 Task: Search one way flight ticket for 4 adults, 1 infant in seat and 1 infant on lap in premium economy from Gainesville: Gainesville Regional Airport to Jacksonville: Albert J. Ellis Airport on 5-3-2023. Choice of flights is Frontier. Number of bags: 2 carry on bags and 1 checked bag. Price is upto 78000. Outbound departure time preference is 14:00.
Action: Mouse moved to (405, 165)
Screenshot: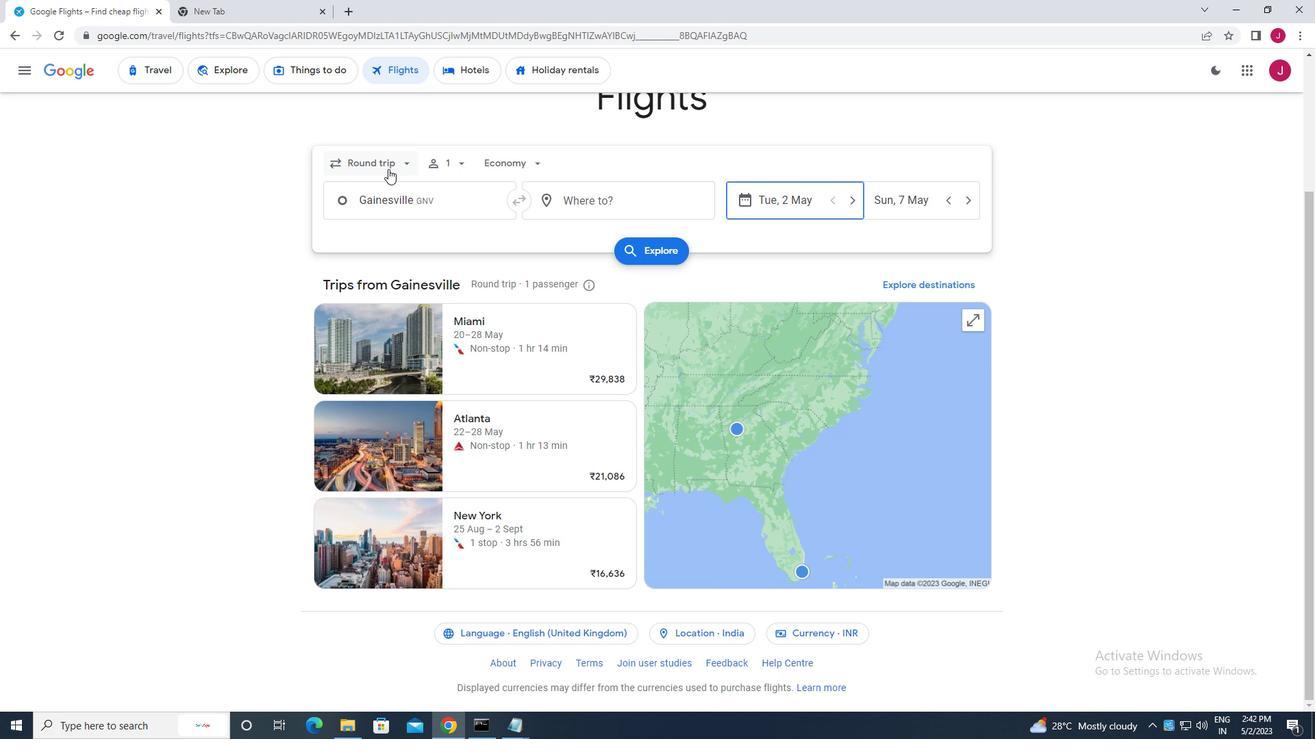 
Action: Mouse pressed left at (405, 165)
Screenshot: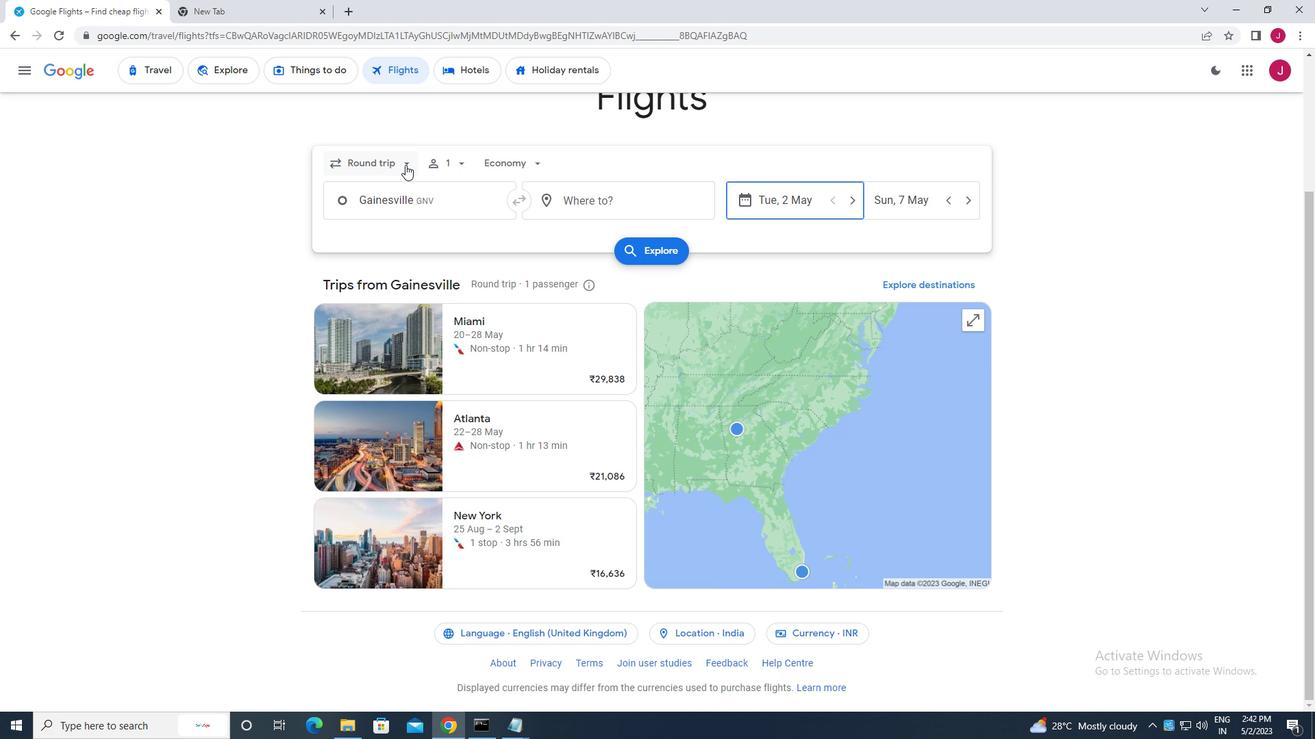 
Action: Mouse moved to (387, 226)
Screenshot: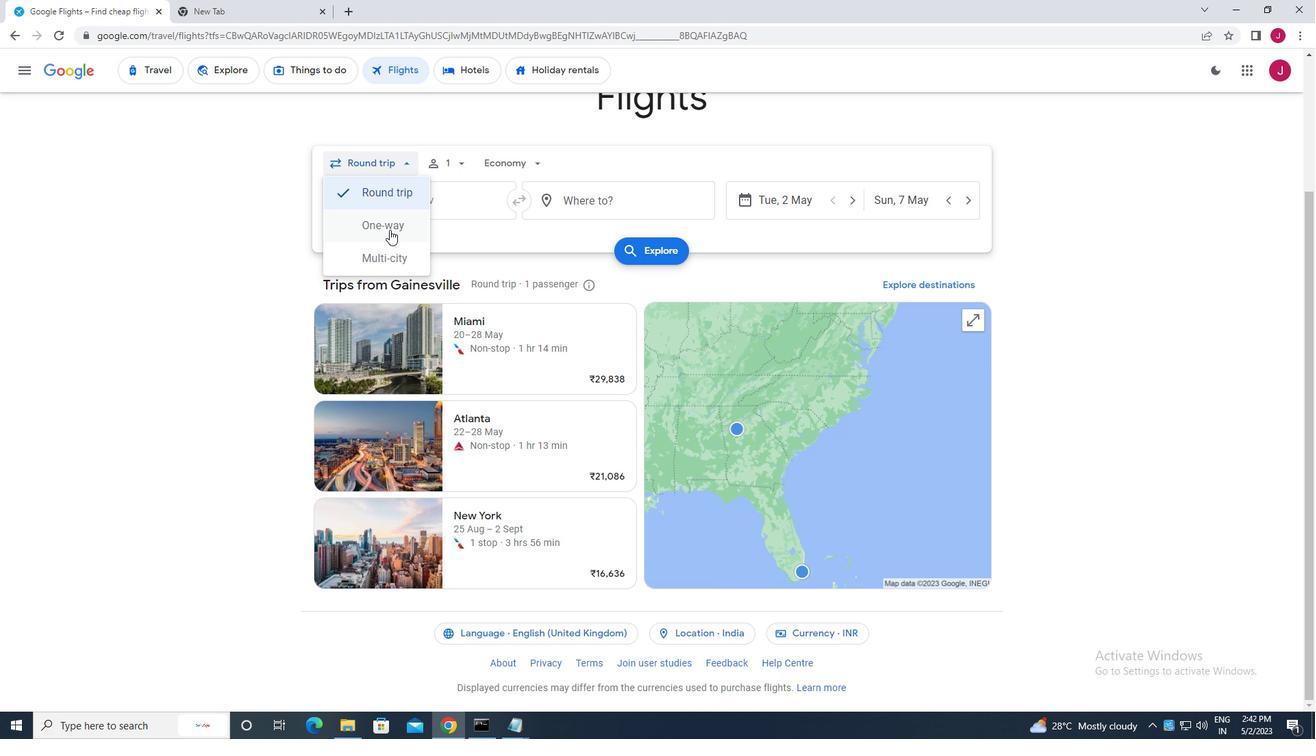
Action: Mouse pressed left at (387, 226)
Screenshot: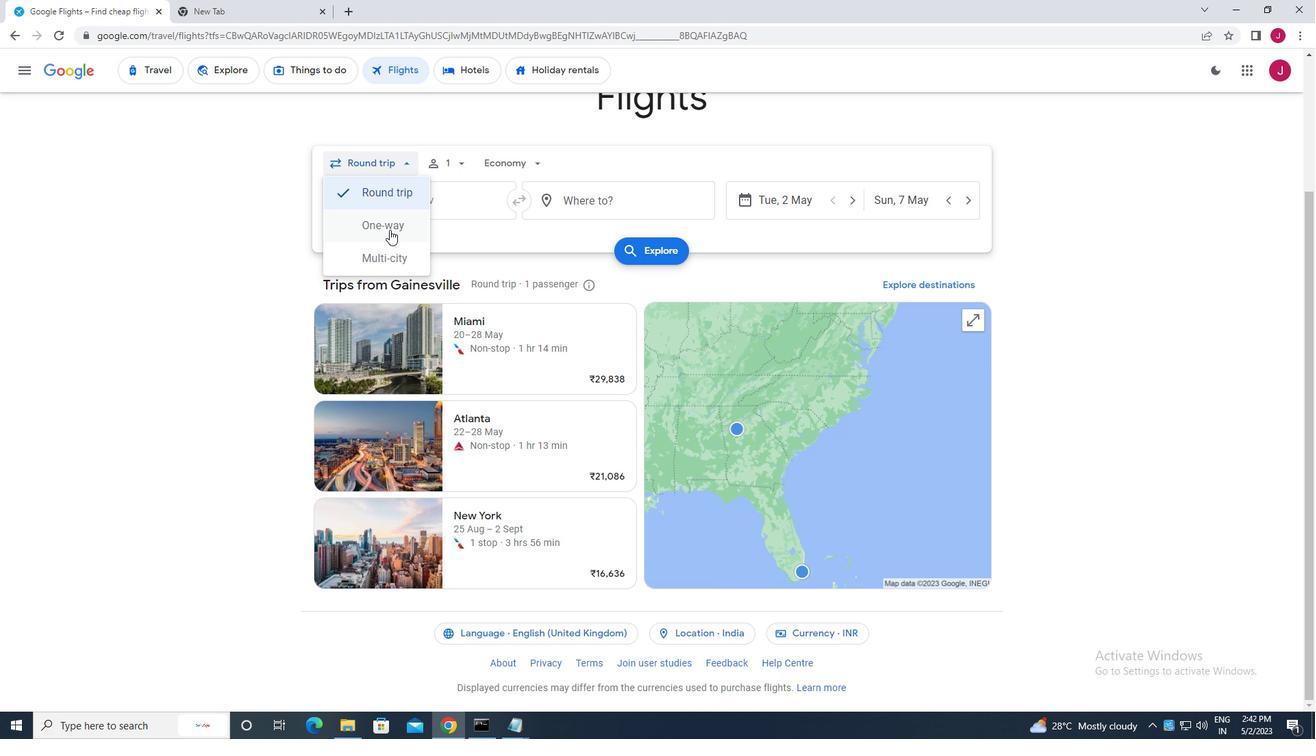 
Action: Mouse moved to (447, 162)
Screenshot: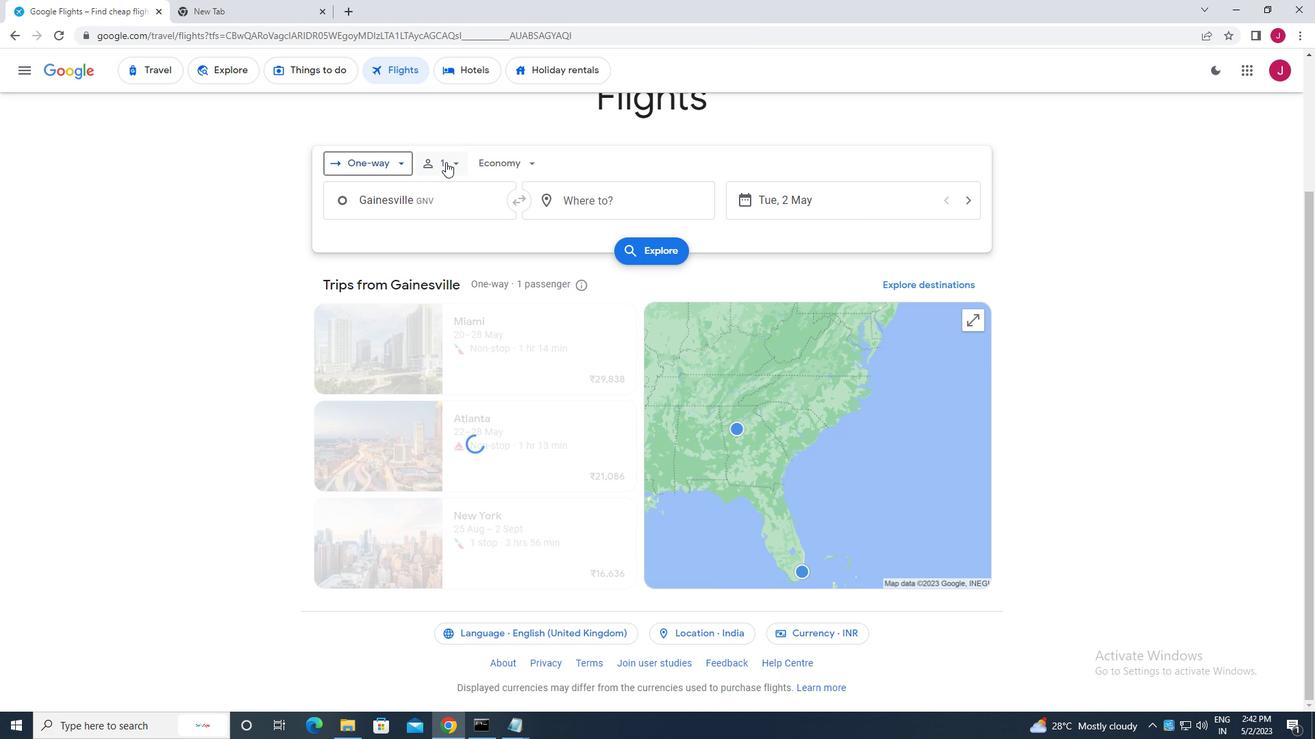 
Action: Mouse pressed left at (447, 162)
Screenshot: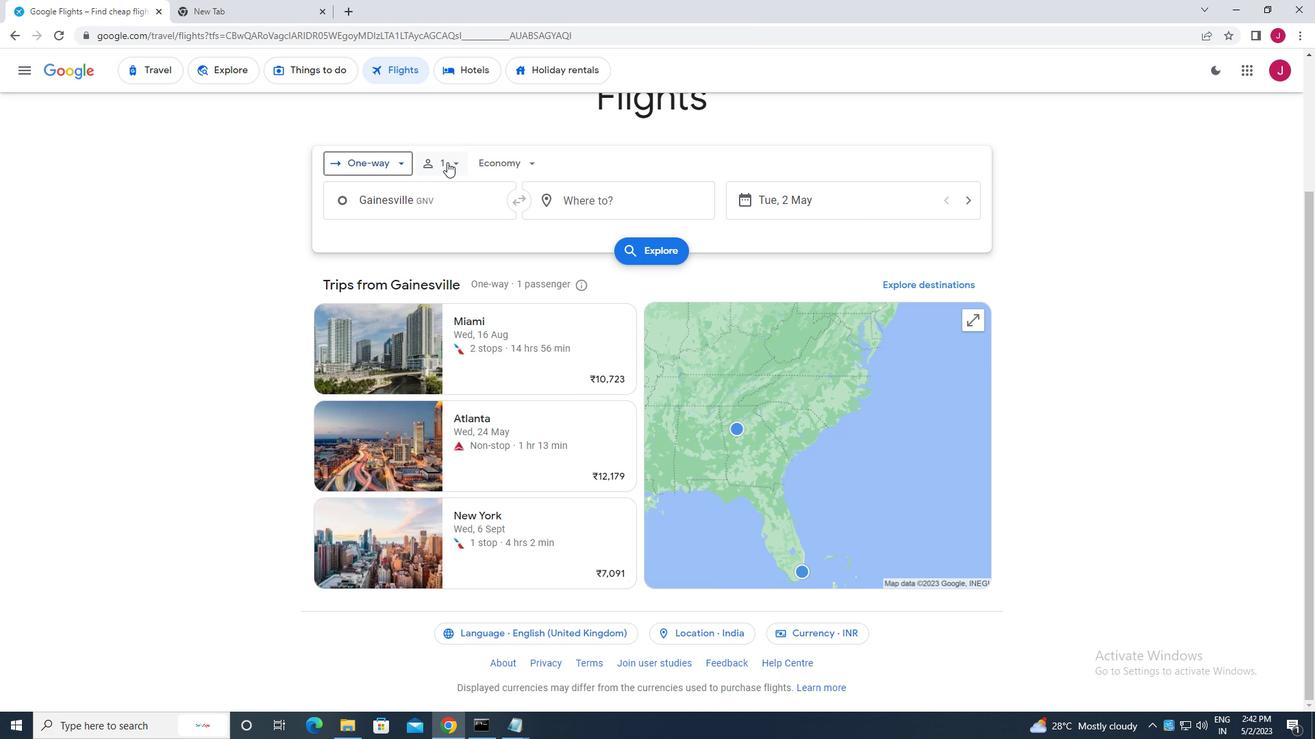 
Action: Mouse moved to (565, 196)
Screenshot: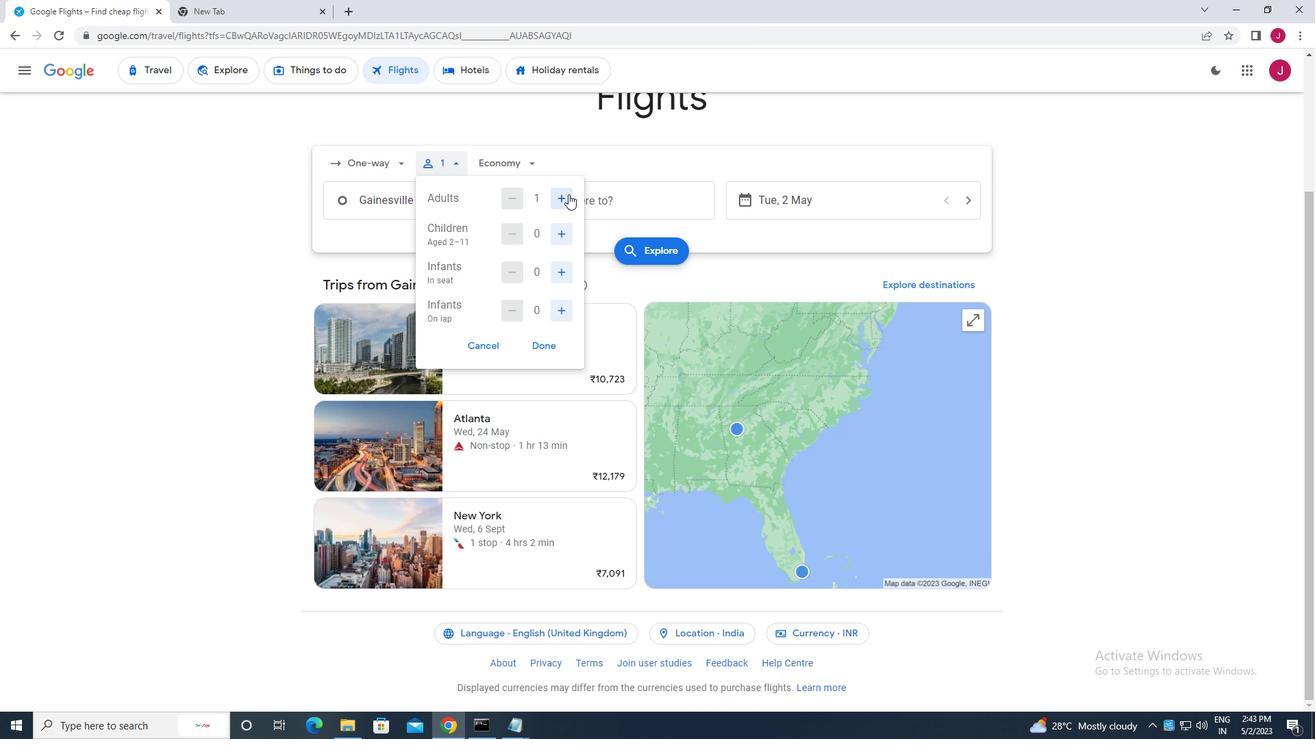 
Action: Mouse pressed left at (565, 196)
Screenshot: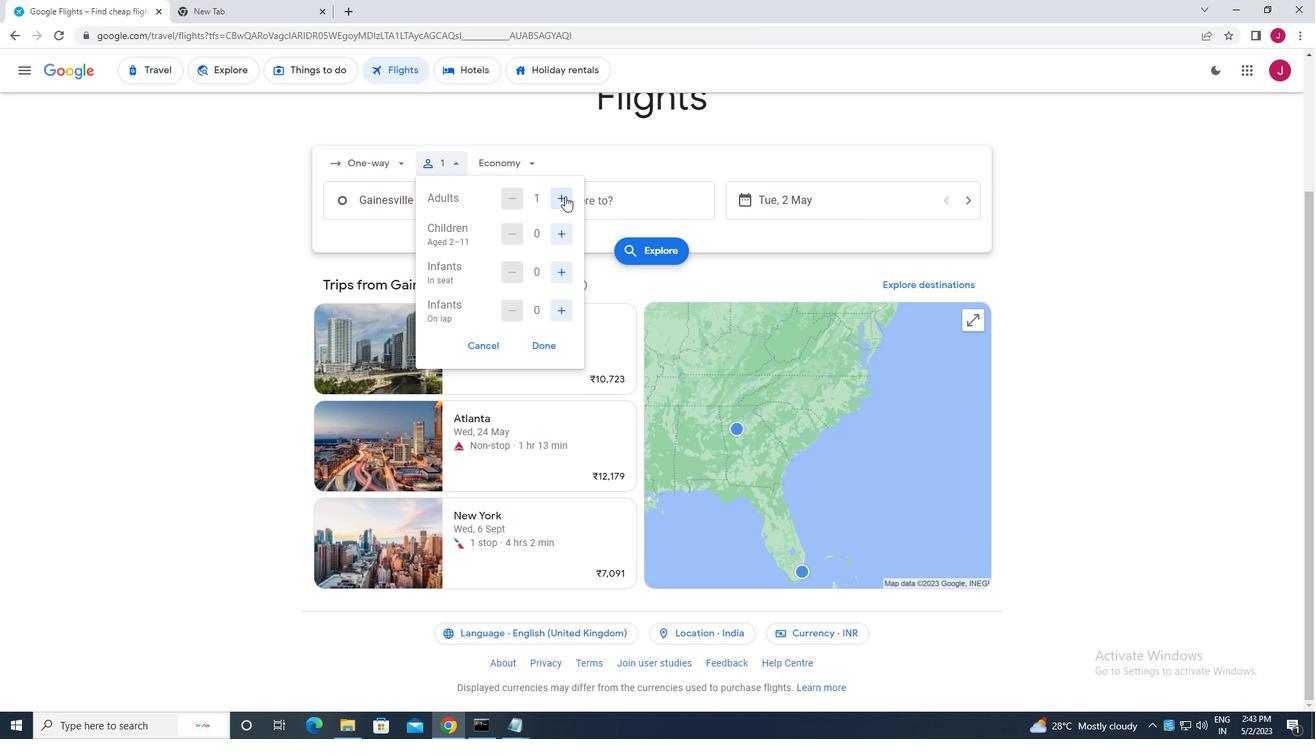 
Action: Mouse pressed left at (565, 196)
Screenshot: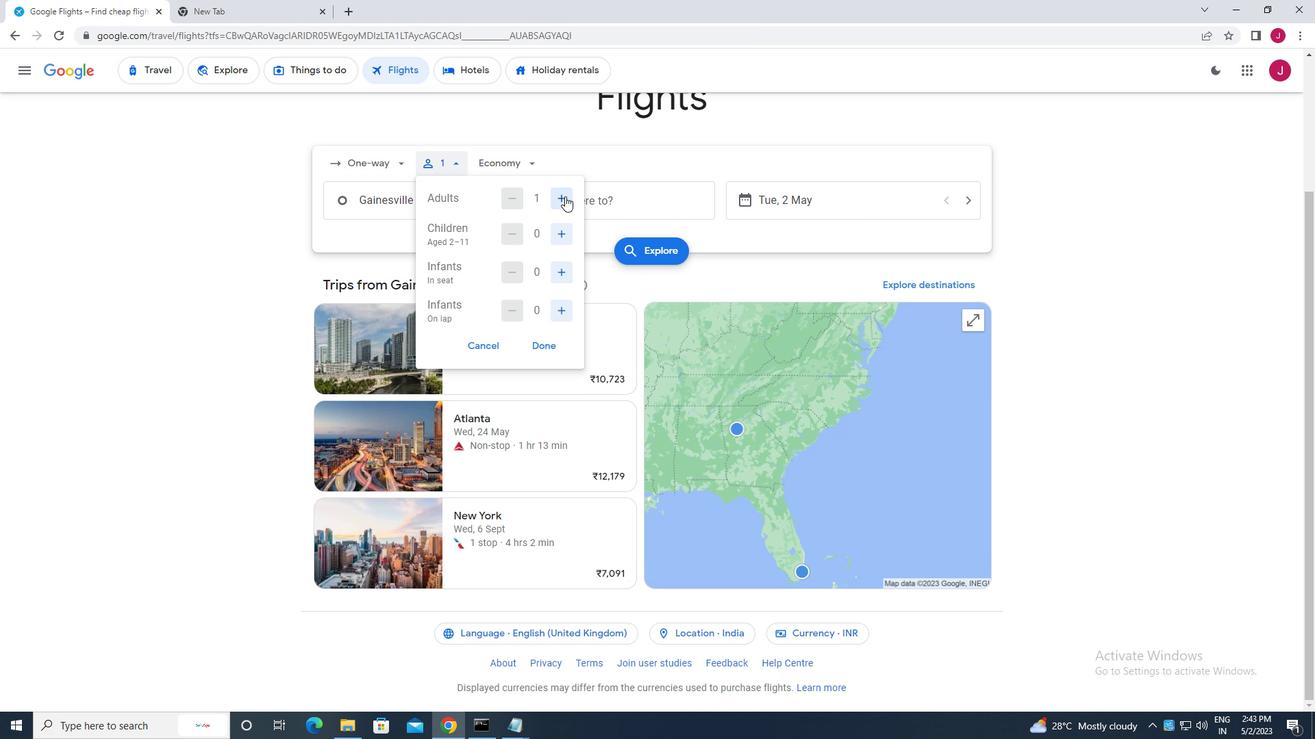 
Action: Mouse moved to (565, 196)
Screenshot: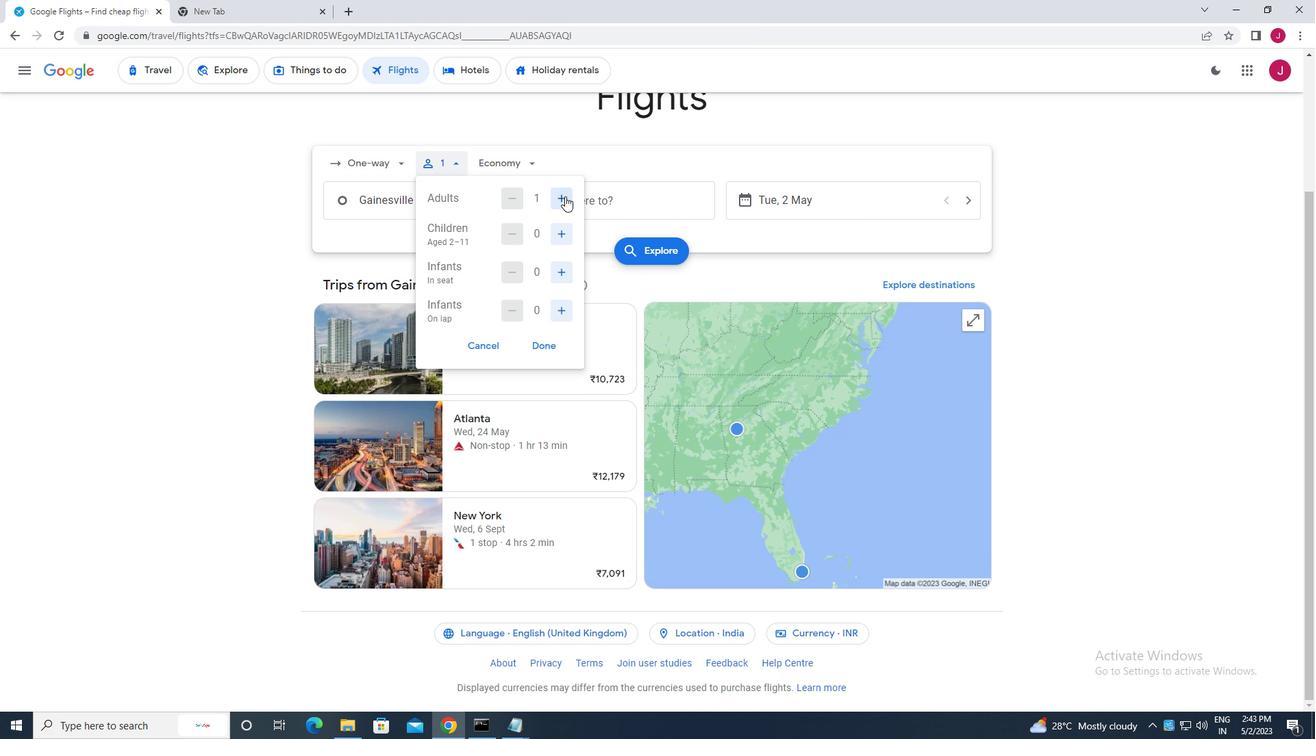 
Action: Mouse pressed left at (565, 196)
Screenshot: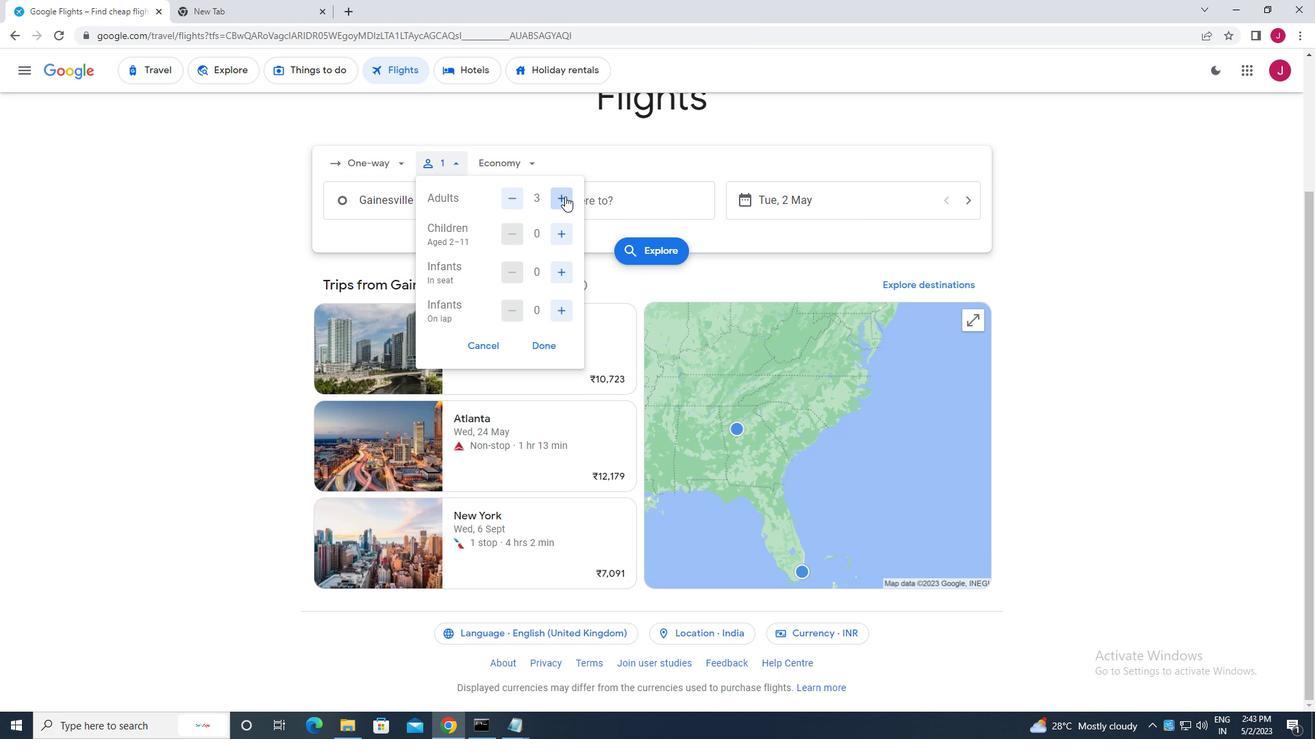 
Action: Mouse moved to (563, 272)
Screenshot: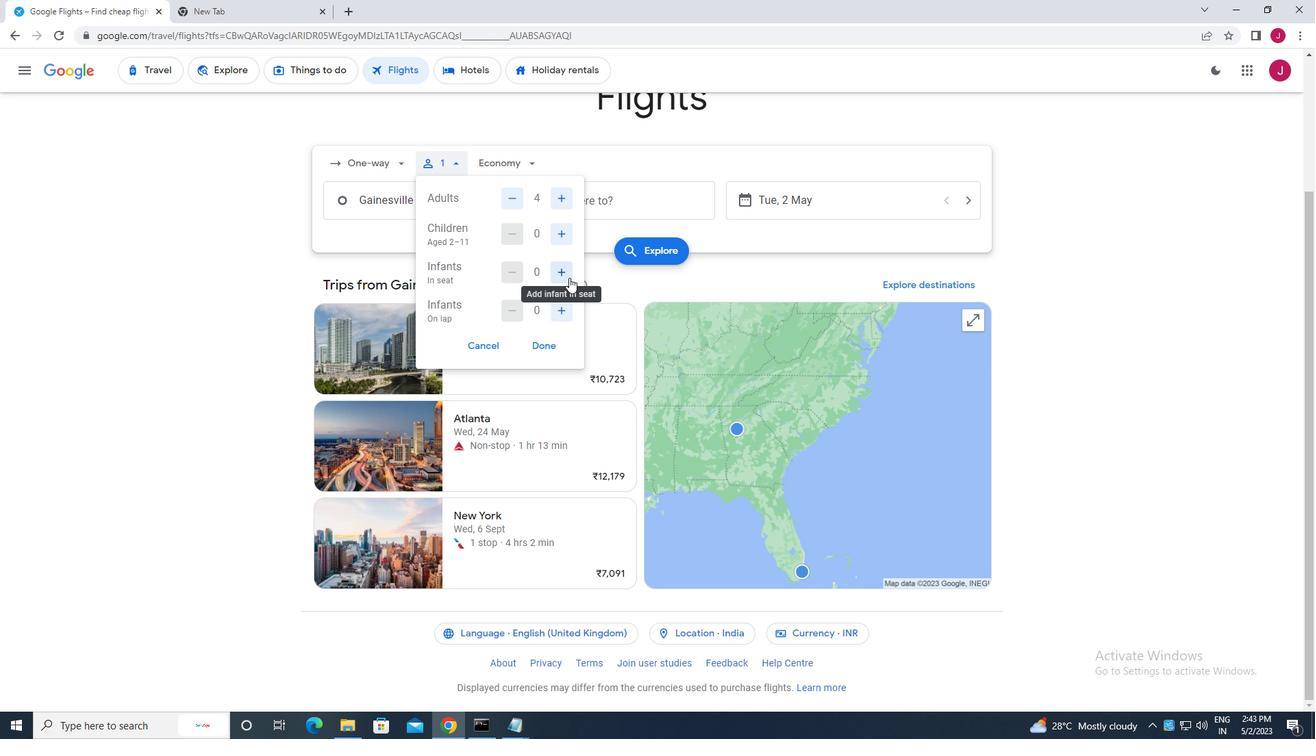 
Action: Mouse pressed left at (563, 272)
Screenshot: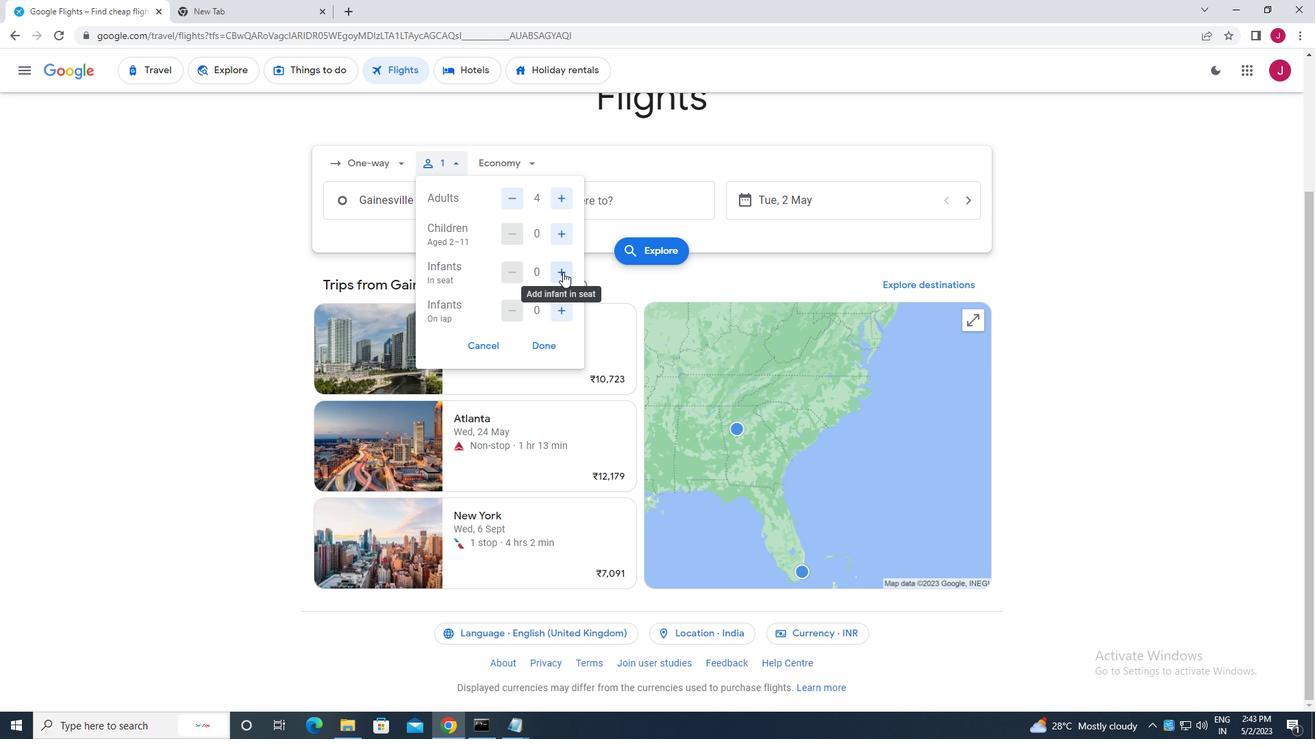 
Action: Mouse moved to (558, 311)
Screenshot: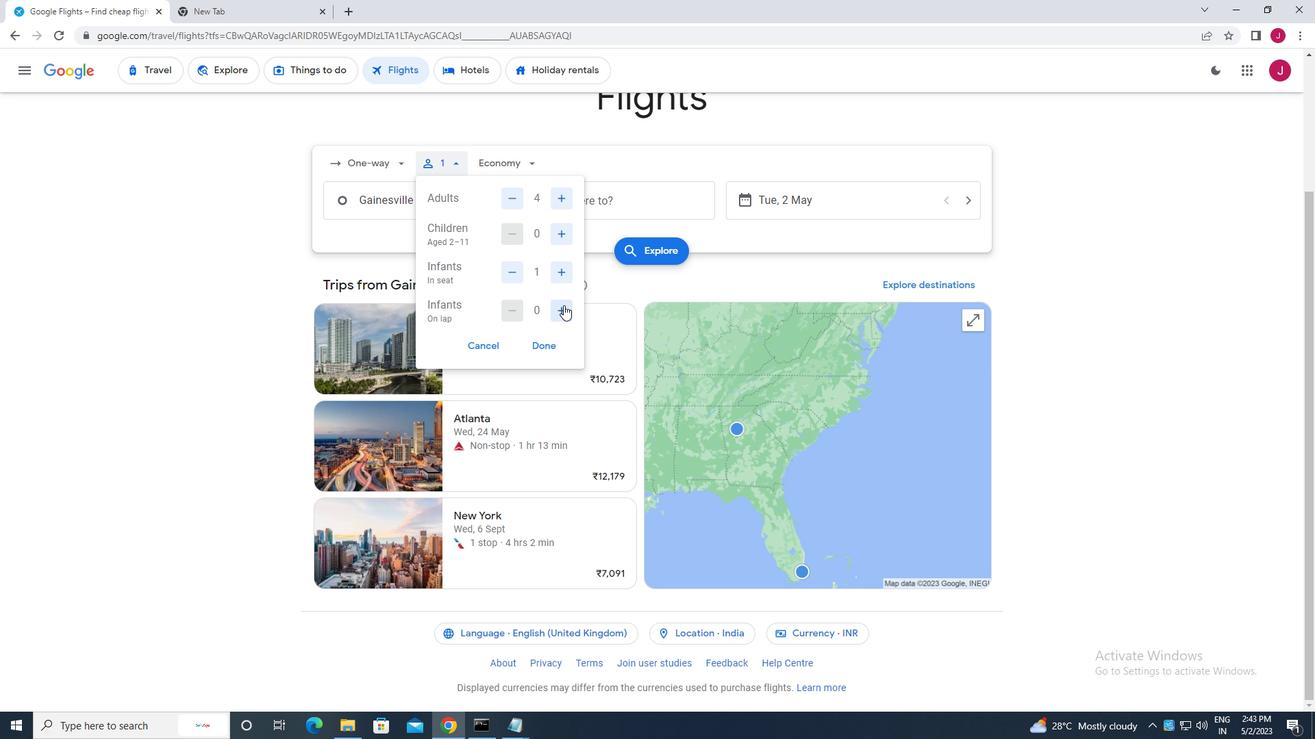 
Action: Mouse pressed left at (558, 311)
Screenshot: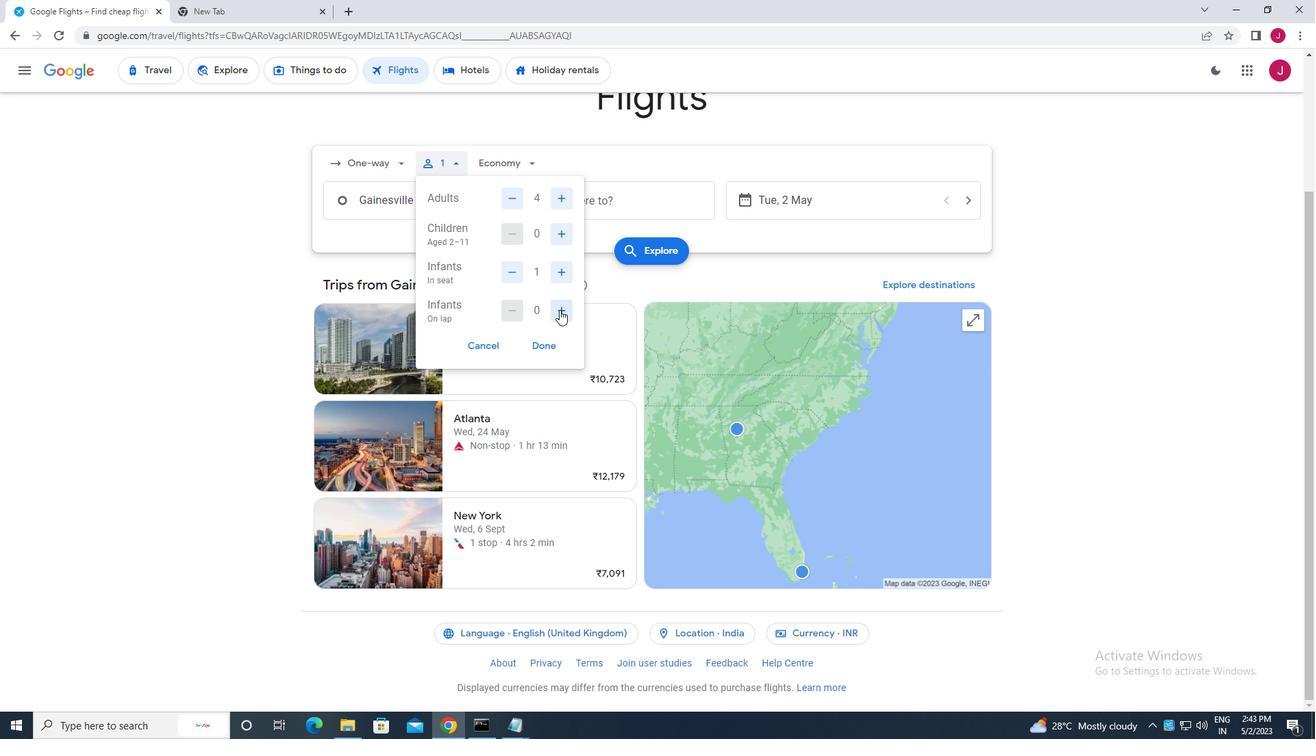 
Action: Mouse moved to (537, 348)
Screenshot: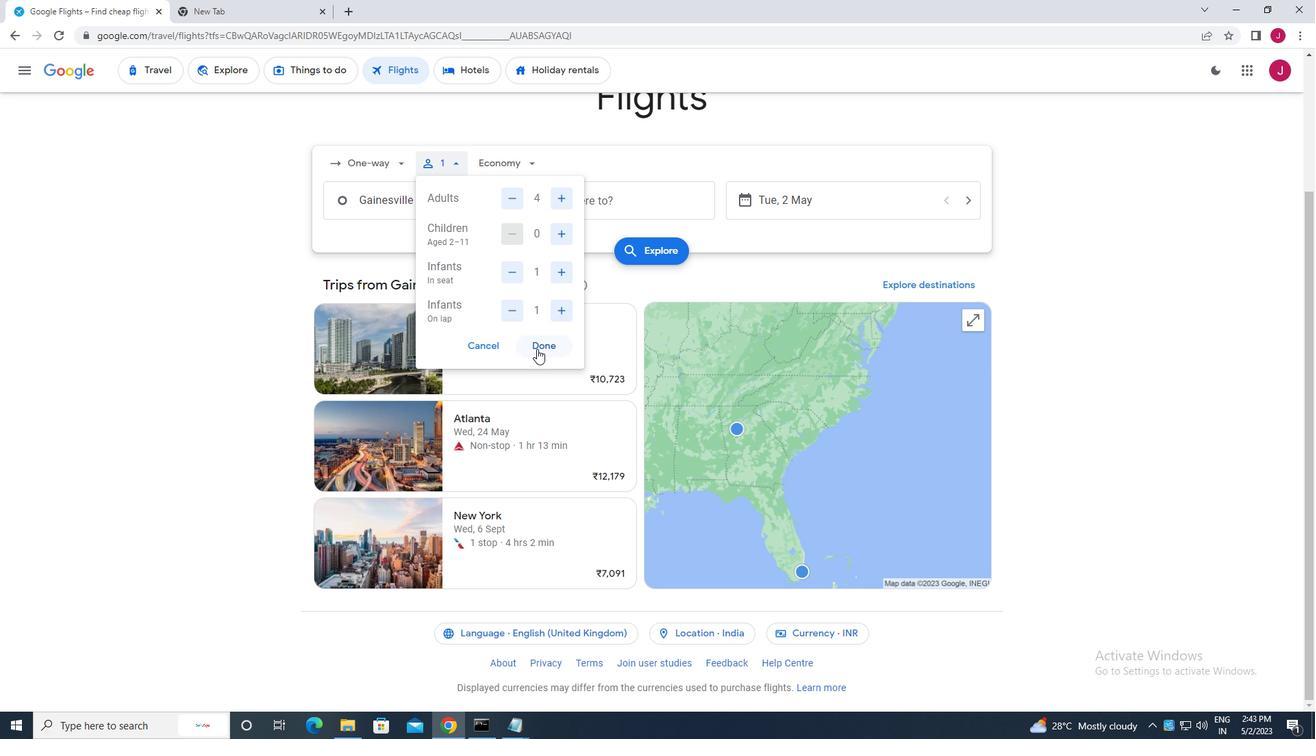 
Action: Mouse pressed left at (537, 348)
Screenshot: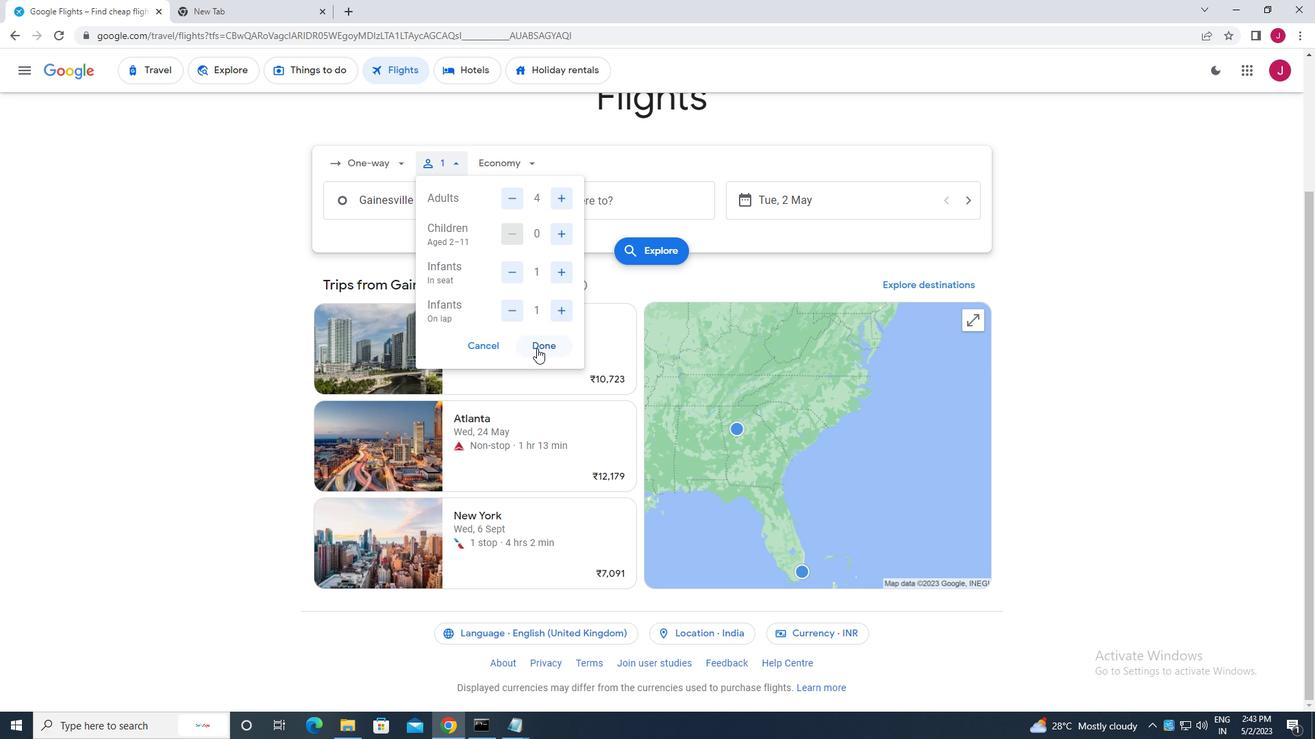
Action: Mouse moved to (506, 165)
Screenshot: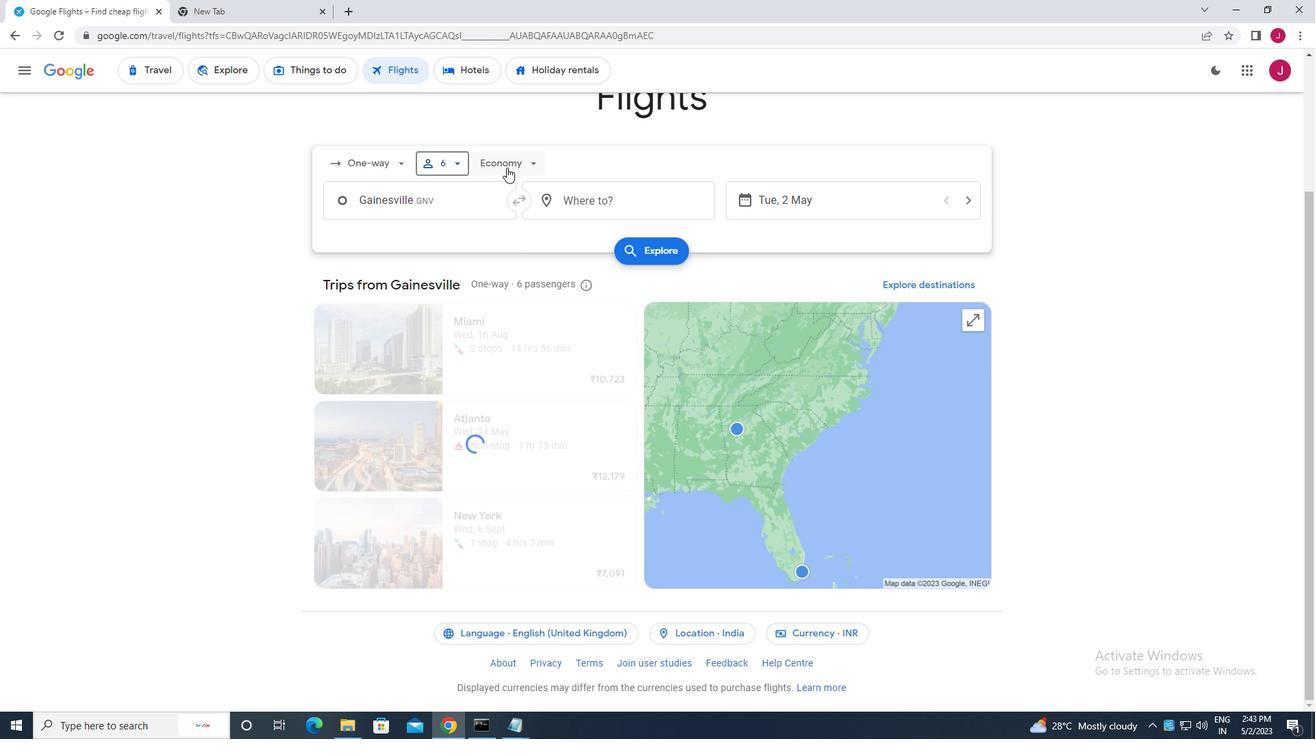 
Action: Mouse pressed left at (506, 165)
Screenshot: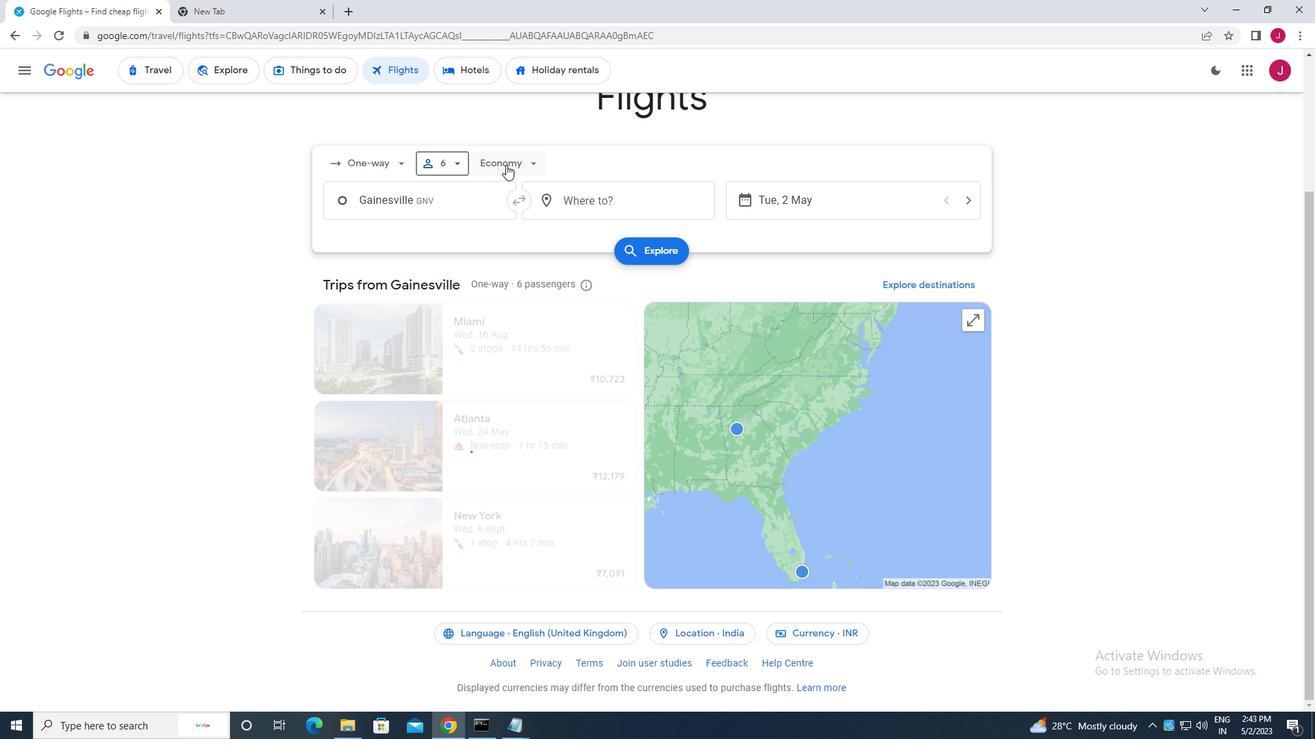 
Action: Mouse moved to (536, 225)
Screenshot: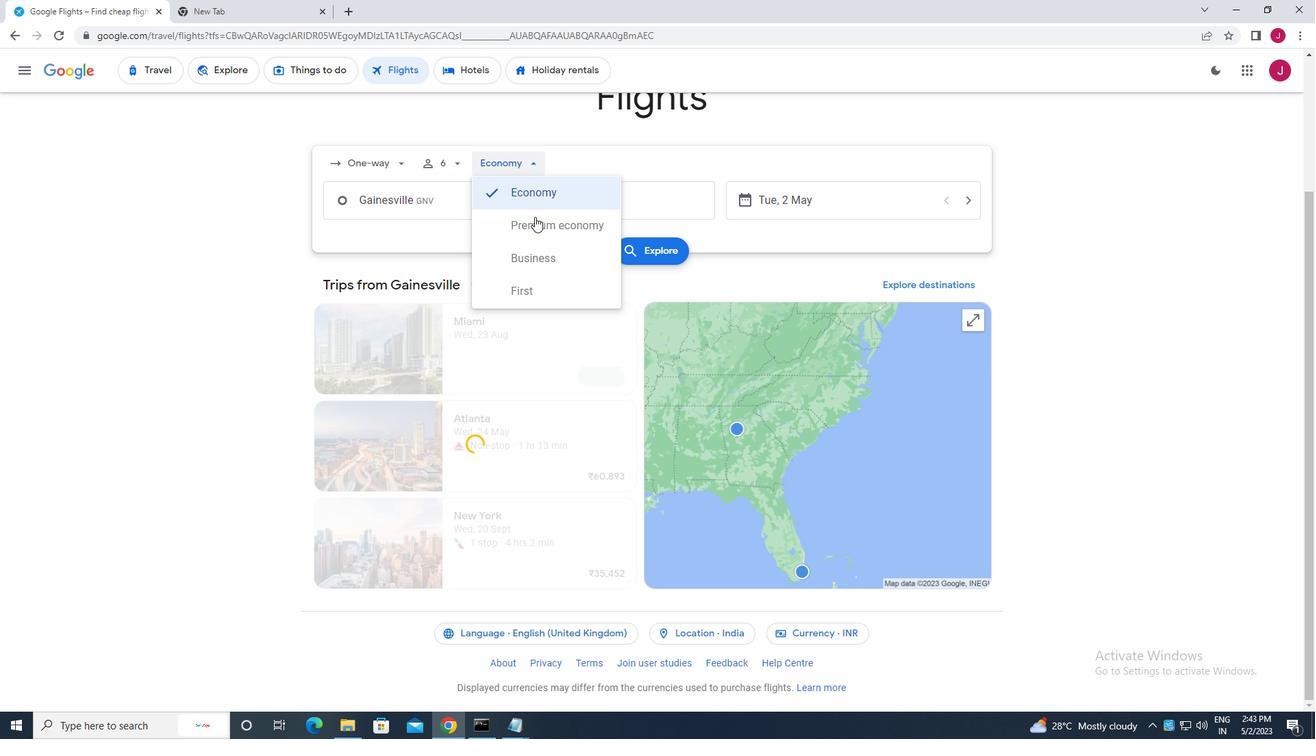 
Action: Mouse pressed left at (536, 225)
Screenshot: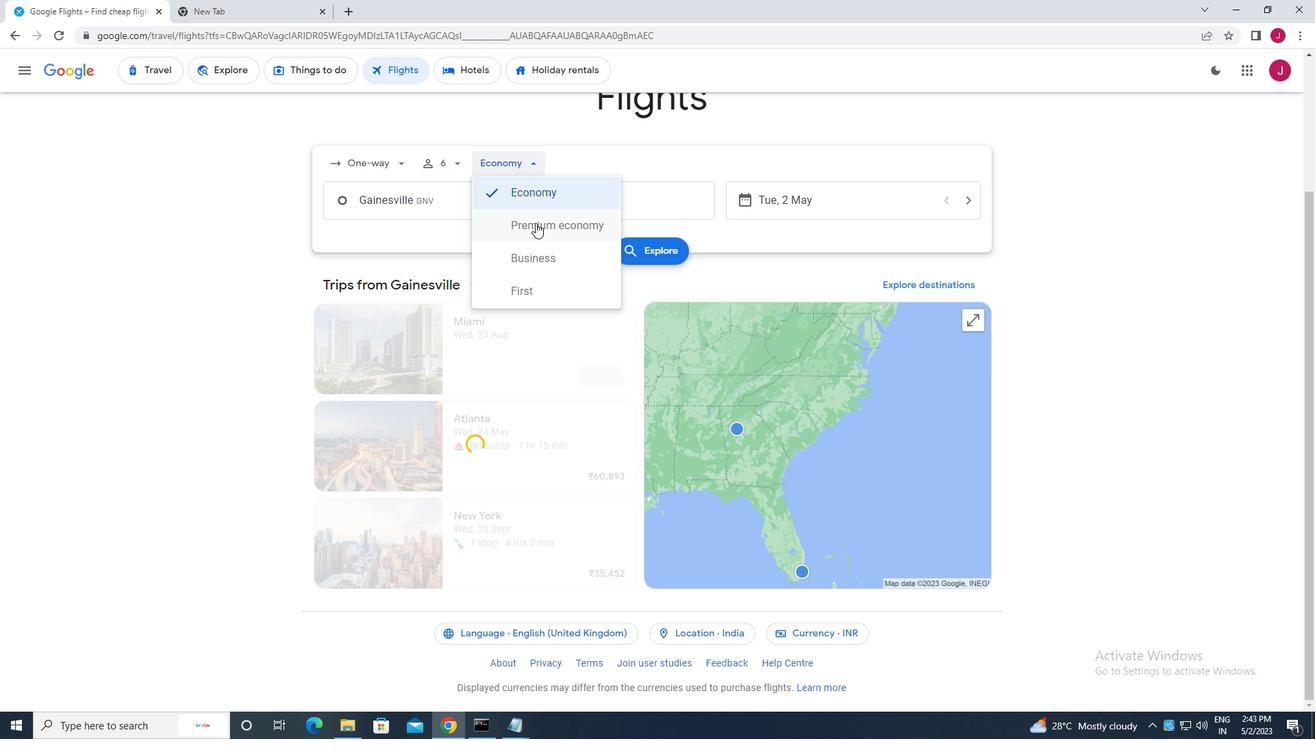 
Action: Mouse moved to (453, 207)
Screenshot: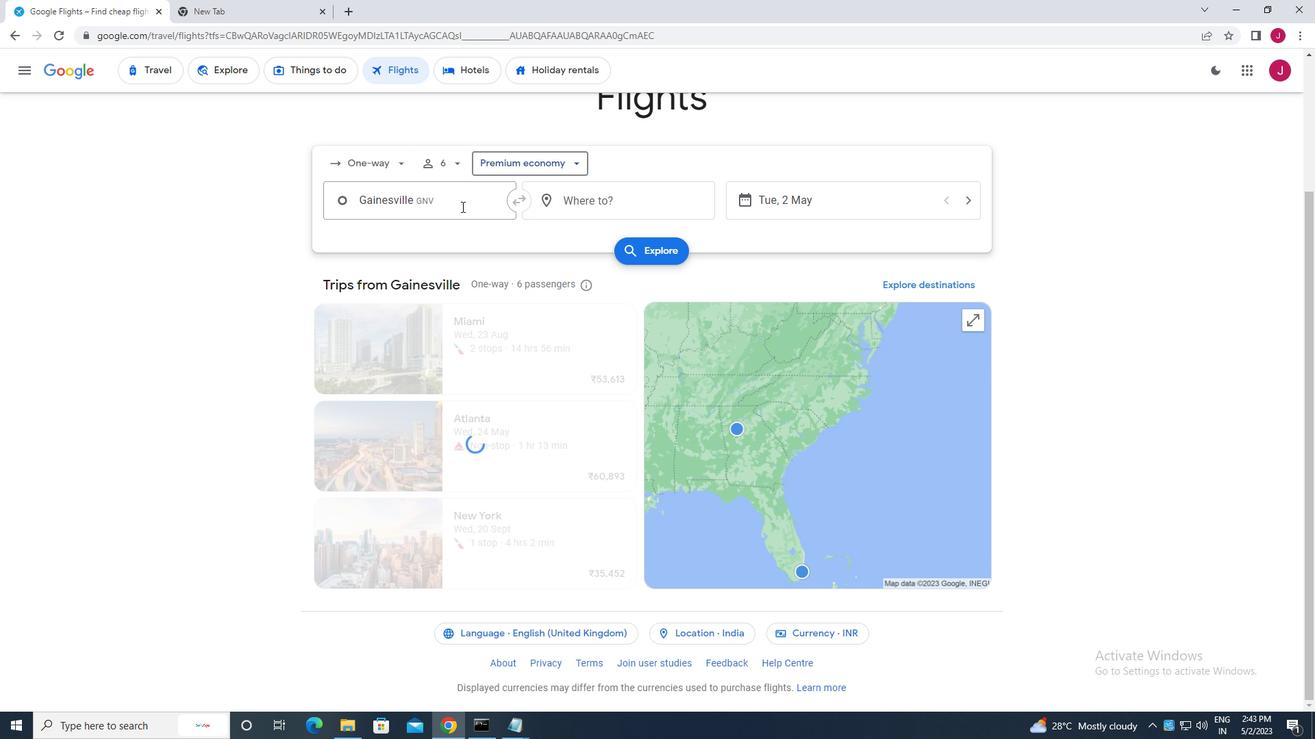 
Action: Mouse pressed left at (453, 207)
Screenshot: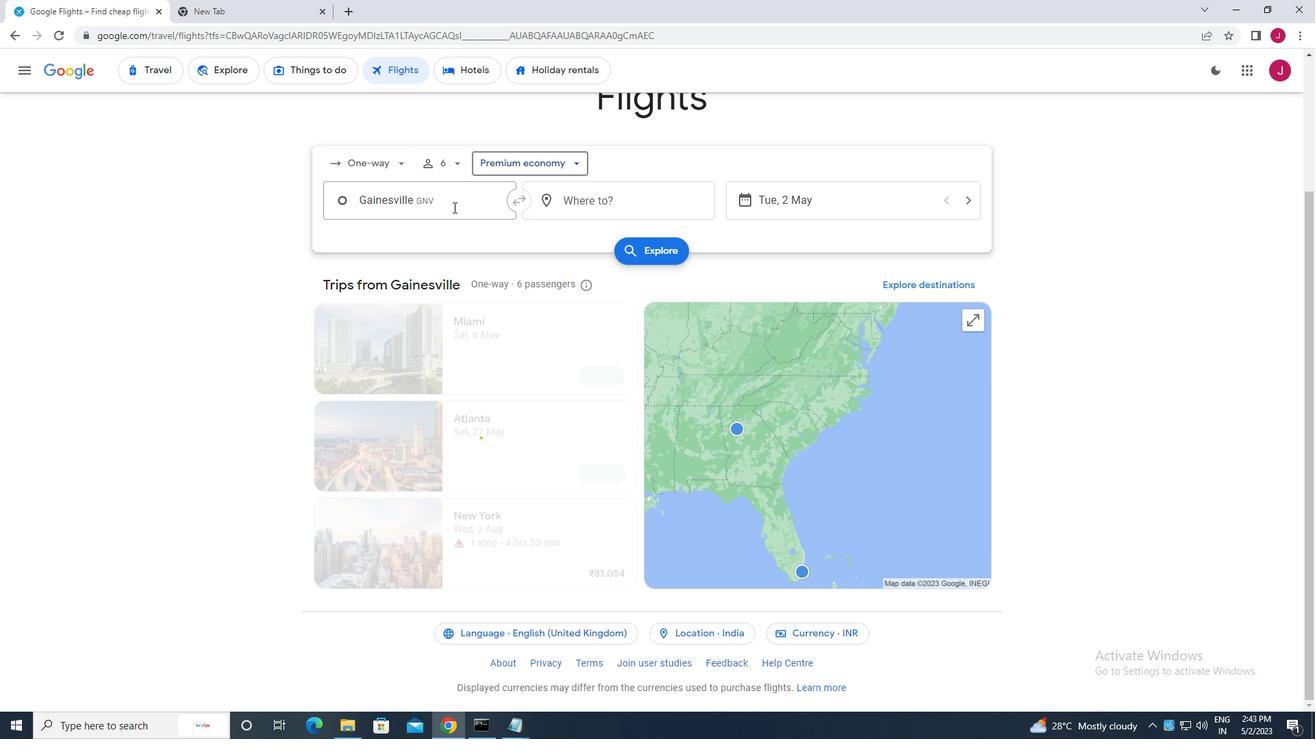 
Action: Mouse moved to (453, 207)
Screenshot: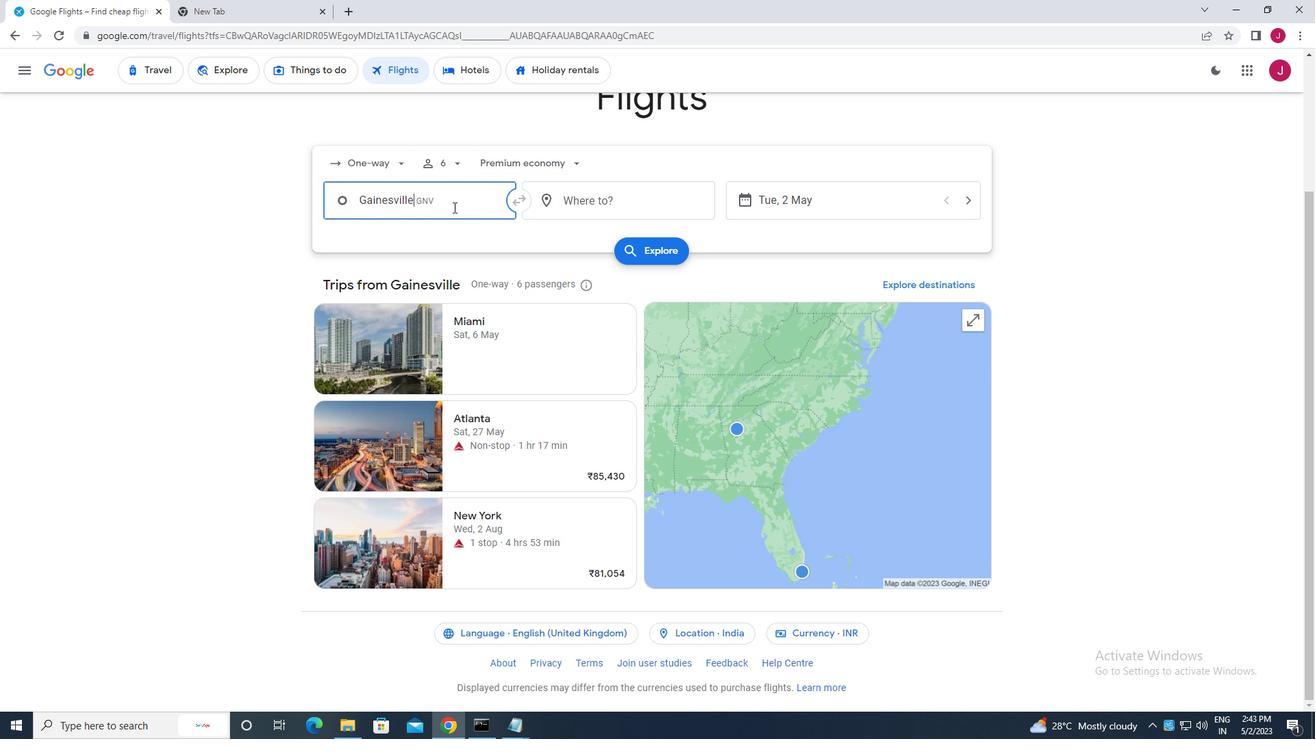 
Action: Key pressed gaines
Screenshot: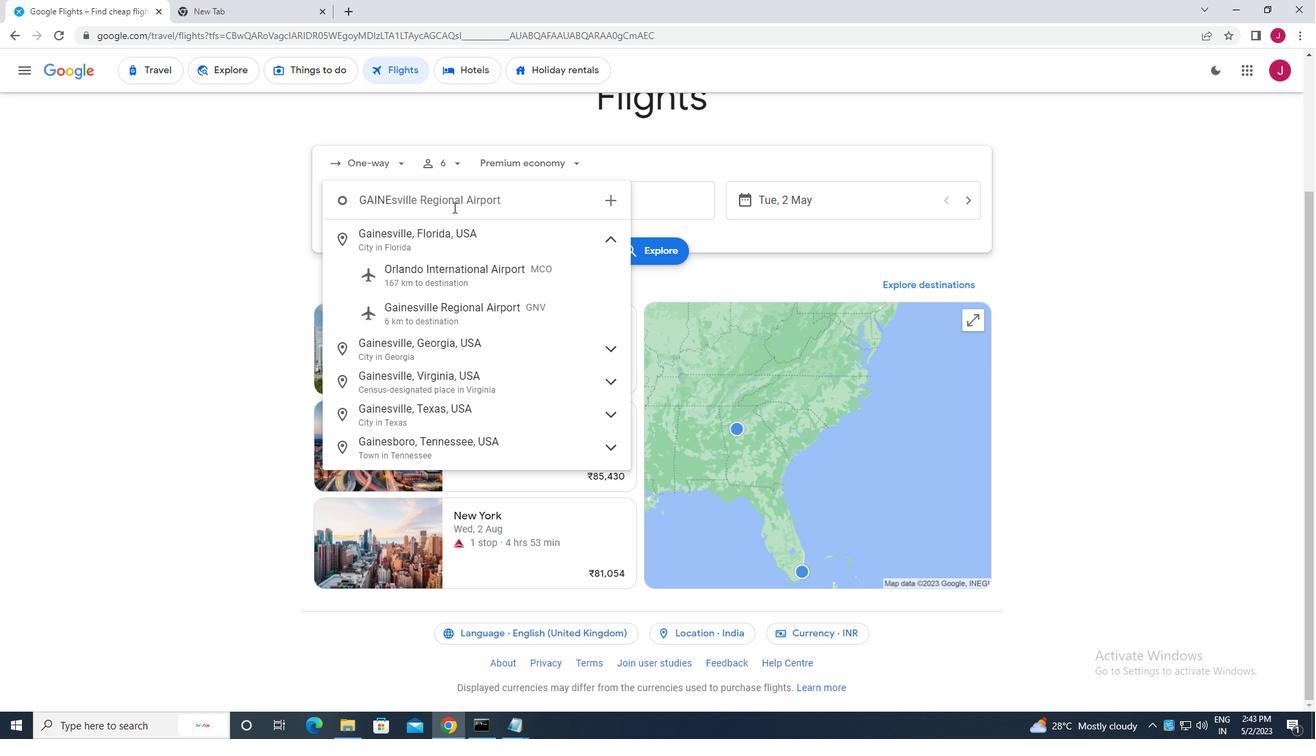 
Action: Mouse moved to (467, 321)
Screenshot: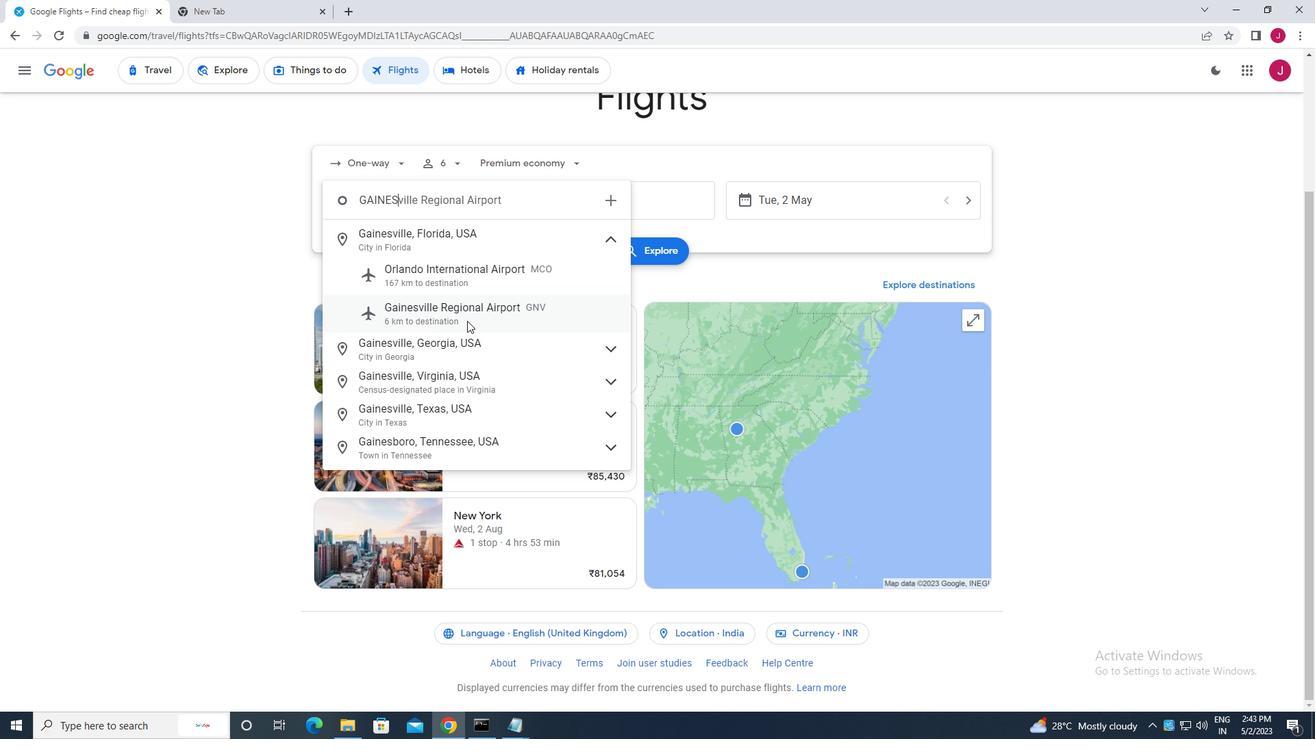 
Action: Mouse pressed left at (467, 321)
Screenshot: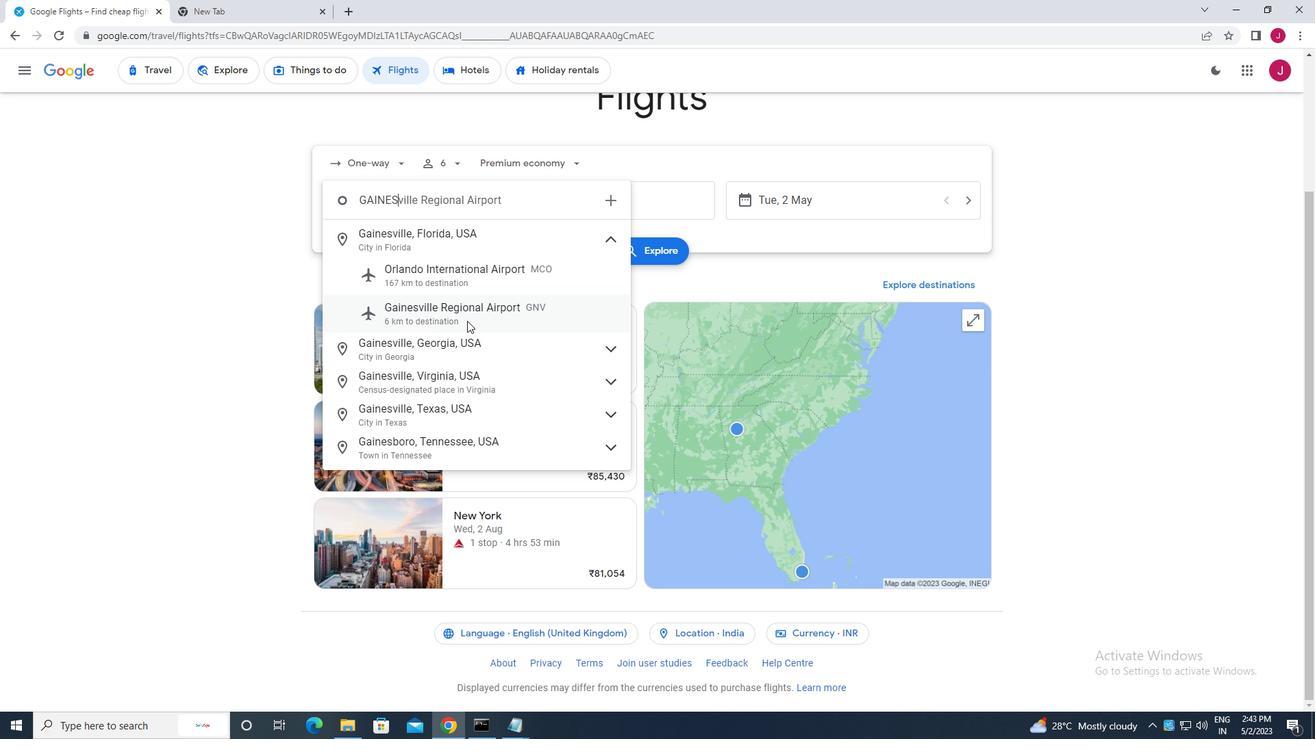 
Action: Mouse moved to (626, 205)
Screenshot: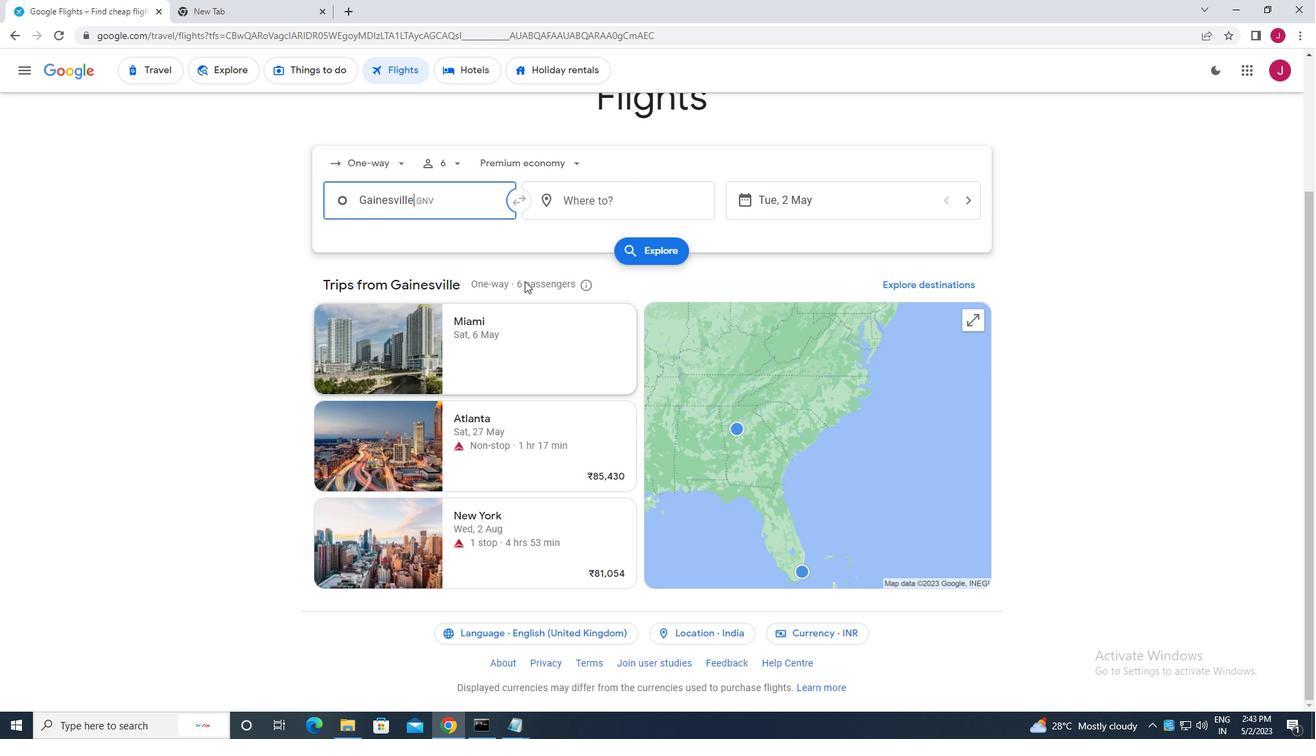 
Action: Mouse pressed left at (626, 205)
Screenshot: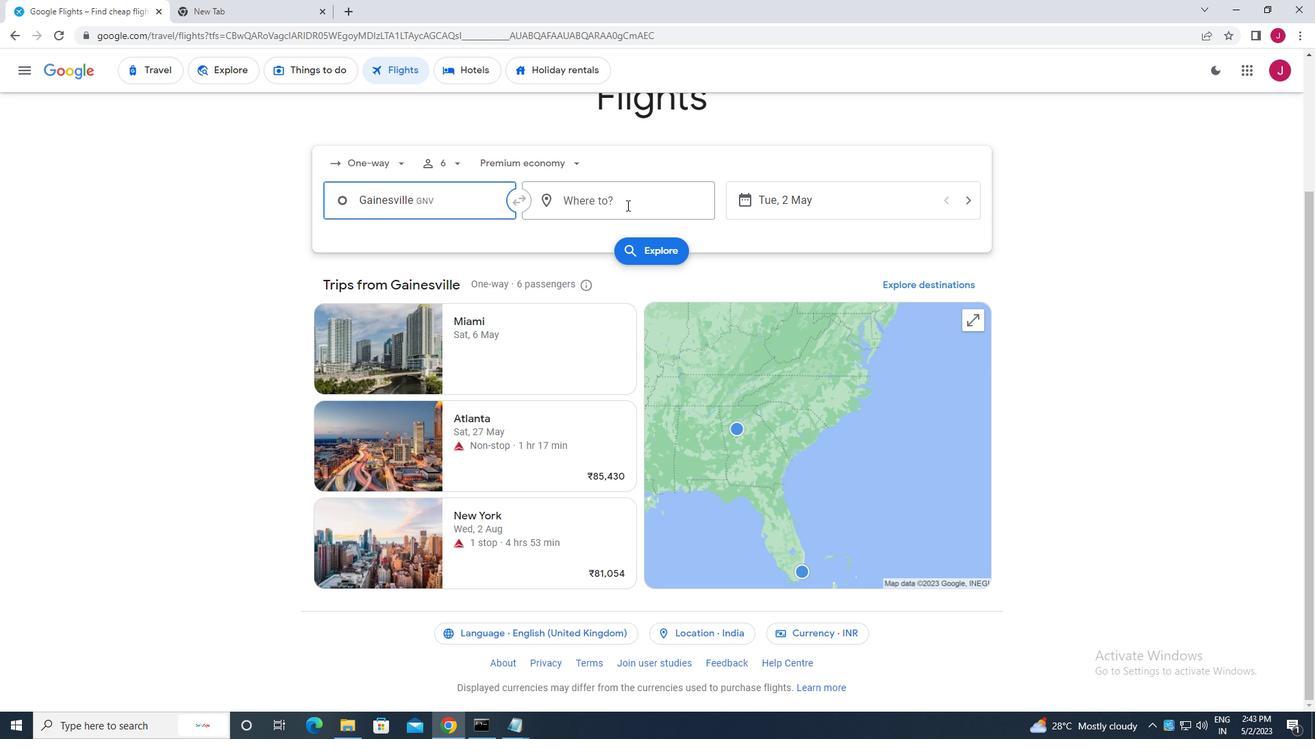 
Action: Mouse moved to (627, 205)
Screenshot: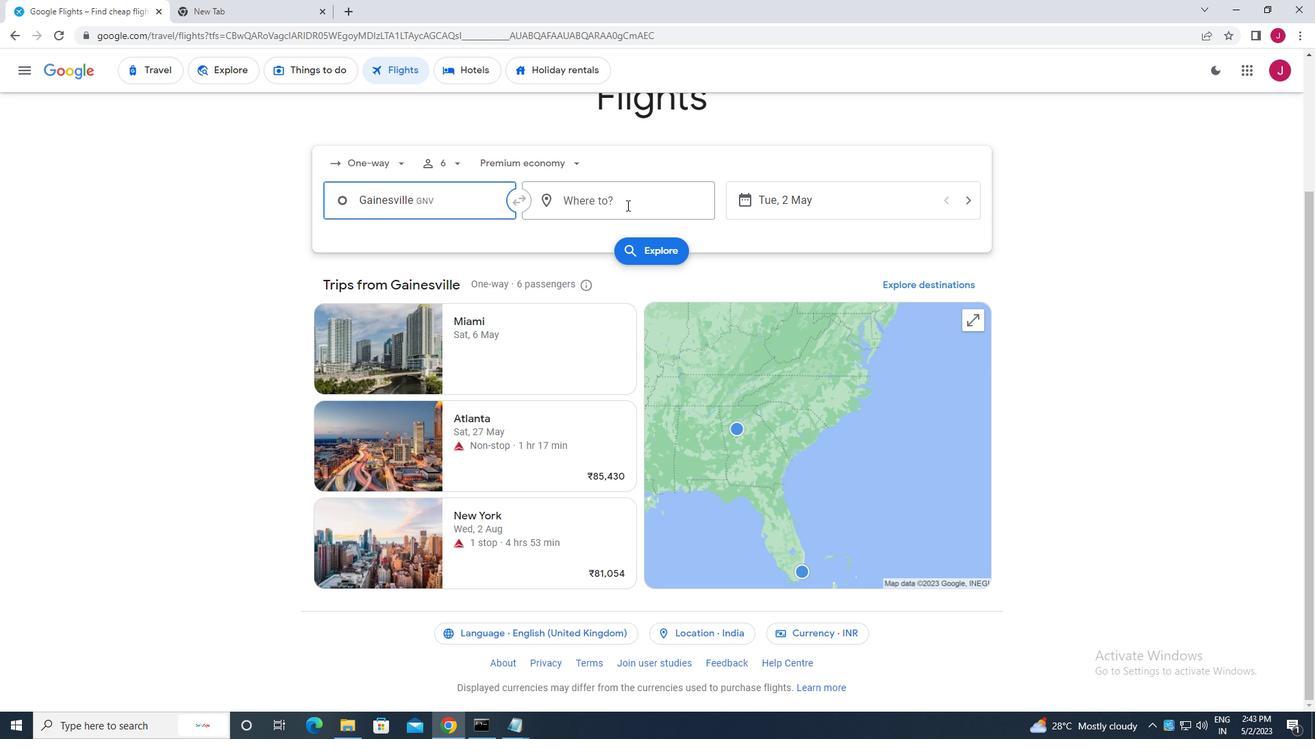
Action: Key pressed albert<Key.space>j
Screenshot: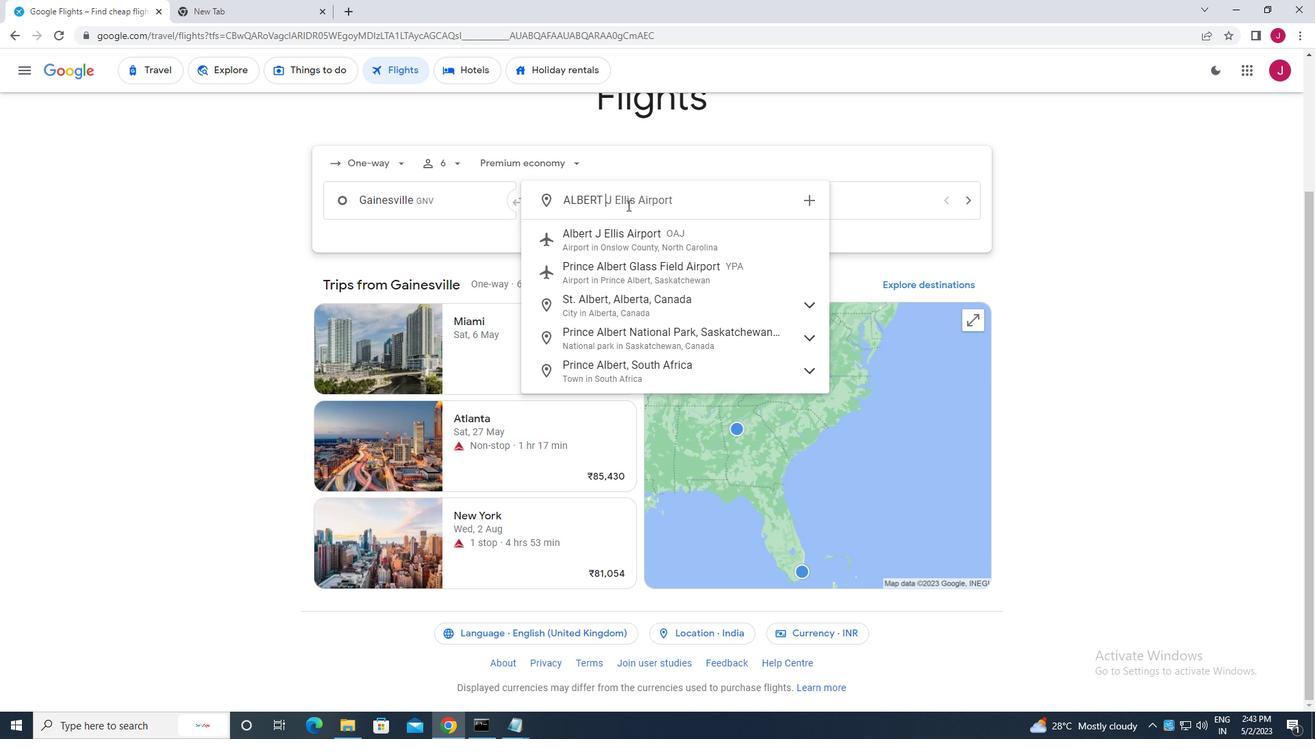 
Action: Mouse moved to (648, 232)
Screenshot: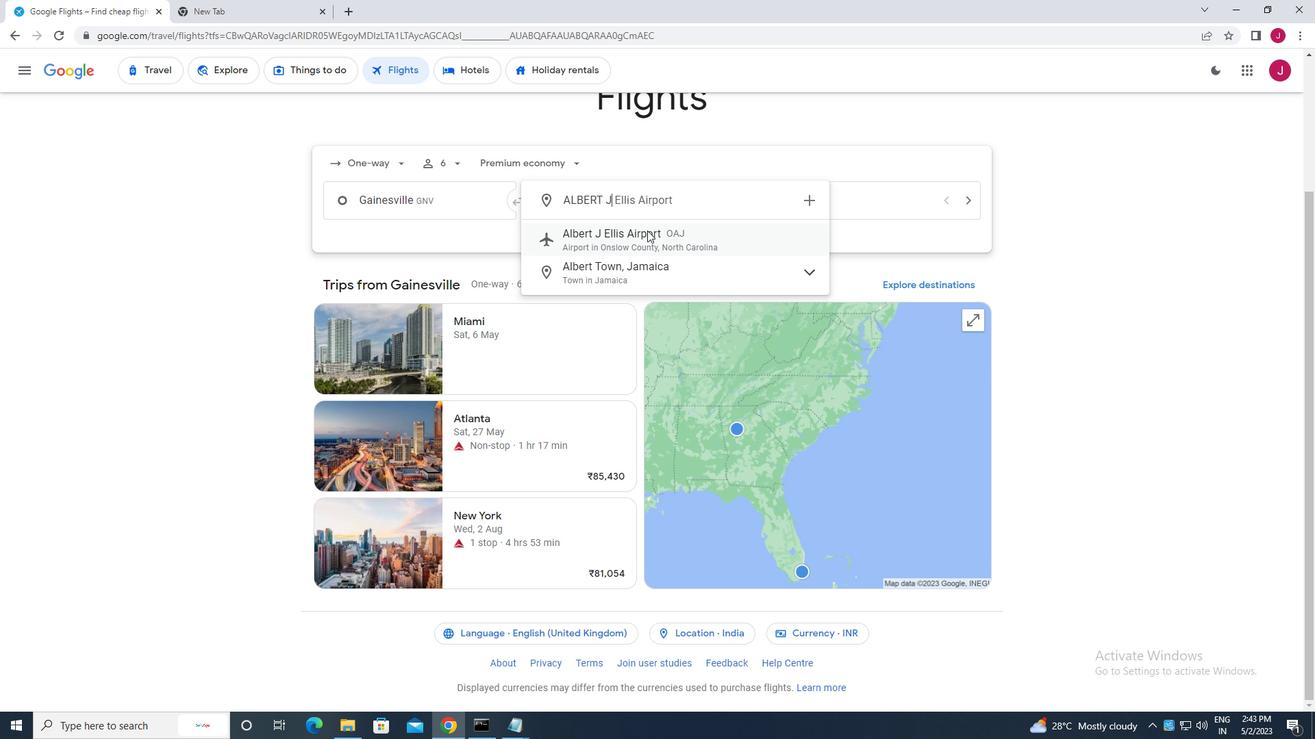 
Action: Mouse pressed left at (648, 232)
Screenshot: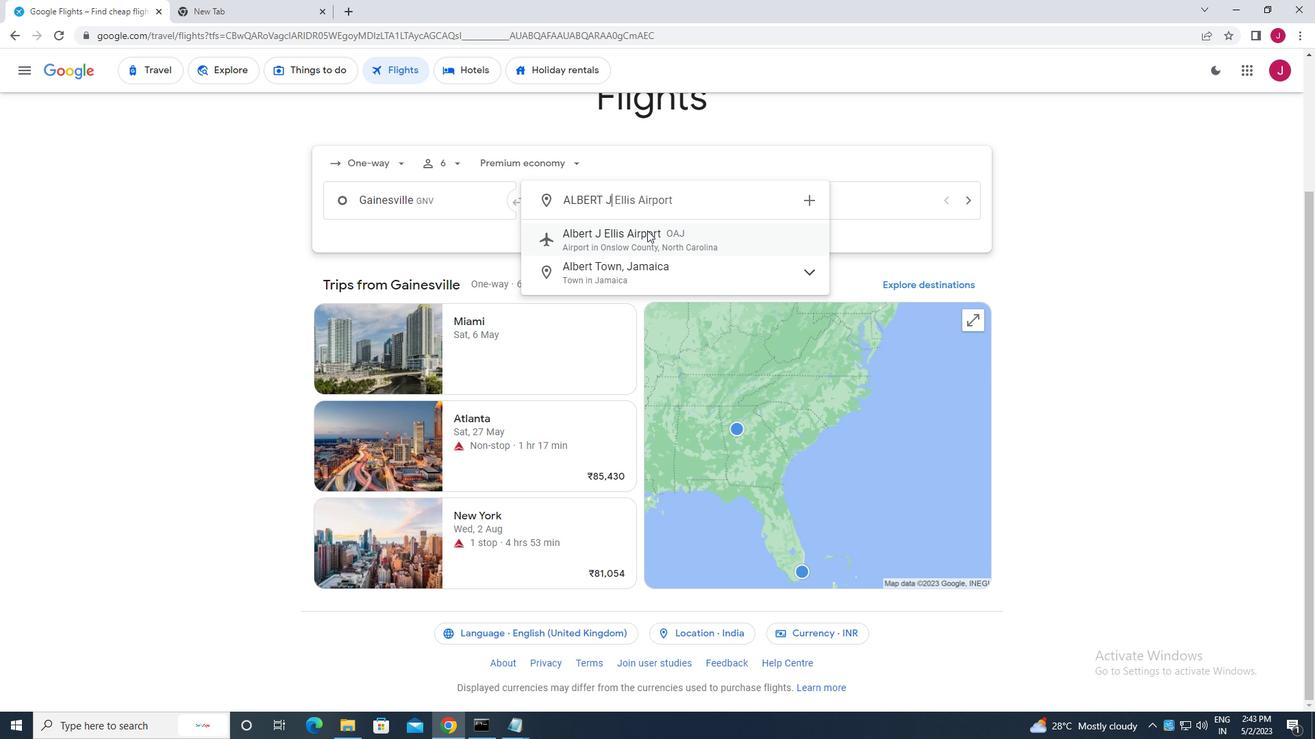 
Action: Mouse moved to (775, 206)
Screenshot: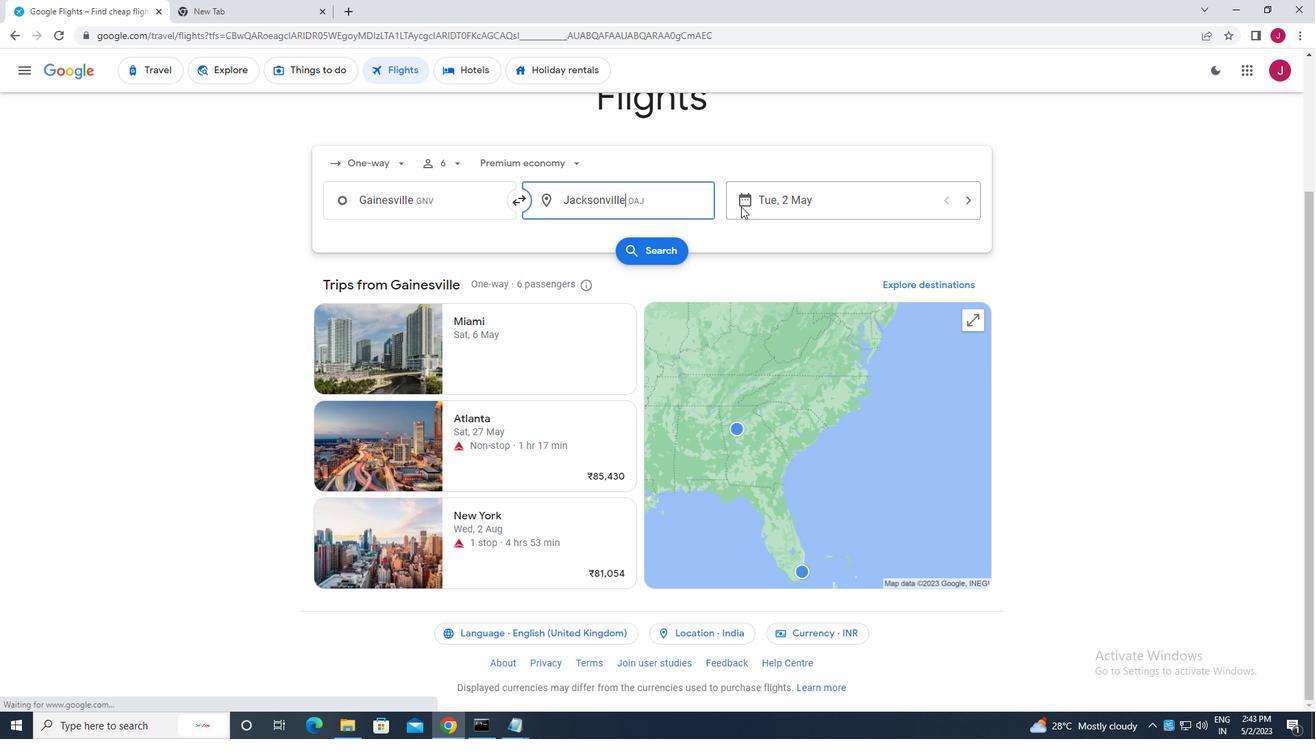 
Action: Mouse pressed left at (775, 206)
Screenshot: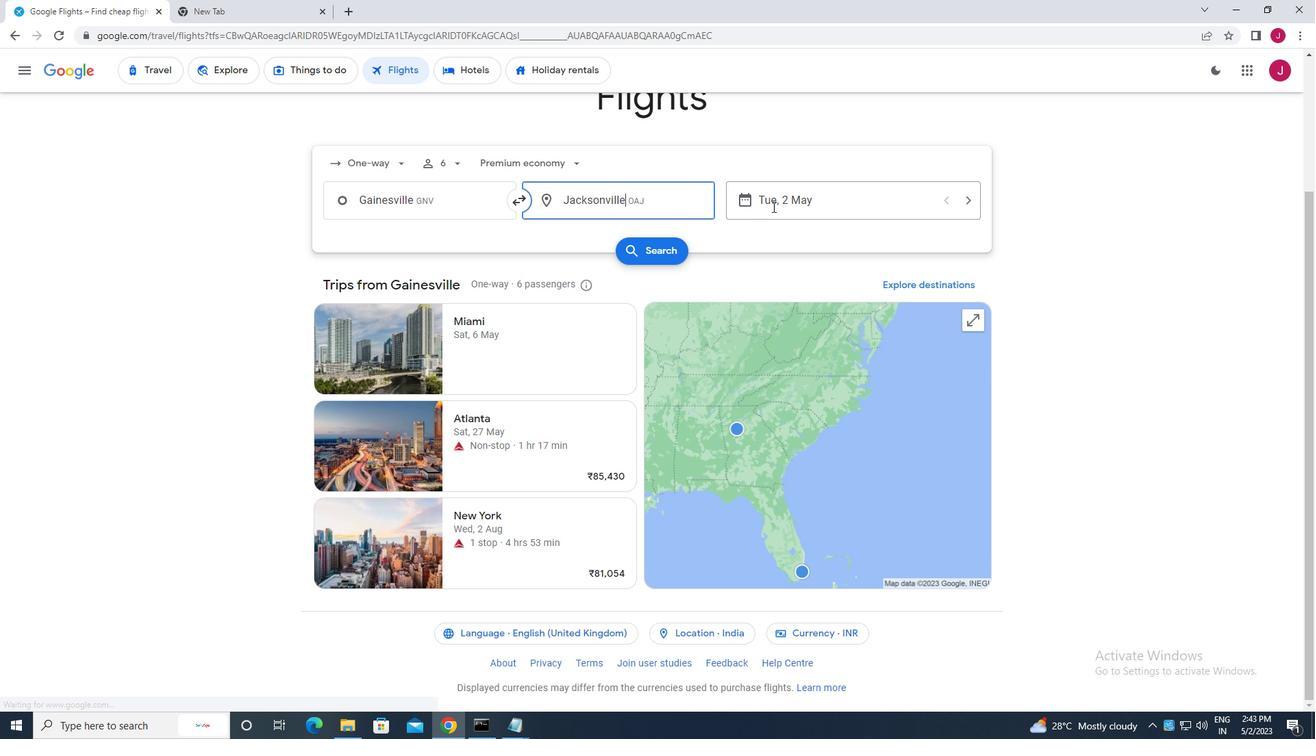 
Action: Mouse moved to (598, 310)
Screenshot: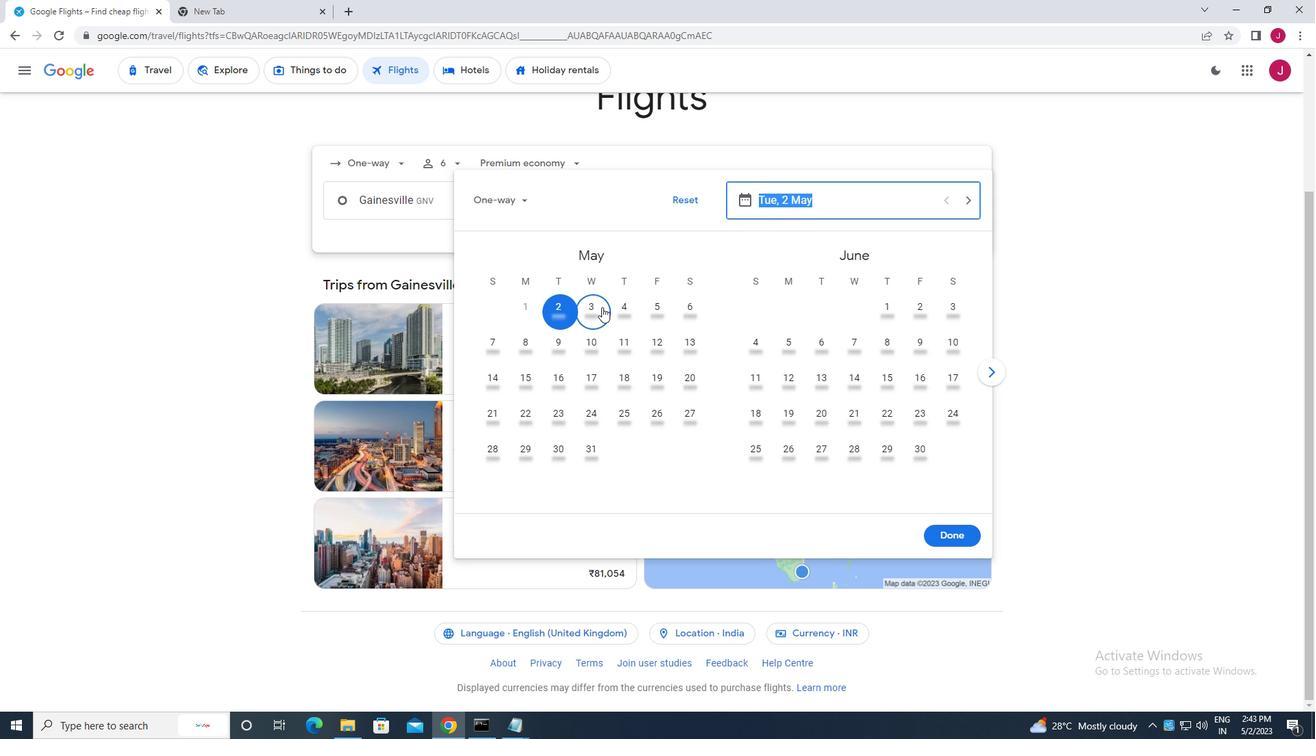 
Action: Mouse pressed left at (598, 310)
Screenshot: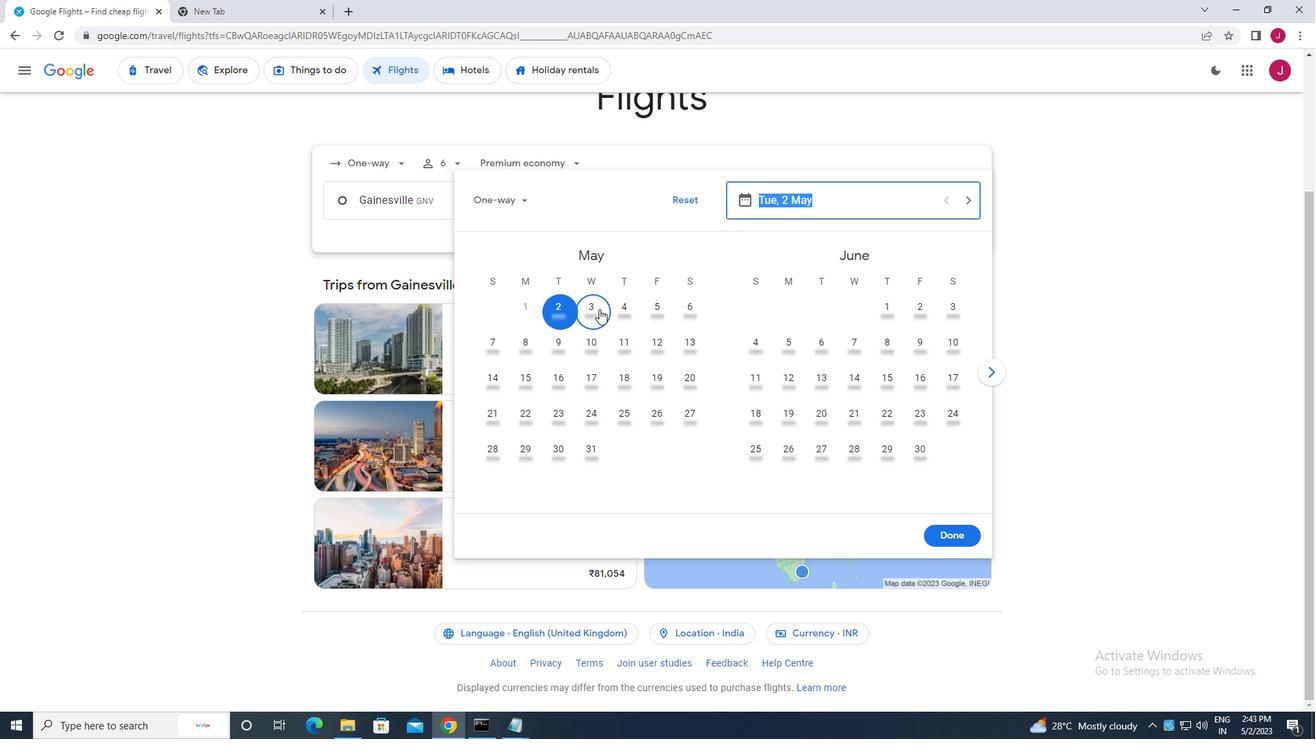 
Action: Mouse moved to (939, 536)
Screenshot: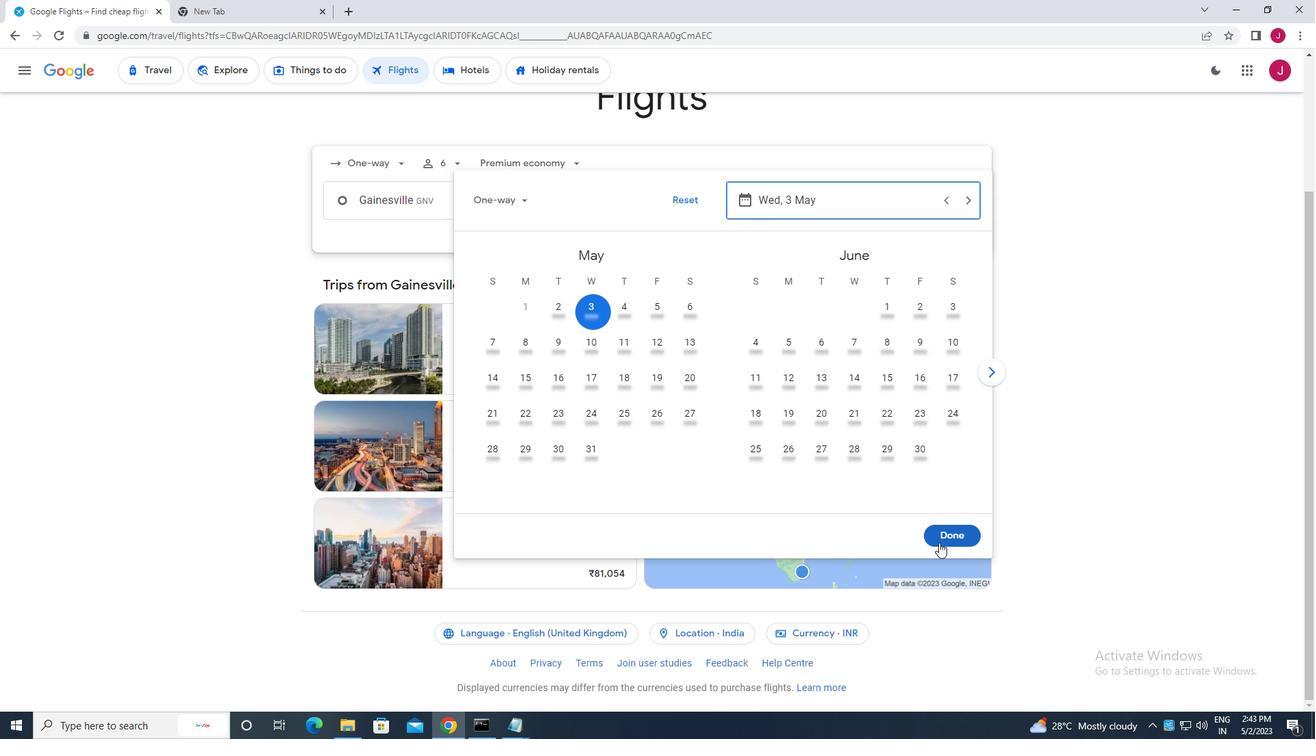 
Action: Mouse pressed left at (939, 536)
Screenshot: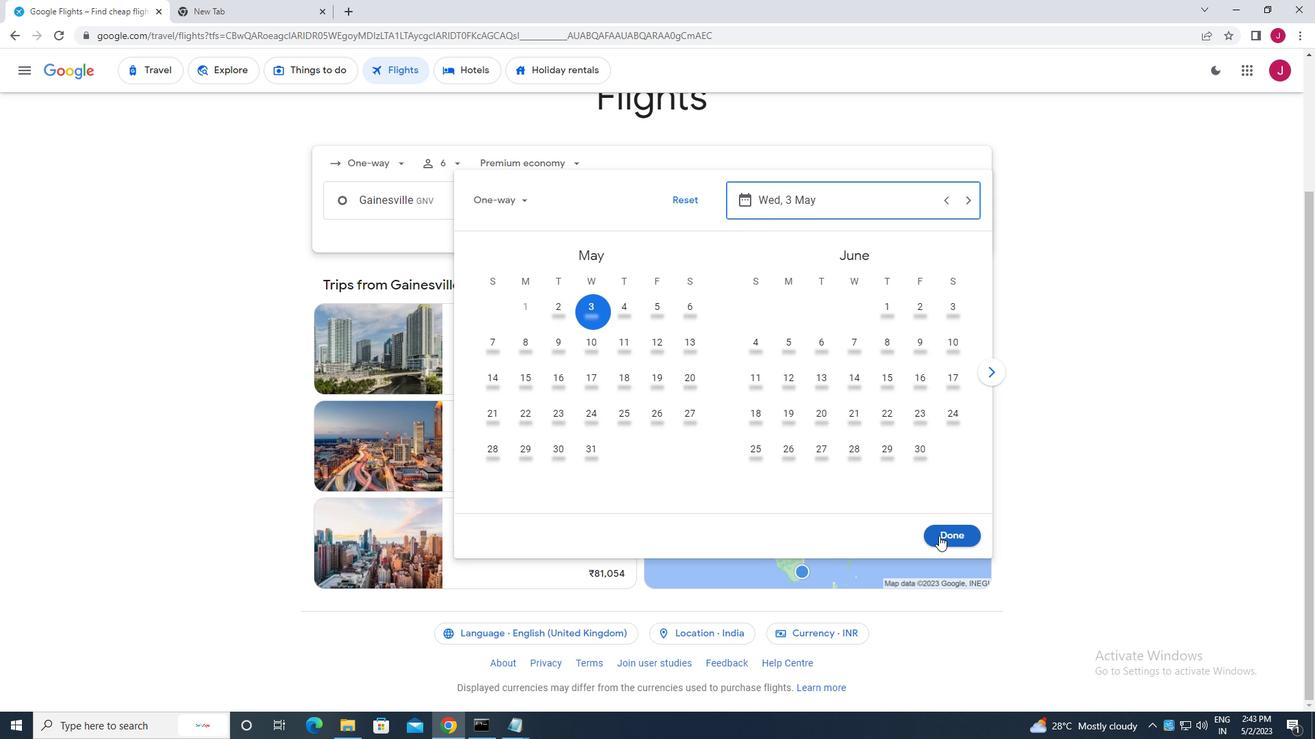 
Action: Mouse moved to (658, 247)
Screenshot: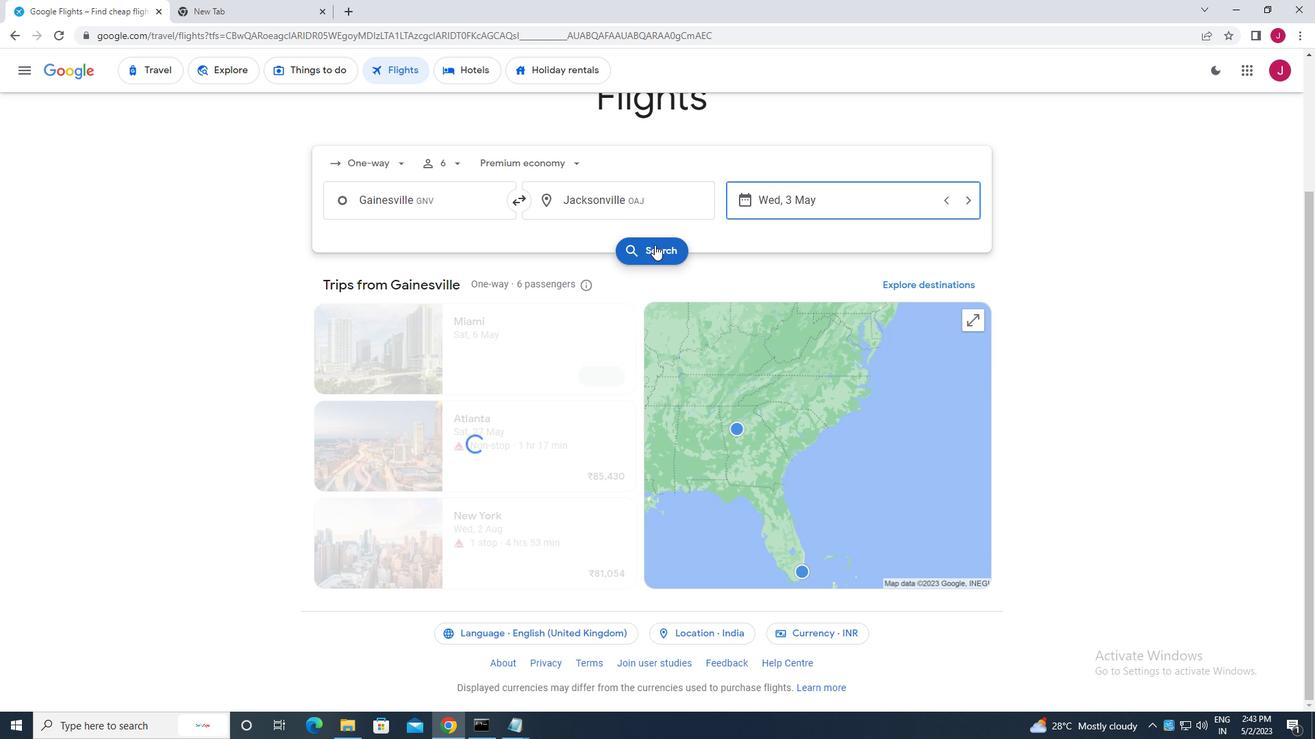 
Action: Mouse pressed left at (658, 247)
Screenshot: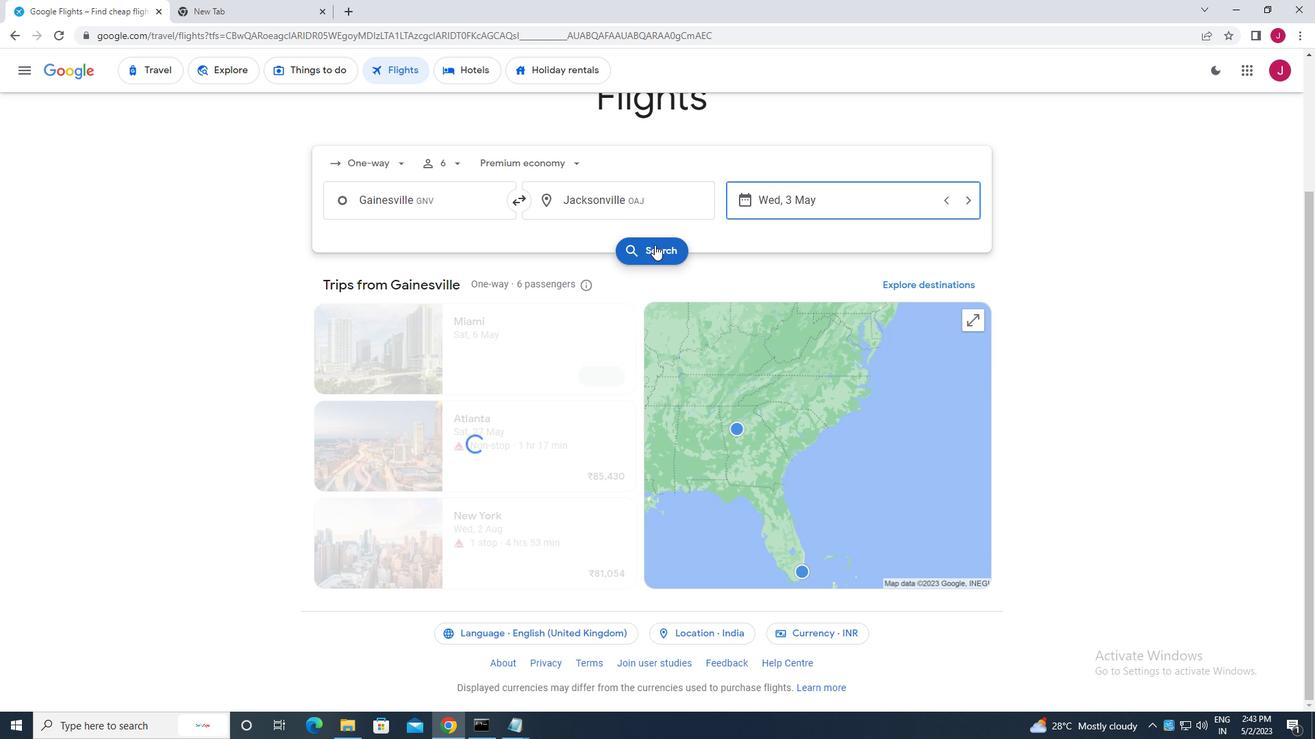 
Action: Mouse moved to (356, 201)
Screenshot: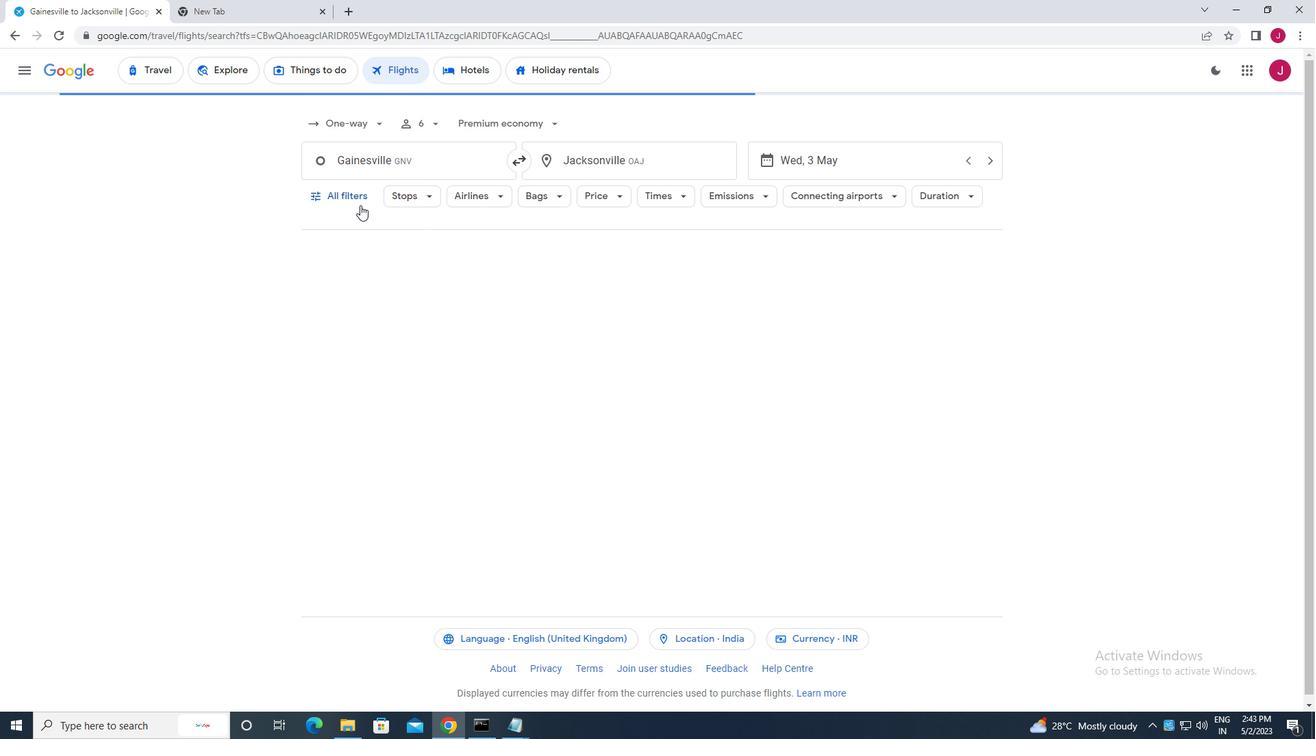 
Action: Mouse pressed left at (356, 201)
Screenshot: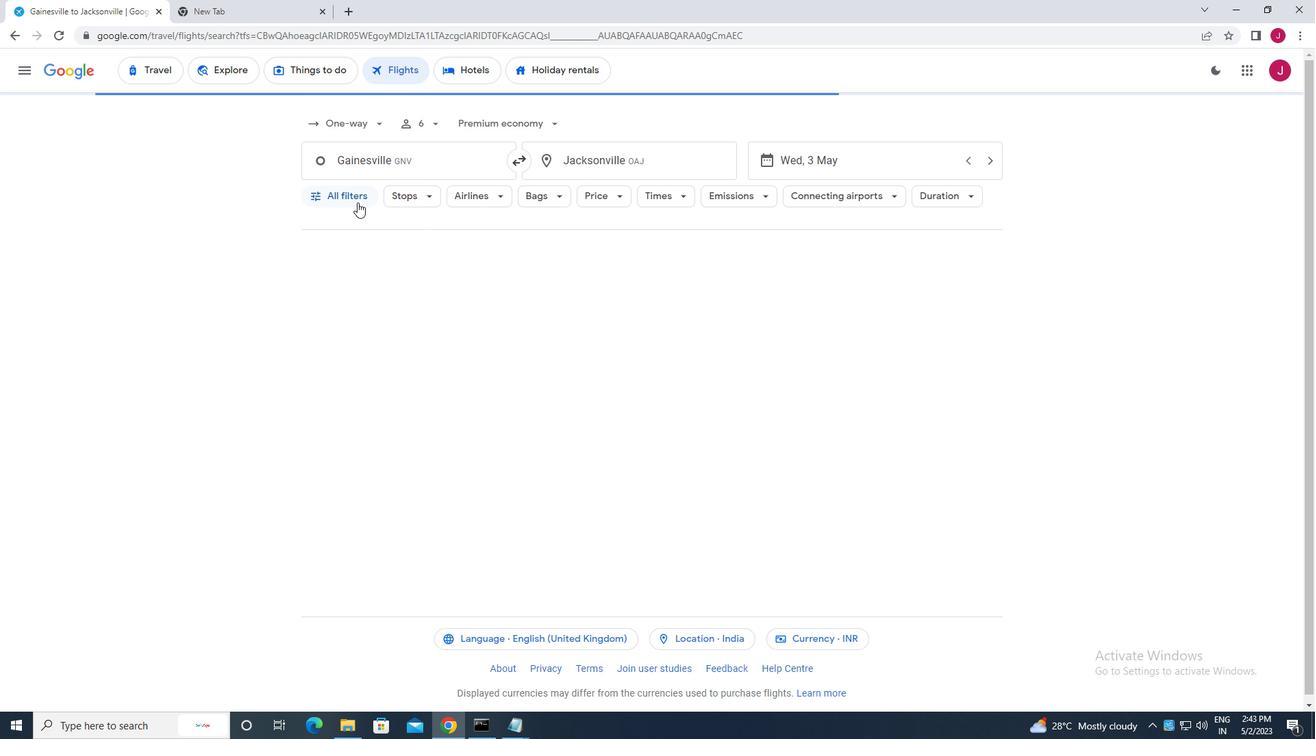 
Action: Mouse moved to (395, 237)
Screenshot: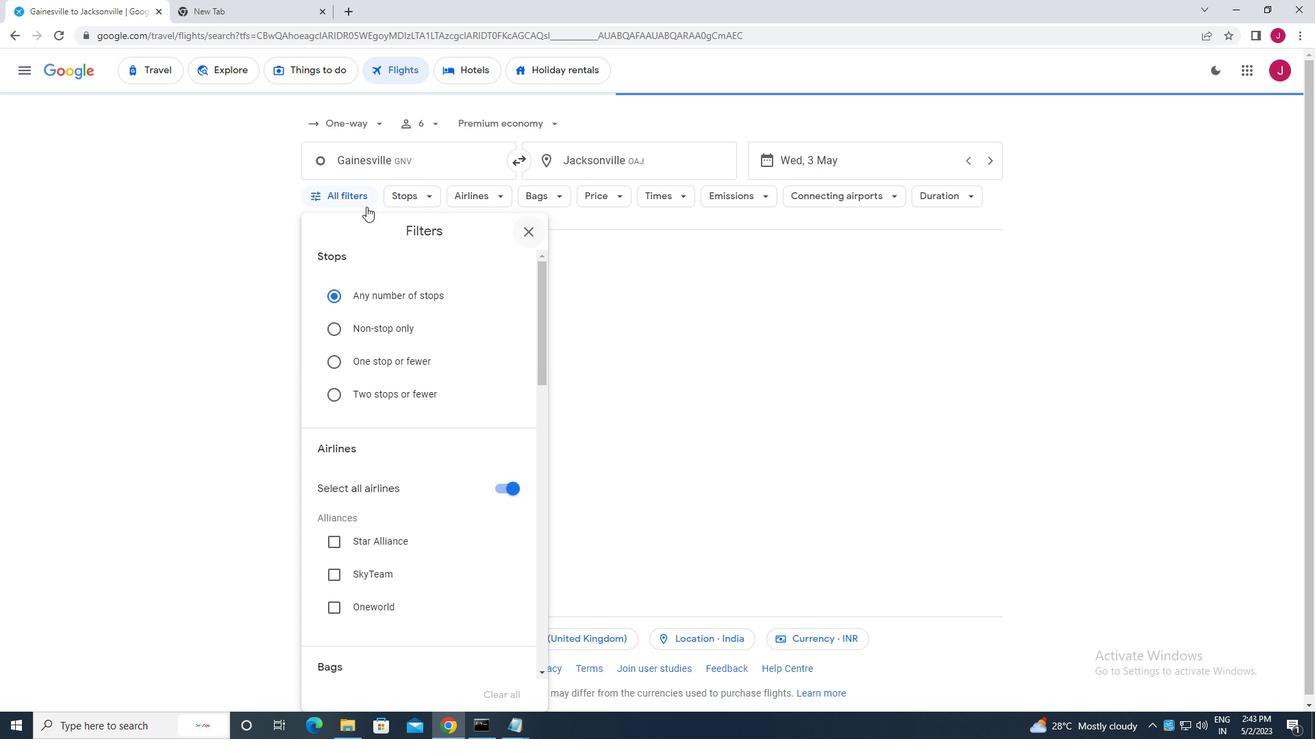 
Action: Mouse scrolled (395, 237) with delta (0, 0)
Screenshot: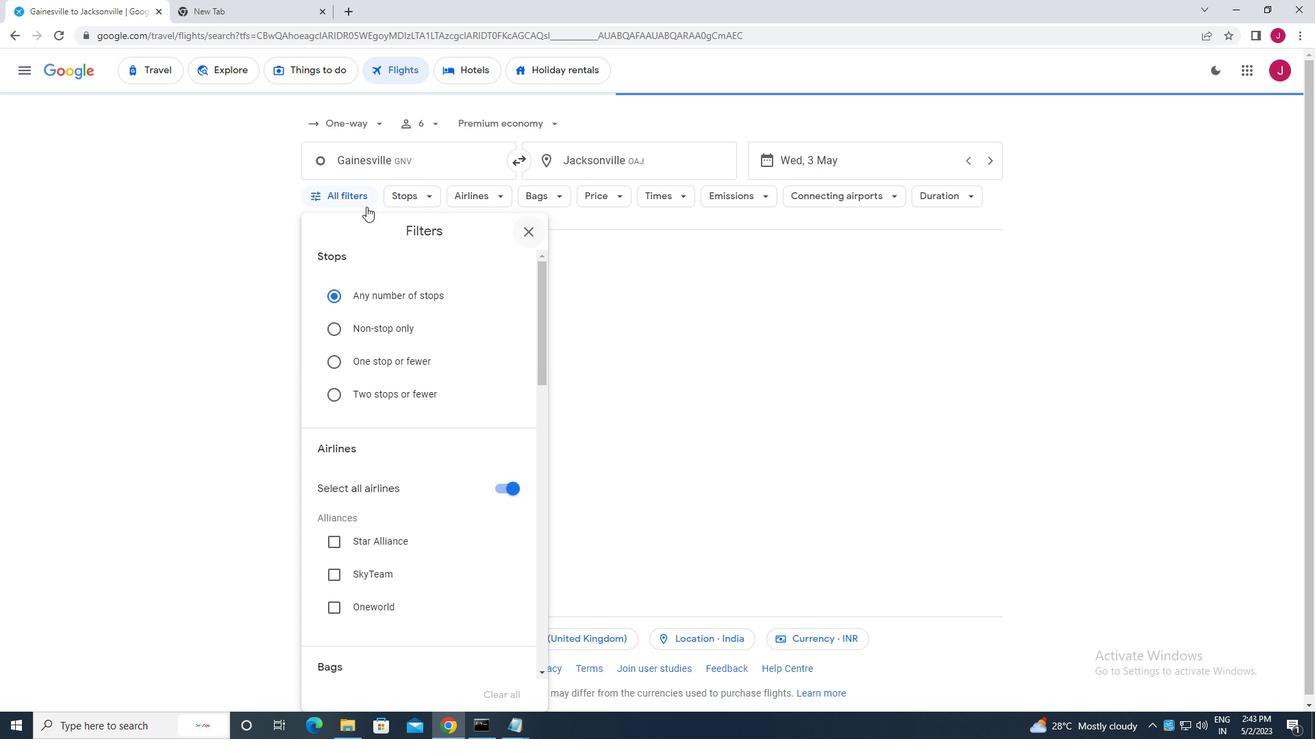 
Action: Mouse moved to (403, 251)
Screenshot: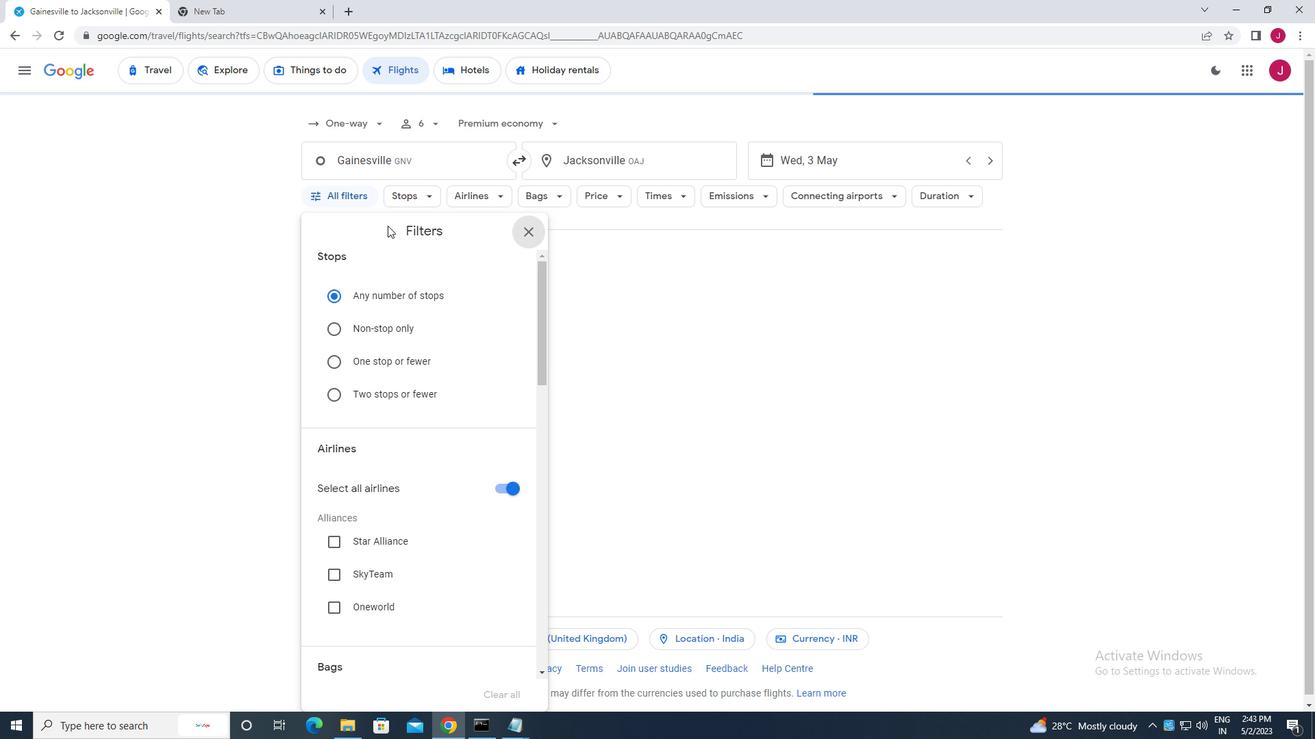 
Action: Mouse scrolled (403, 250) with delta (0, 0)
Screenshot: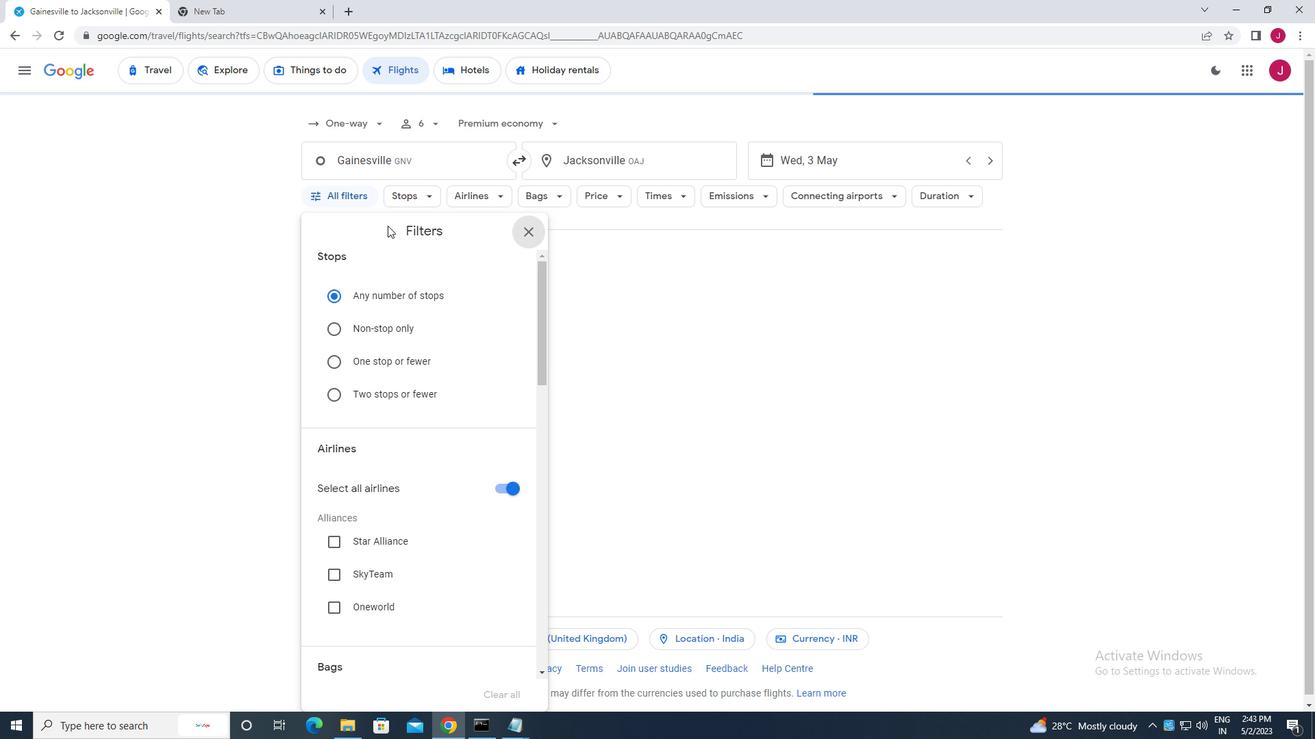 
Action: Mouse moved to (501, 478)
Screenshot: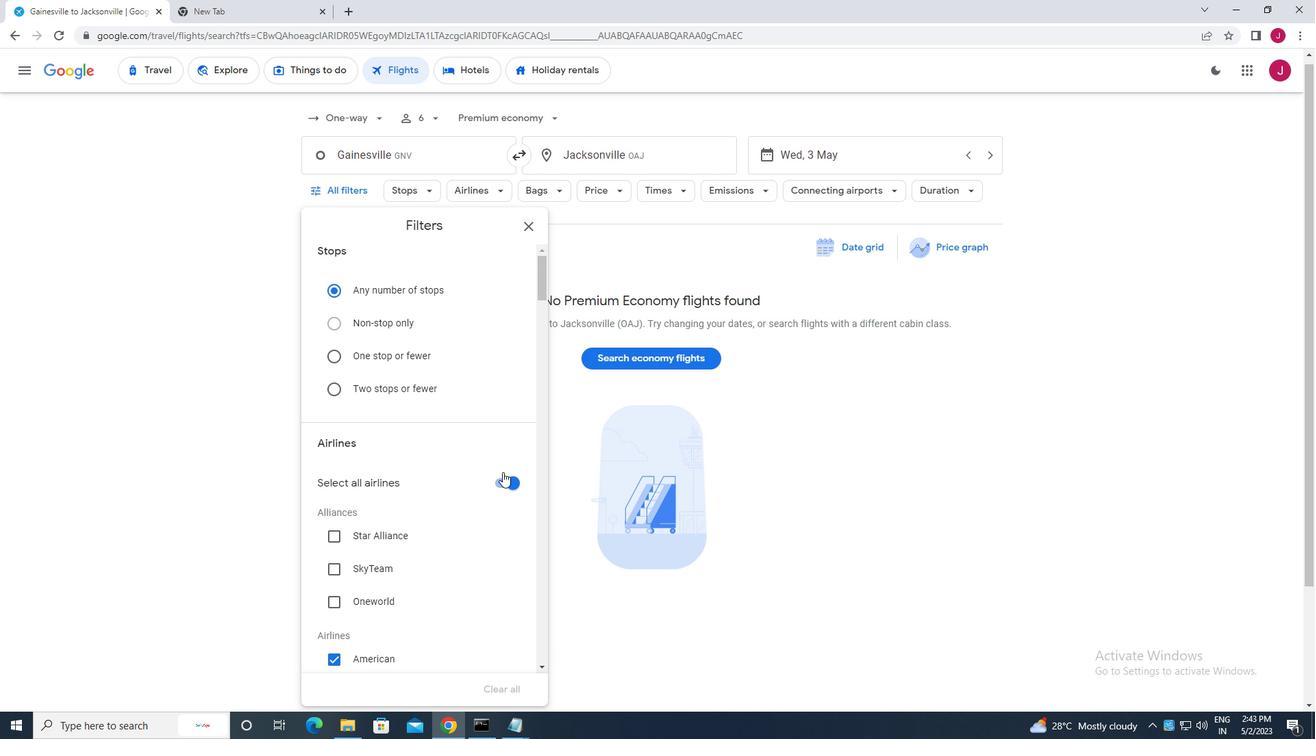 
Action: Mouse pressed left at (501, 478)
Screenshot: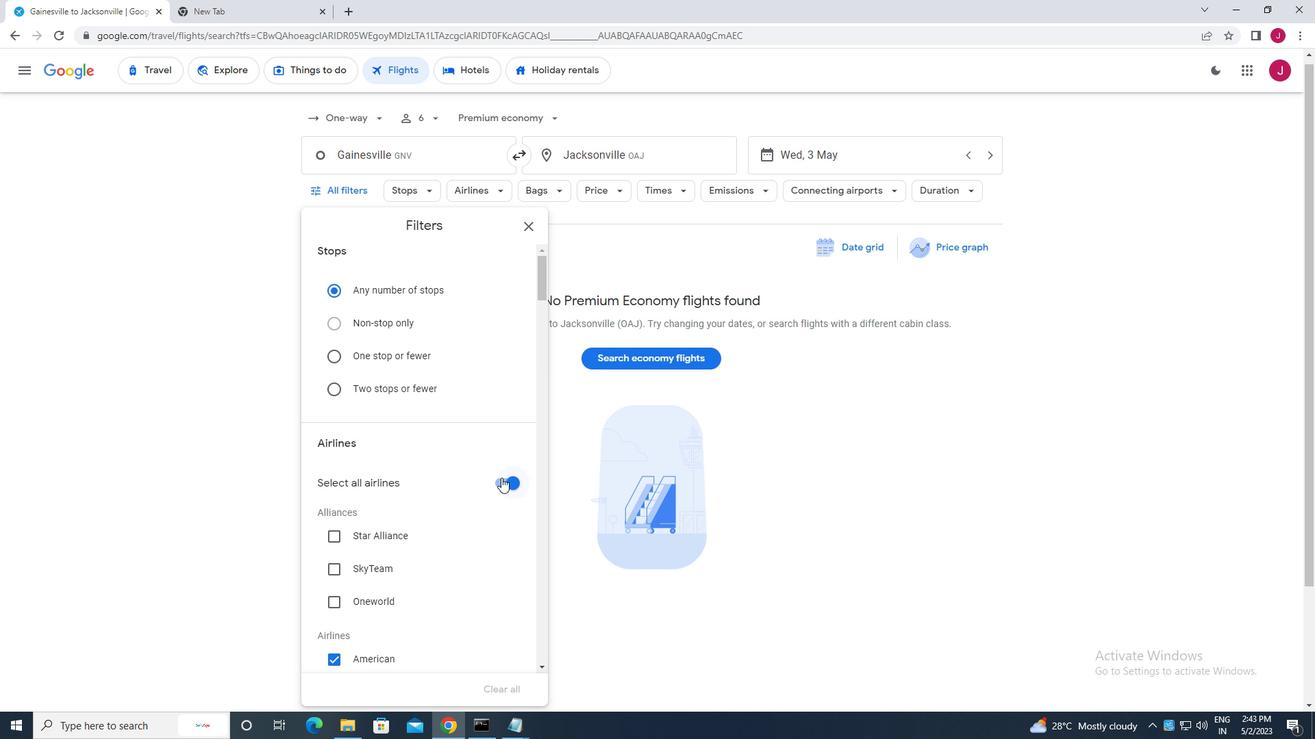 
Action: Mouse moved to (461, 417)
Screenshot: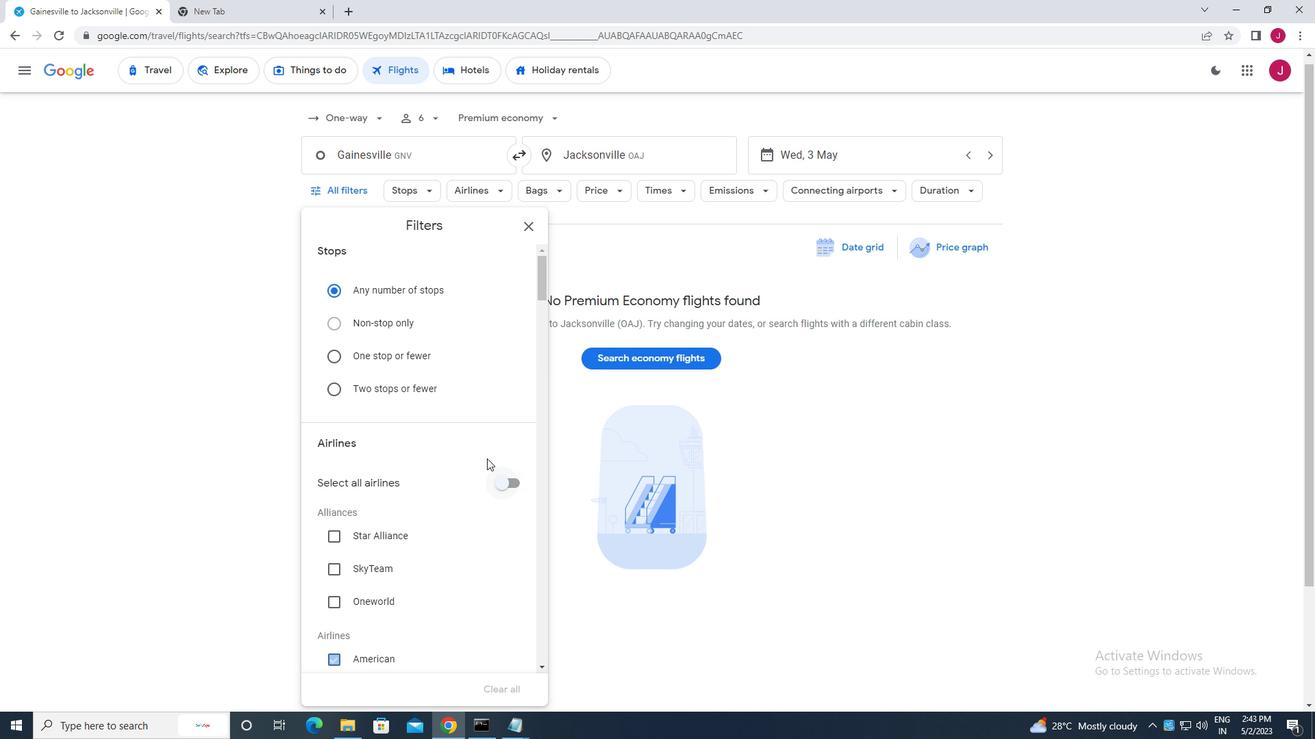 
Action: Mouse scrolled (461, 416) with delta (0, 0)
Screenshot: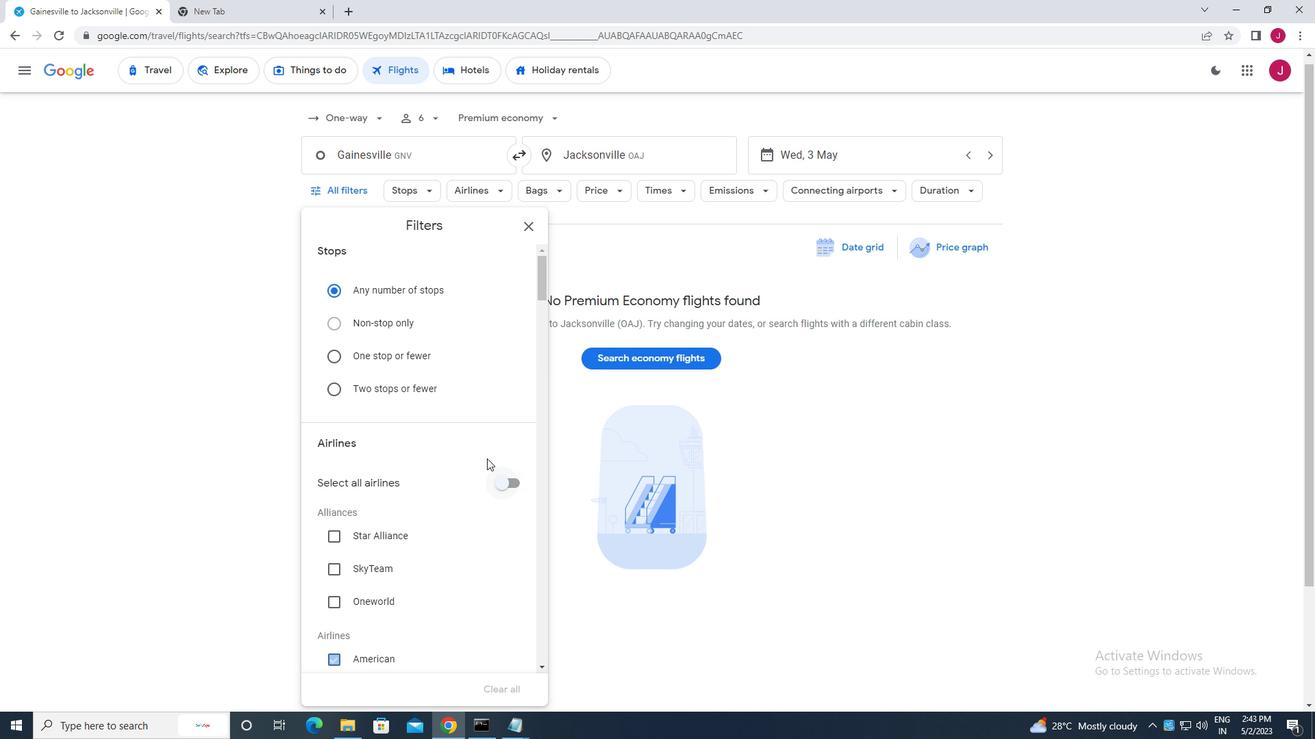 
Action: Mouse moved to (461, 416)
Screenshot: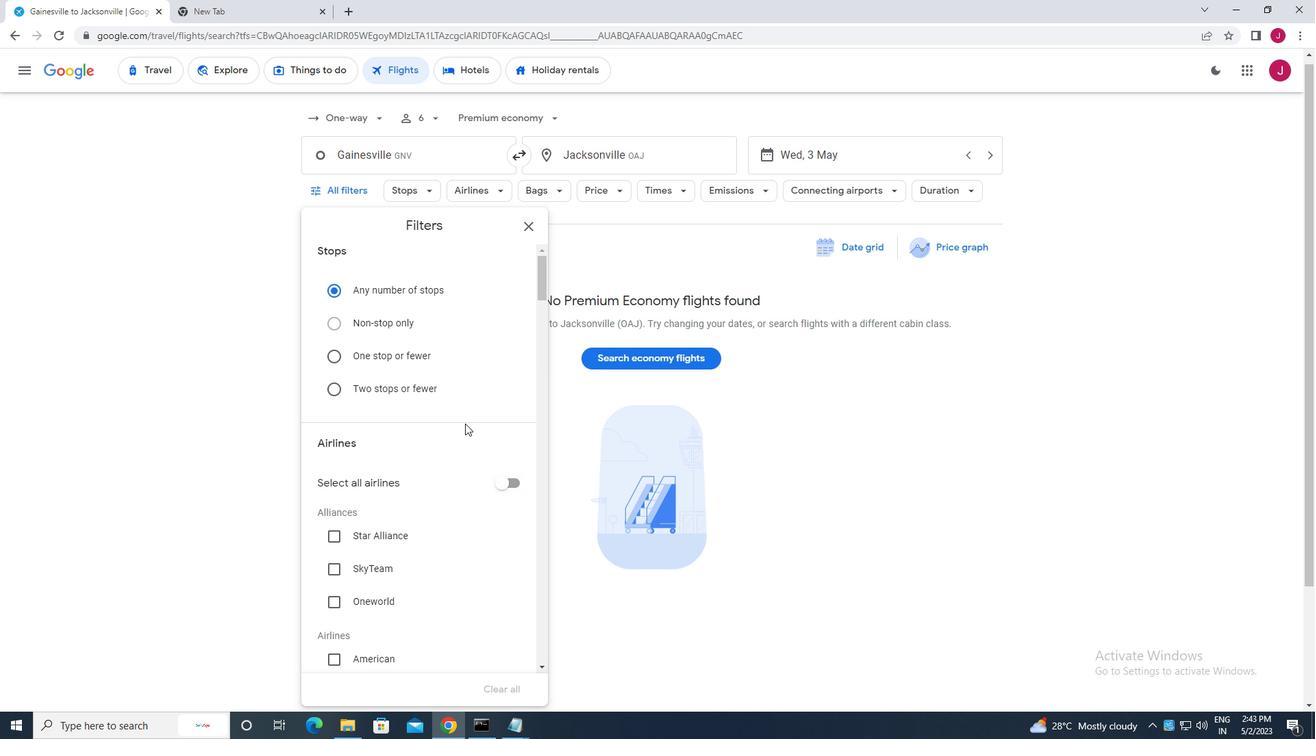 
Action: Mouse scrolled (461, 415) with delta (0, 0)
Screenshot: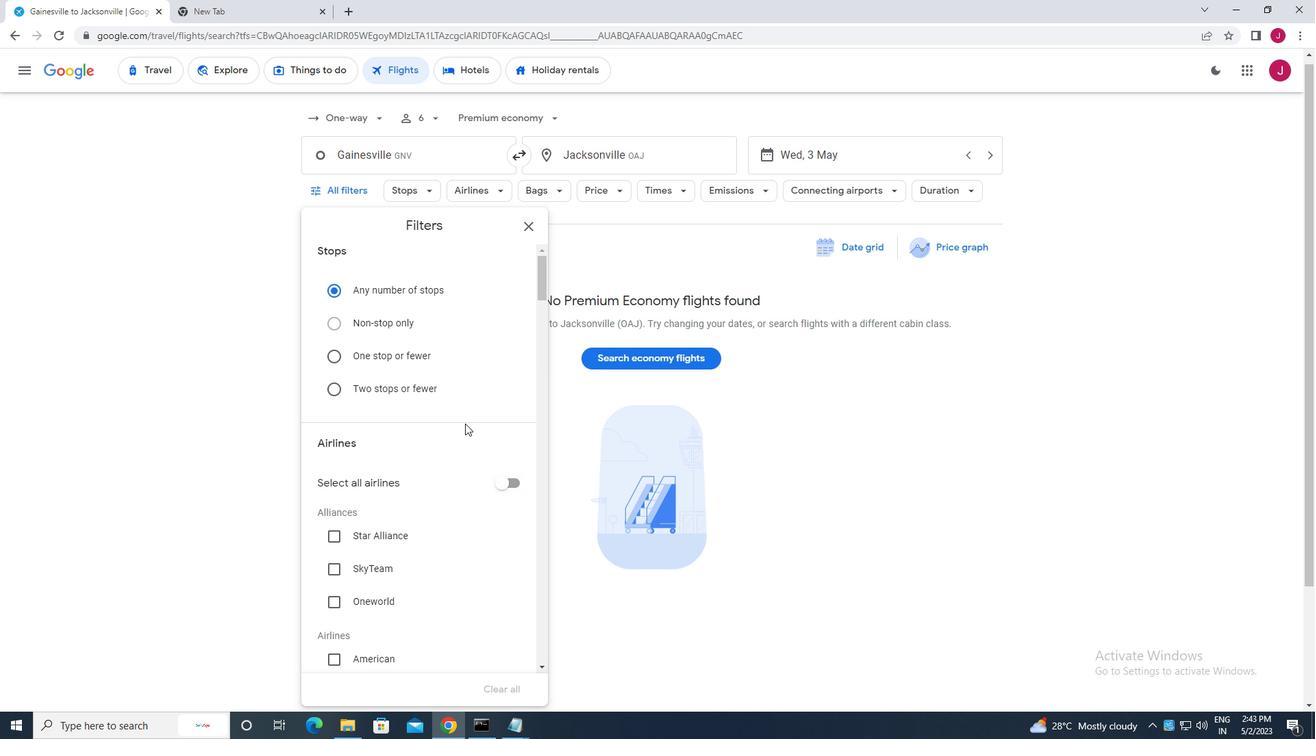 
Action: Mouse scrolled (461, 415) with delta (0, 0)
Screenshot: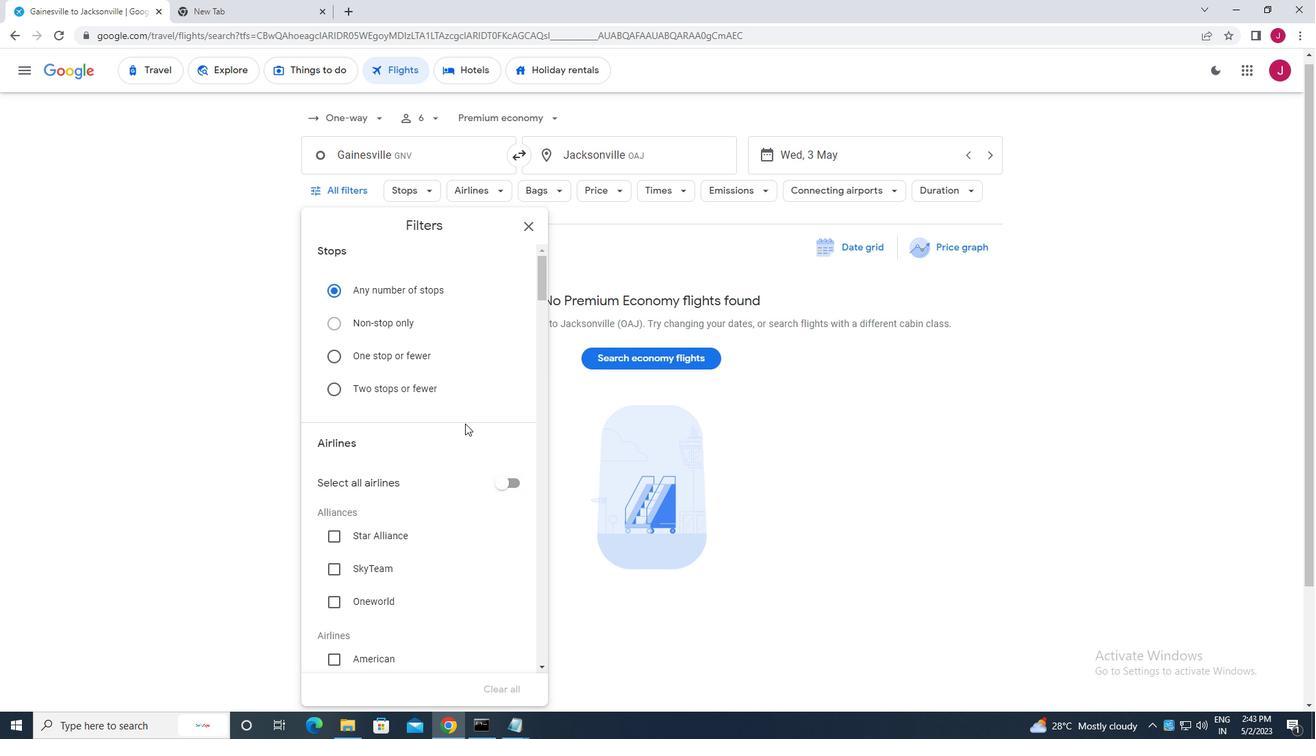 
Action: Mouse scrolled (461, 415) with delta (0, 0)
Screenshot: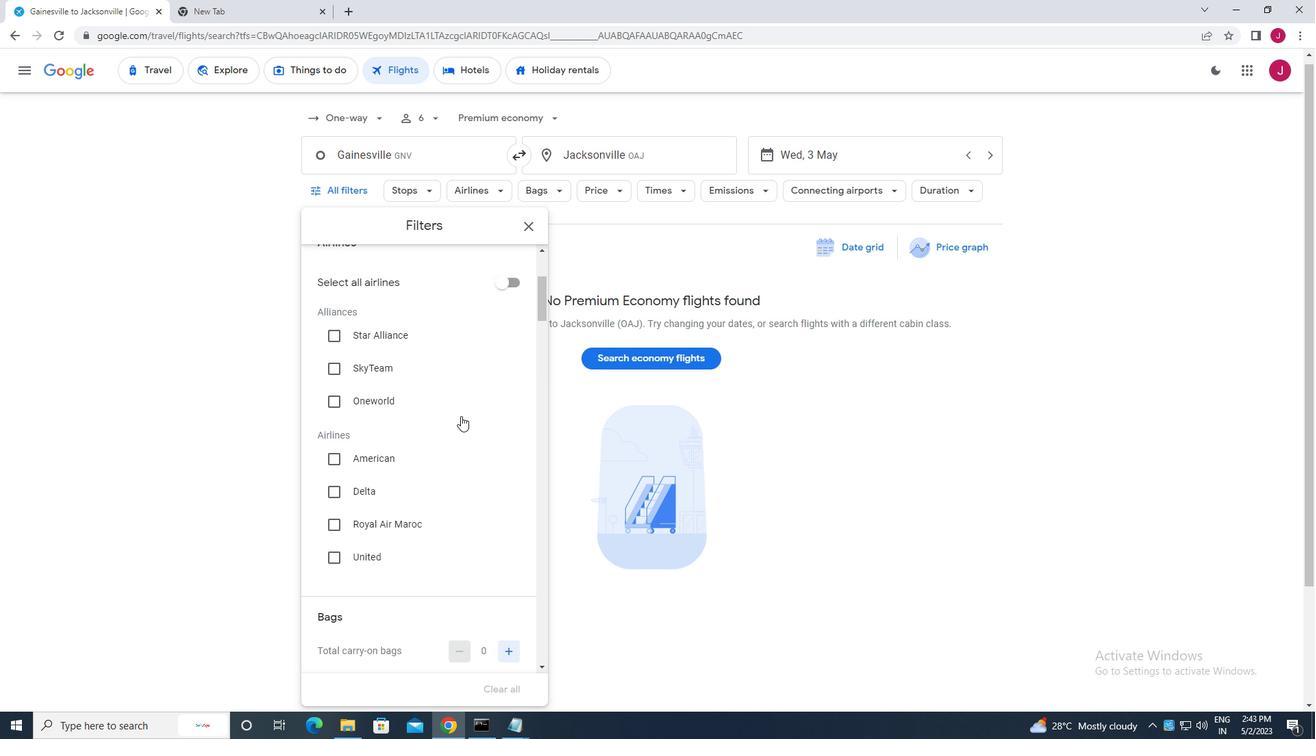 
Action: Mouse moved to (416, 377)
Screenshot: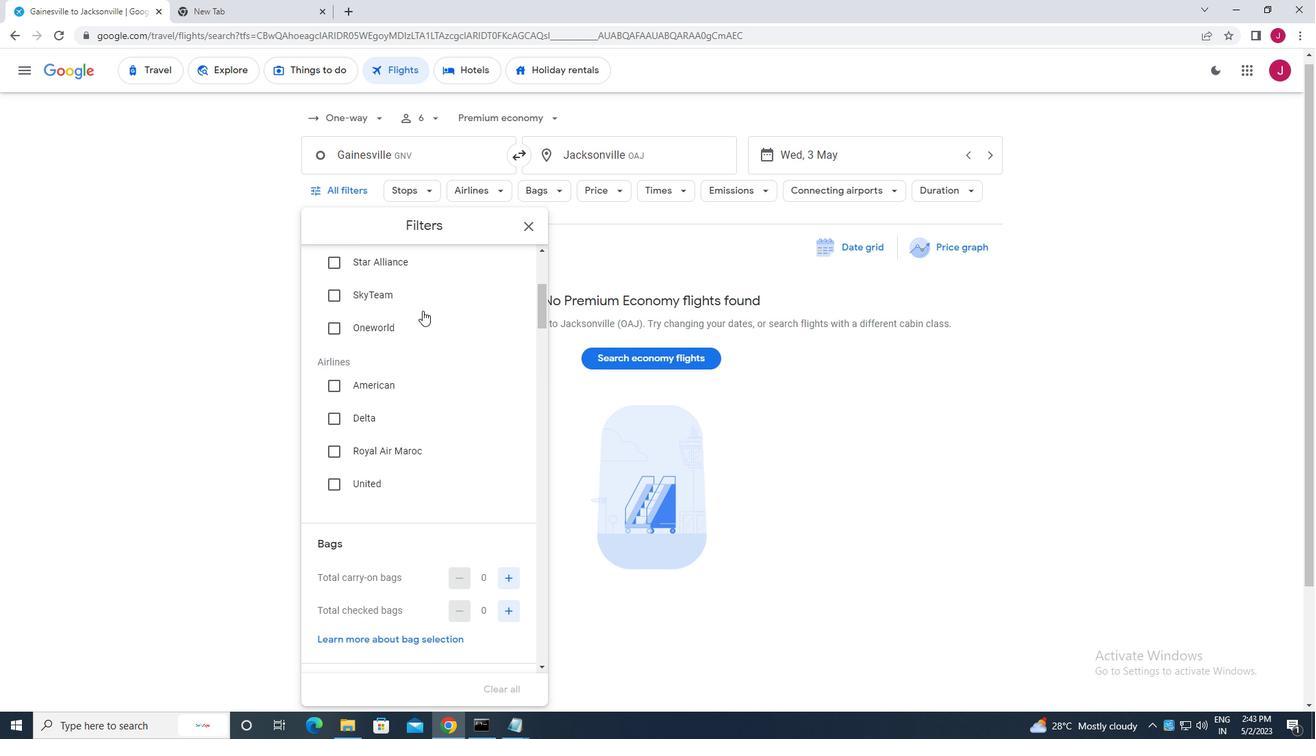 
Action: Mouse scrolled (416, 376) with delta (0, 0)
Screenshot: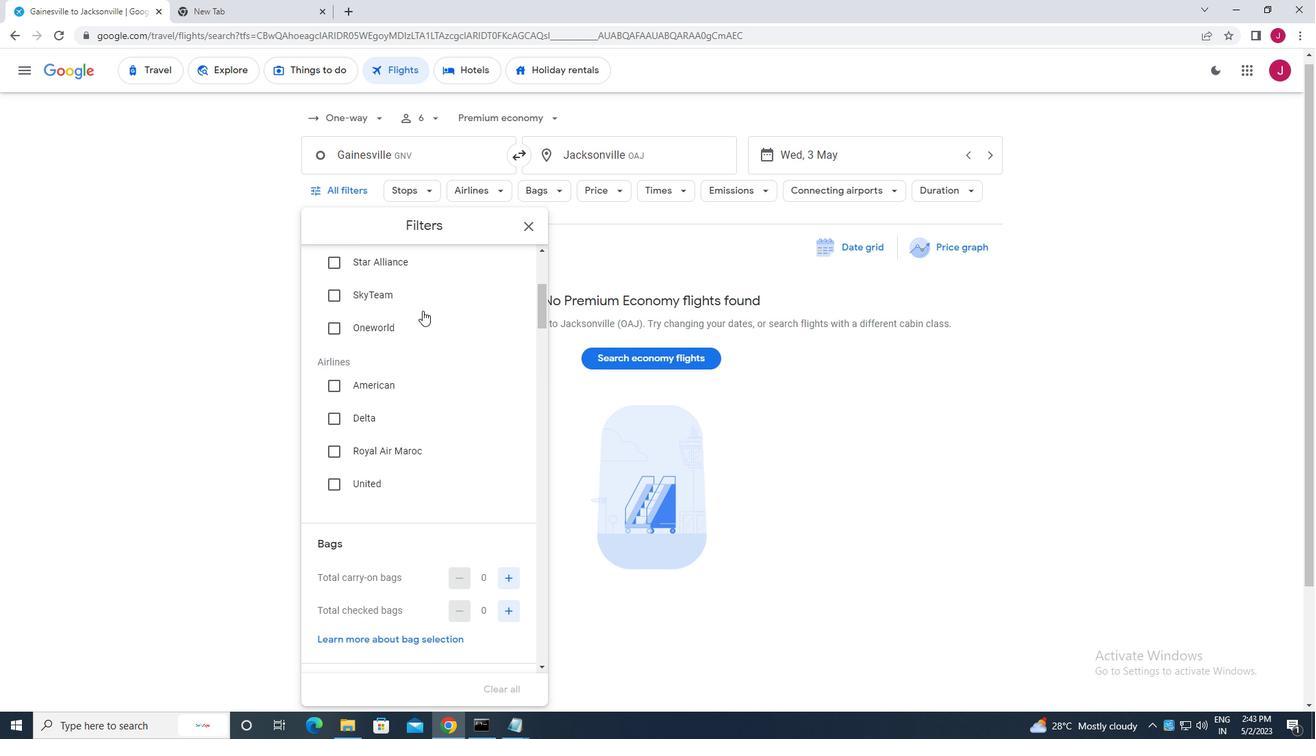 
Action: Mouse moved to (417, 404)
Screenshot: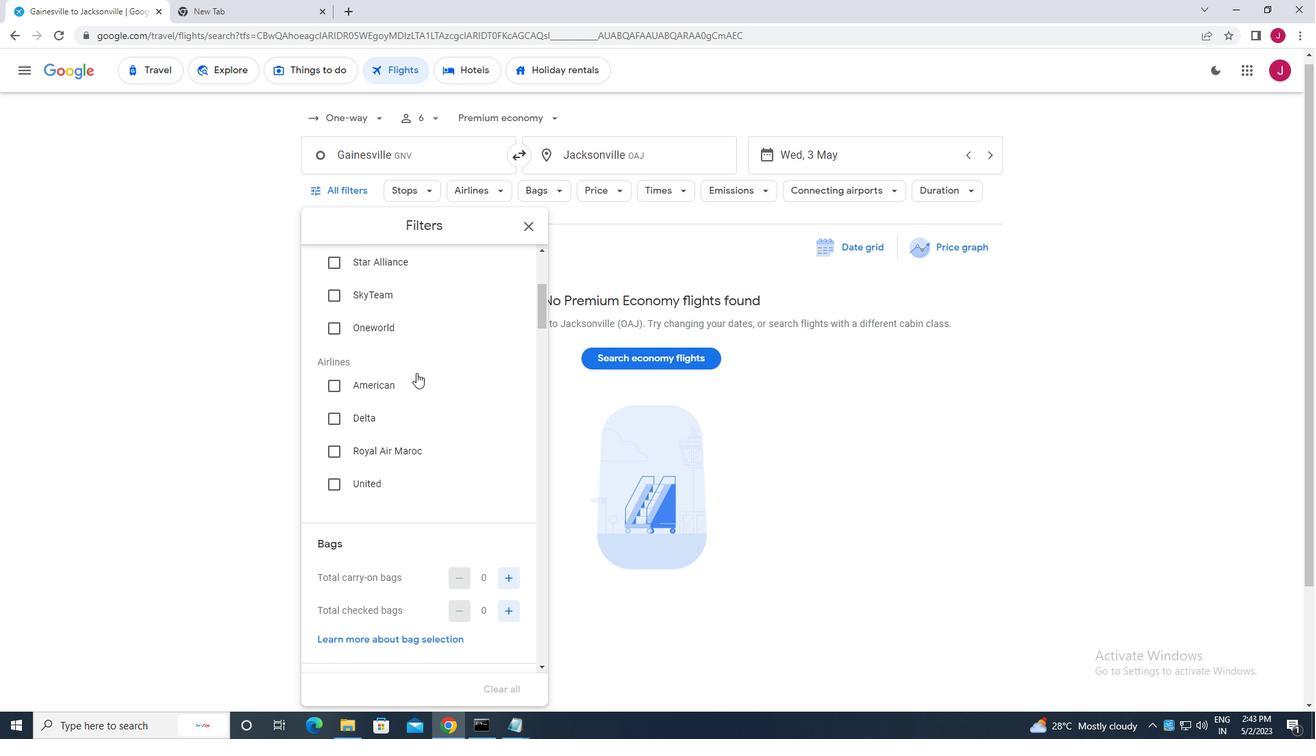 
Action: Mouse scrolled (417, 404) with delta (0, 0)
Screenshot: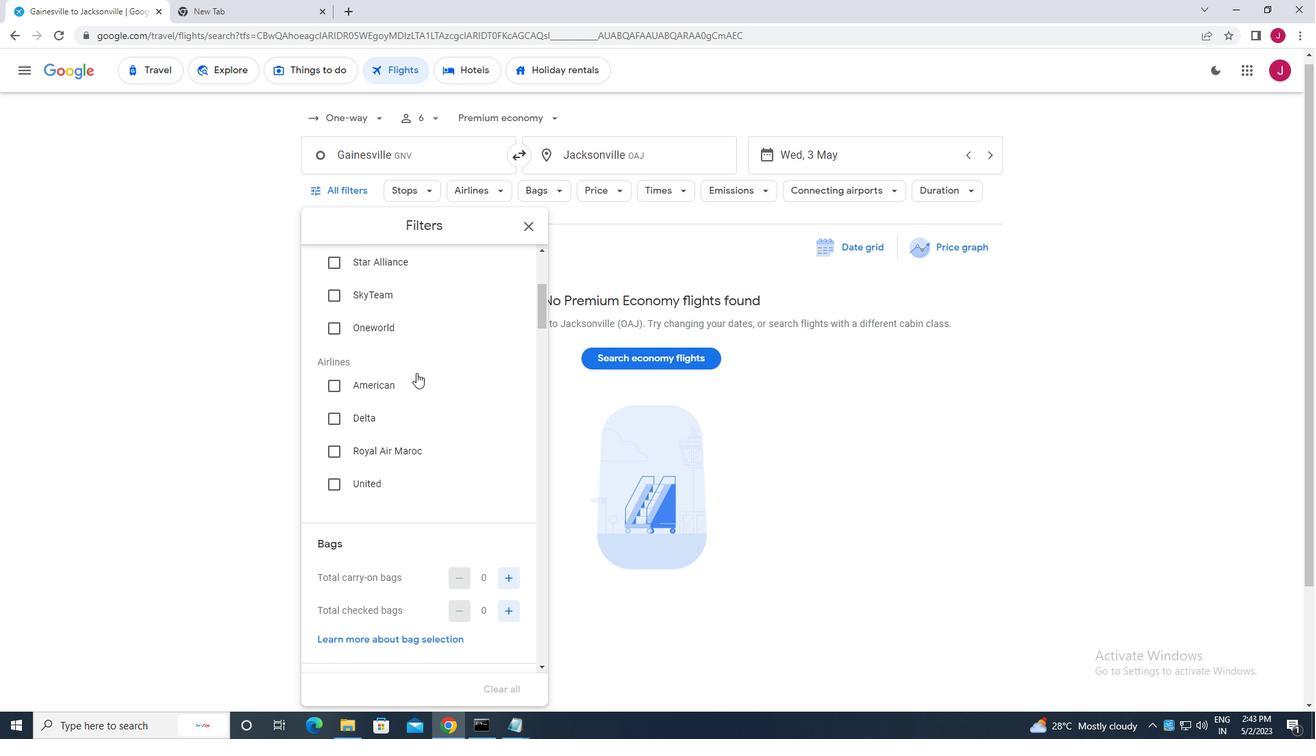 
Action: Mouse moved to (417, 410)
Screenshot: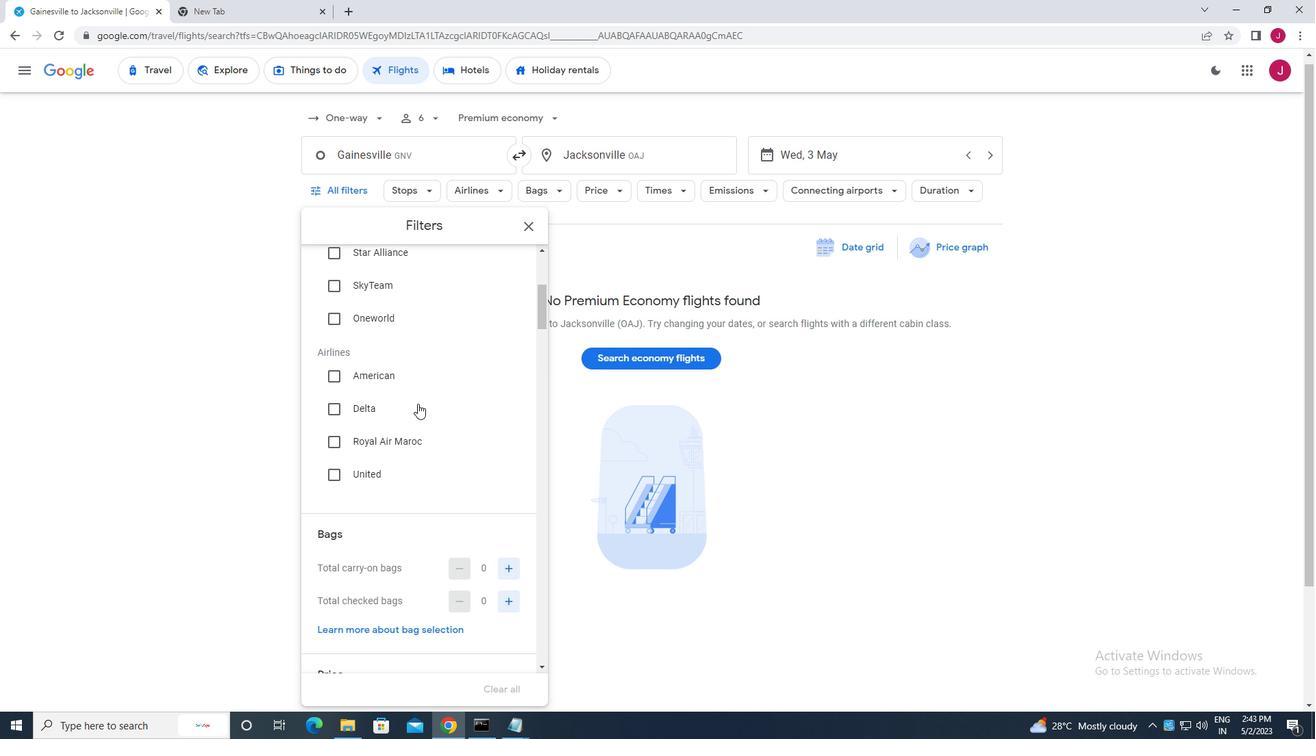 
Action: Mouse scrolled (417, 409) with delta (0, 0)
Screenshot: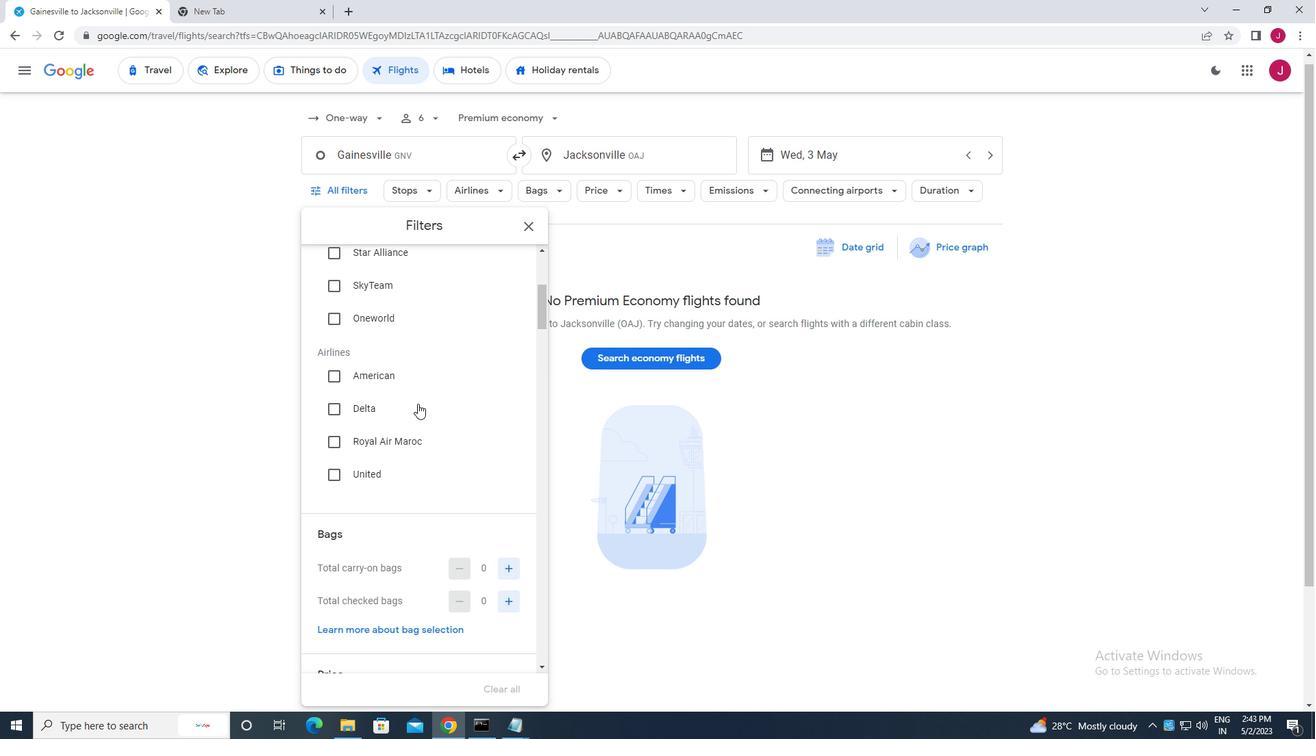 
Action: Mouse moved to (418, 411)
Screenshot: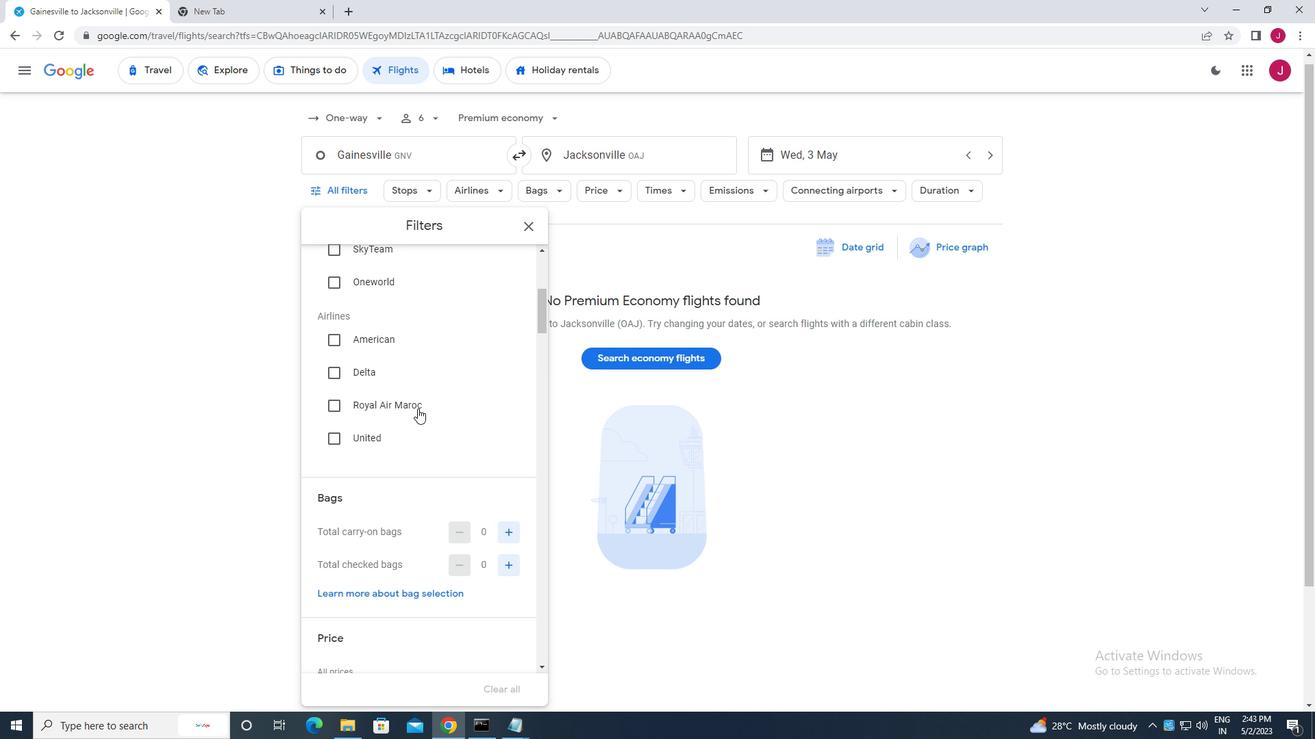 
Action: Mouse scrolled (418, 411) with delta (0, 0)
Screenshot: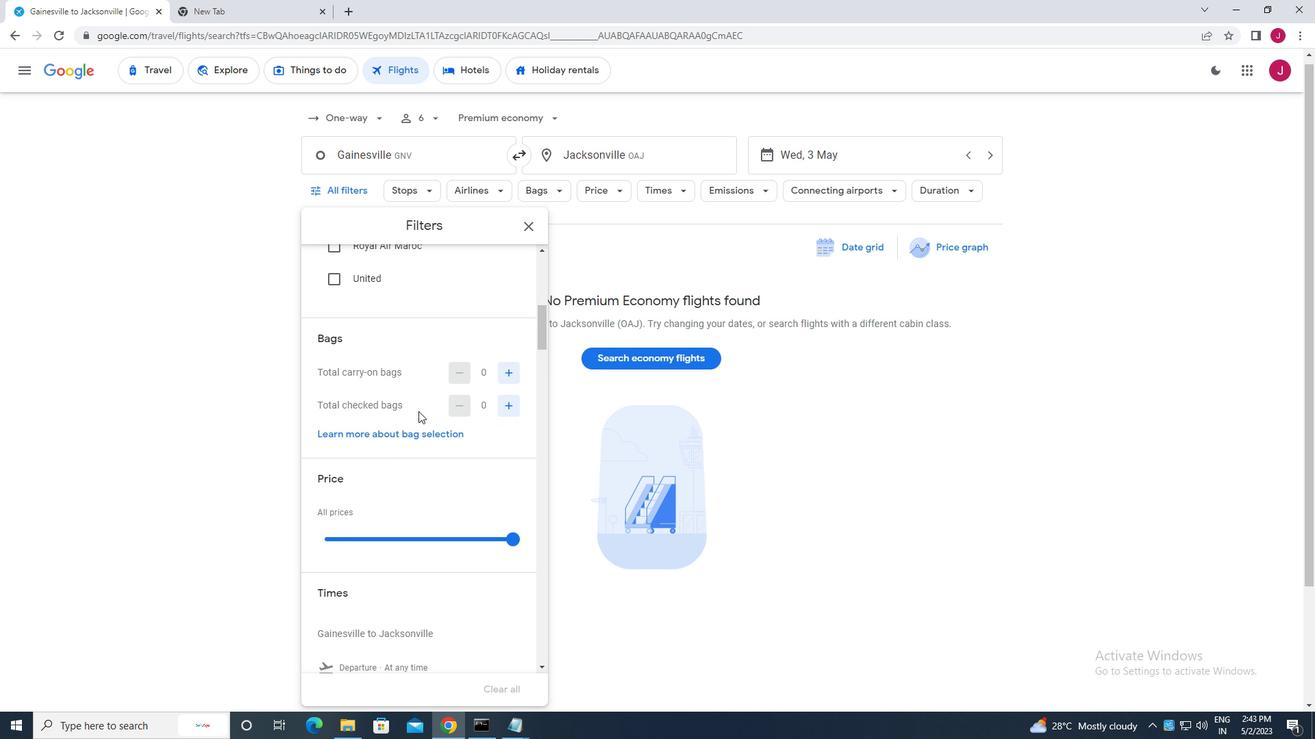 
Action: Mouse moved to (509, 306)
Screenshot: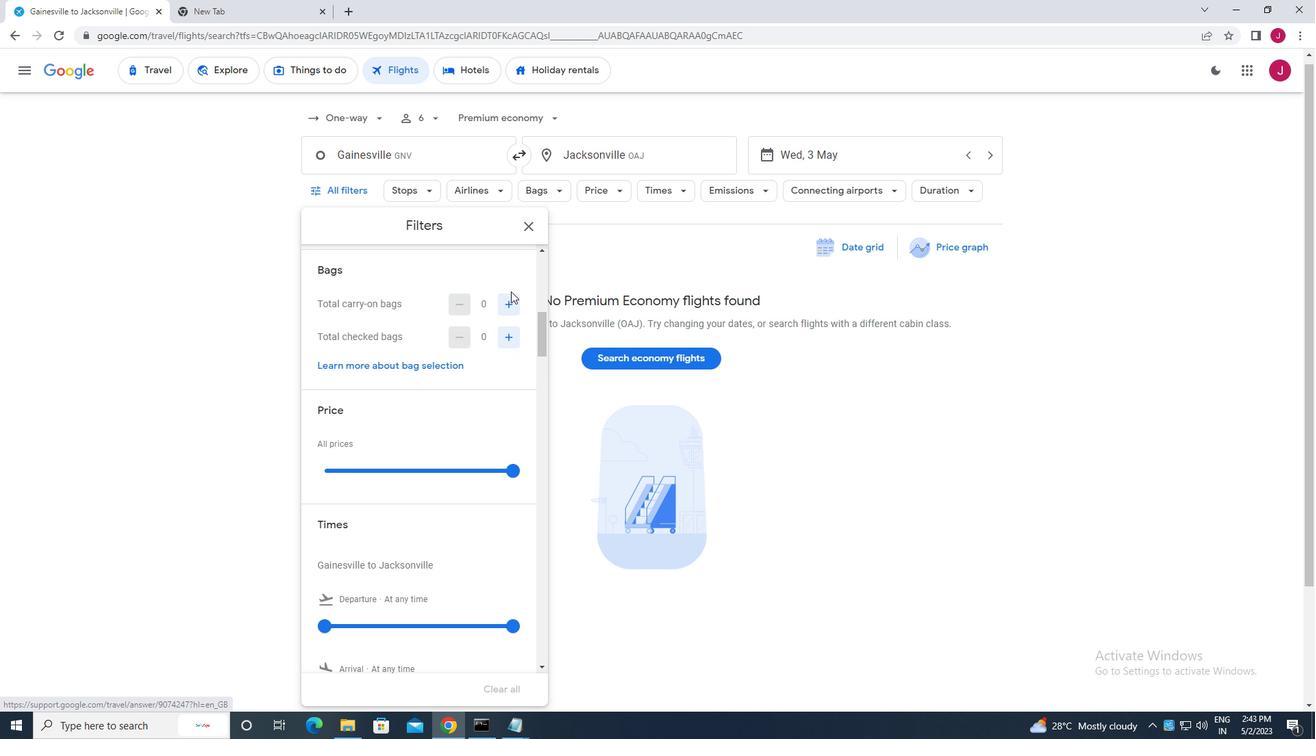 
Action: Mouse pressed left at (509, 306)
Screenshot: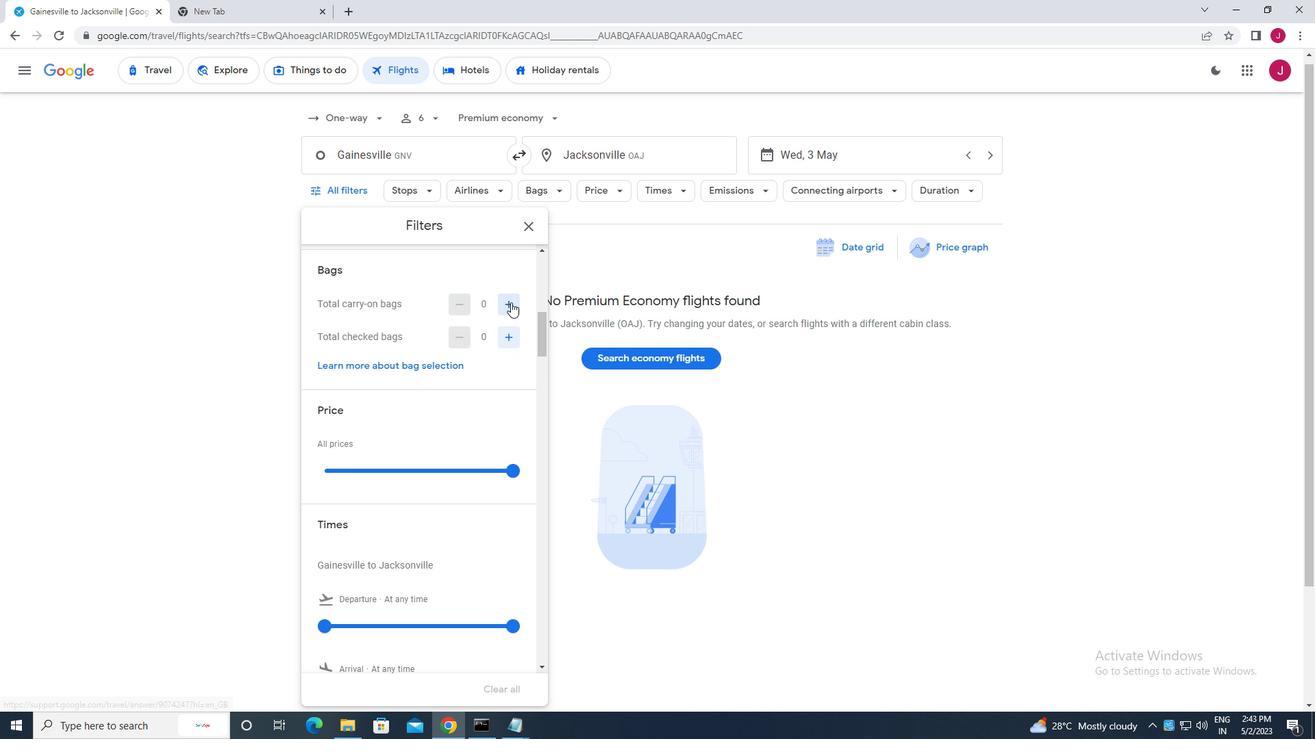 
Action: Mouse pressed left at (509, 306)
Screenshot: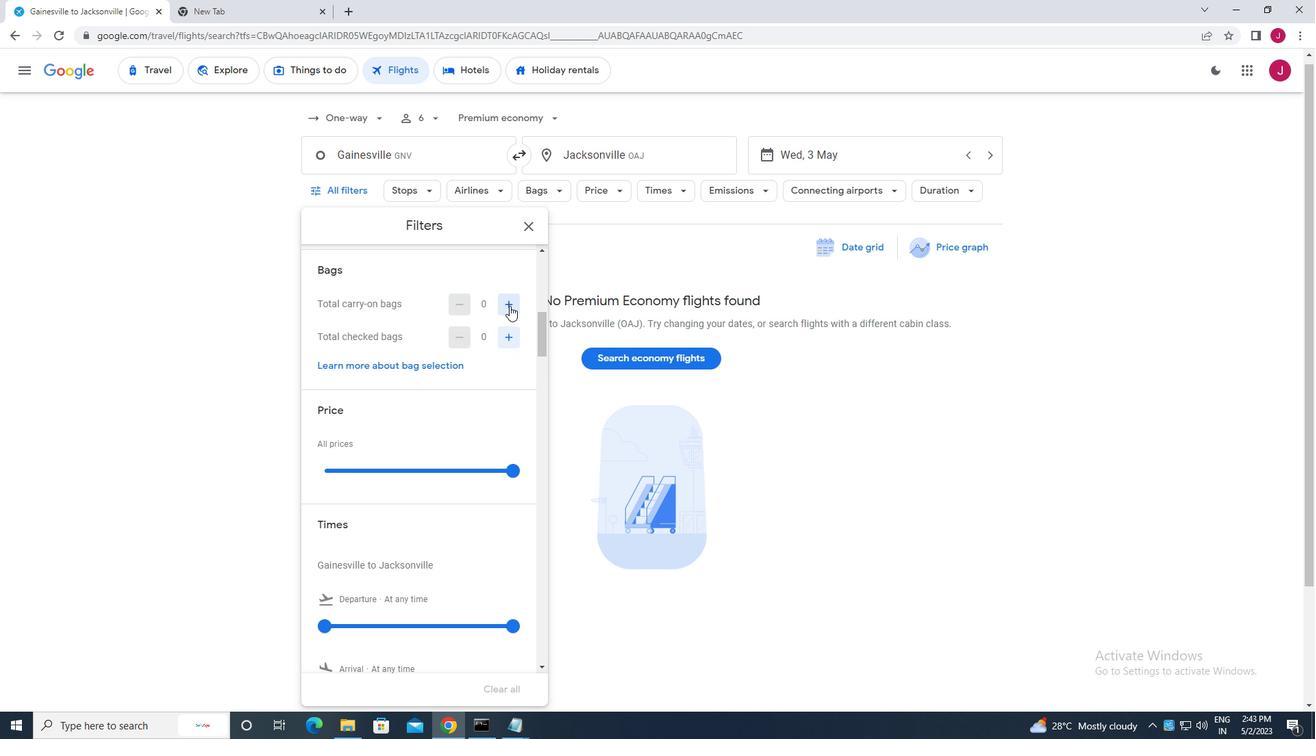 
Action: Mouse moved to (510, 346)
Screenshot: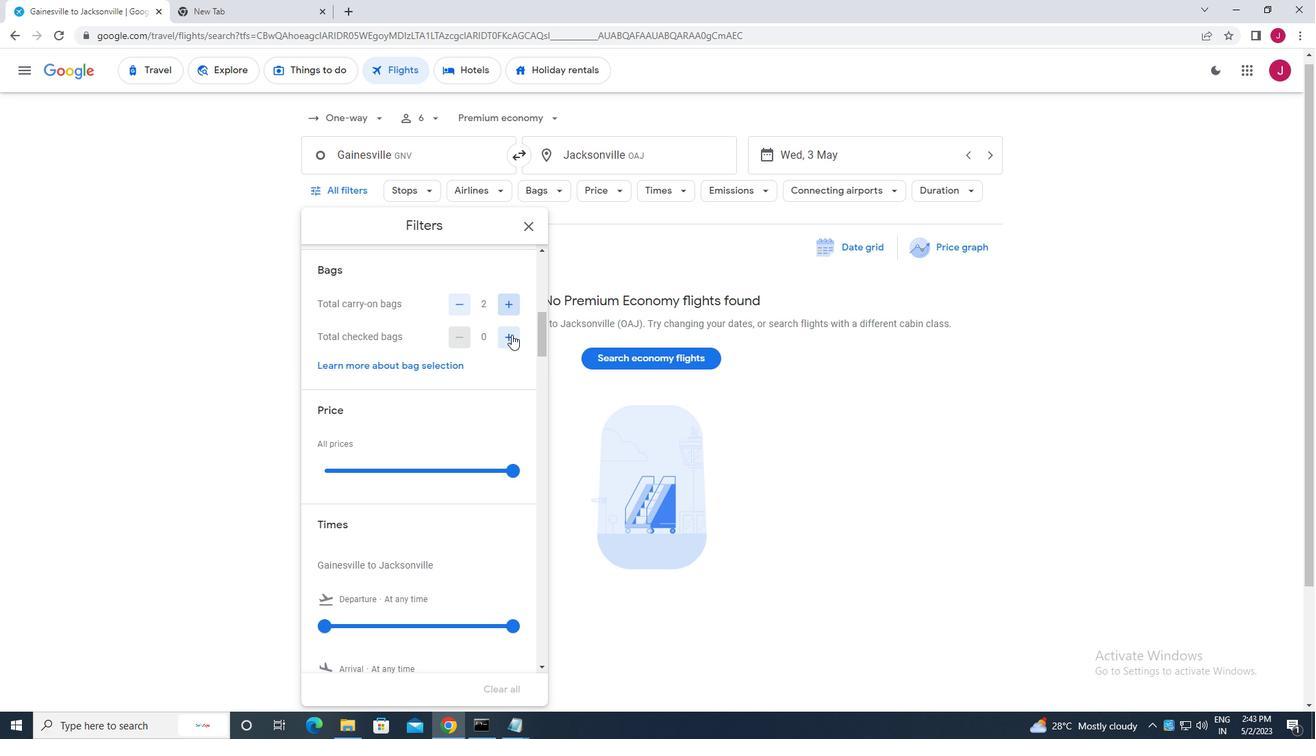 
Action: Mouse pressed left at (510, 346)
Screenshot: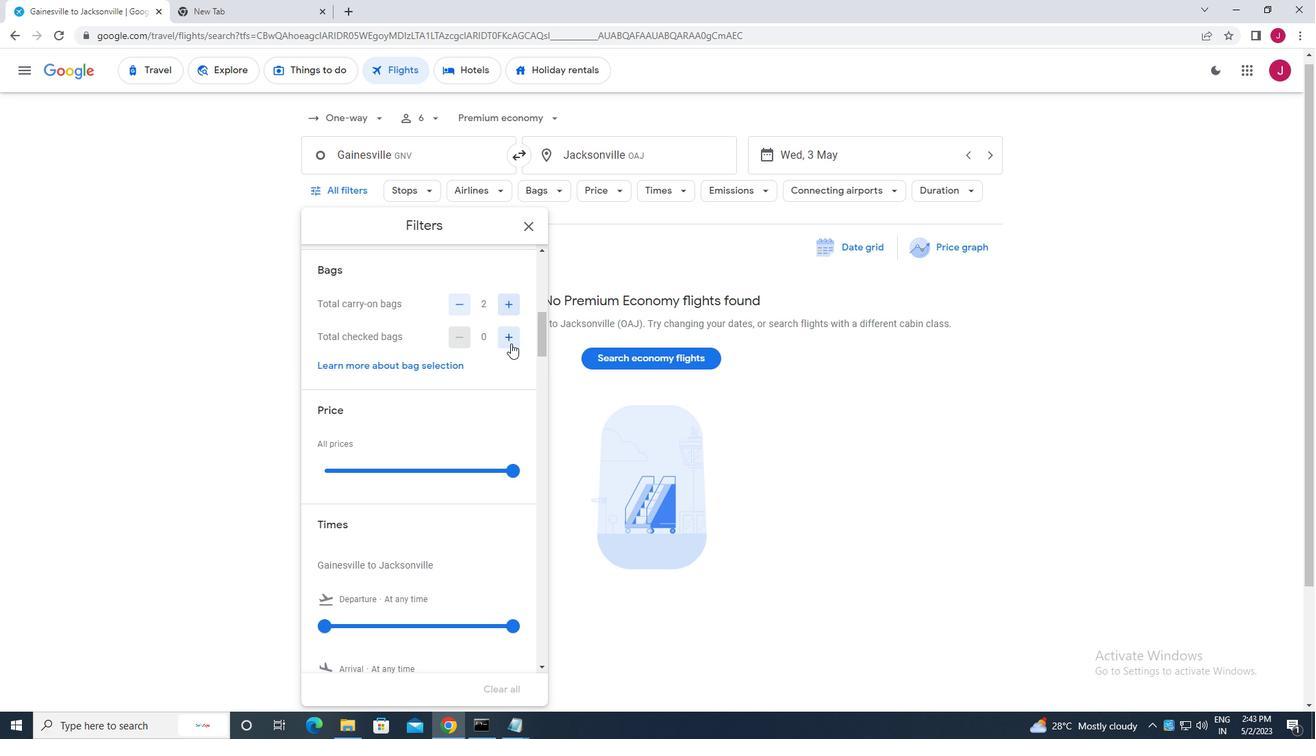 
Action: Mouse moved to (507, 374)
Screenshot: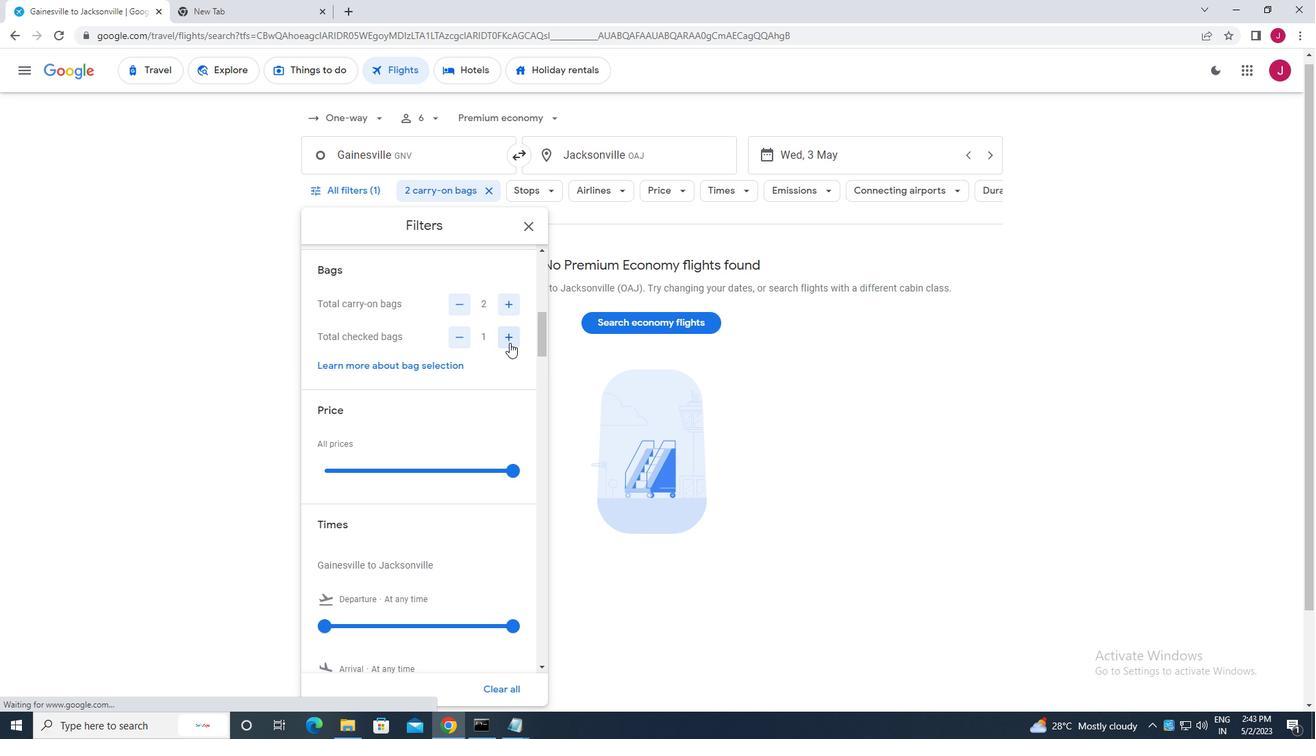 
Action: Mouse scrolled (507, 374) with delta (0, 0)
Screenshot: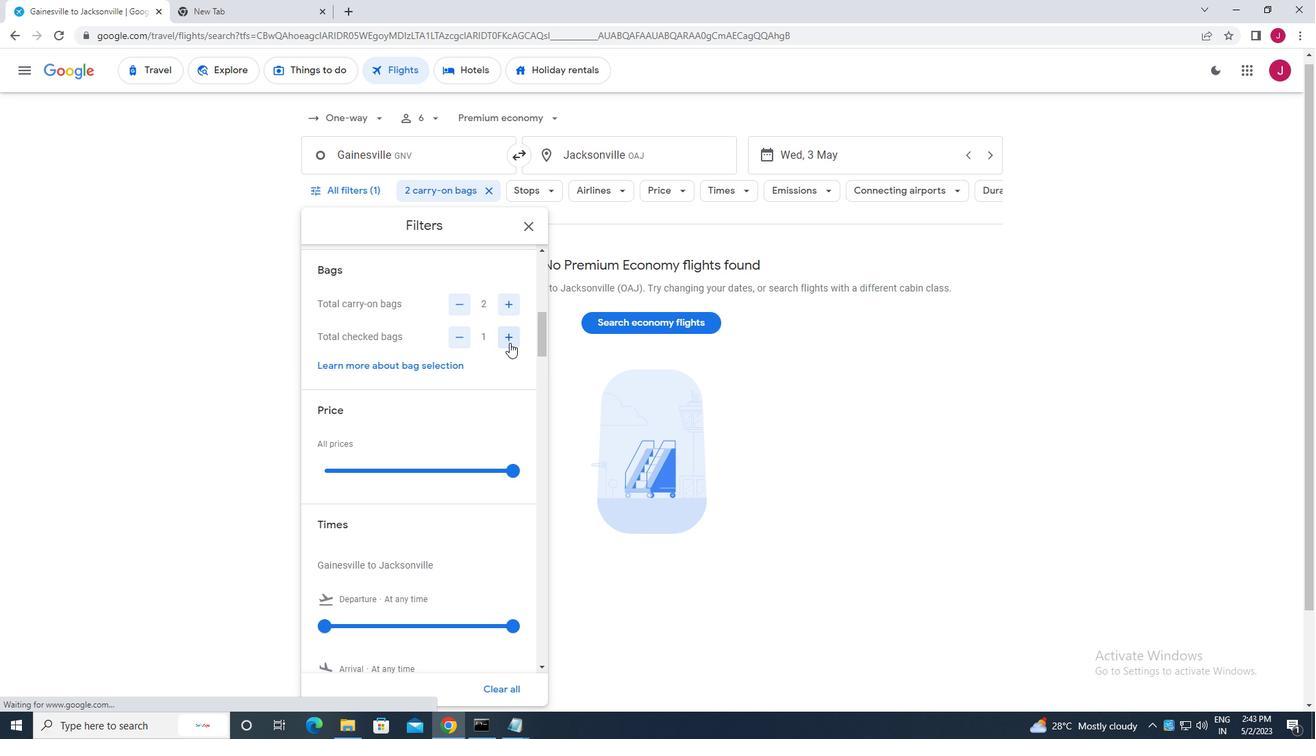 
Action: Mouse moved to (507, 378)
Screenshot: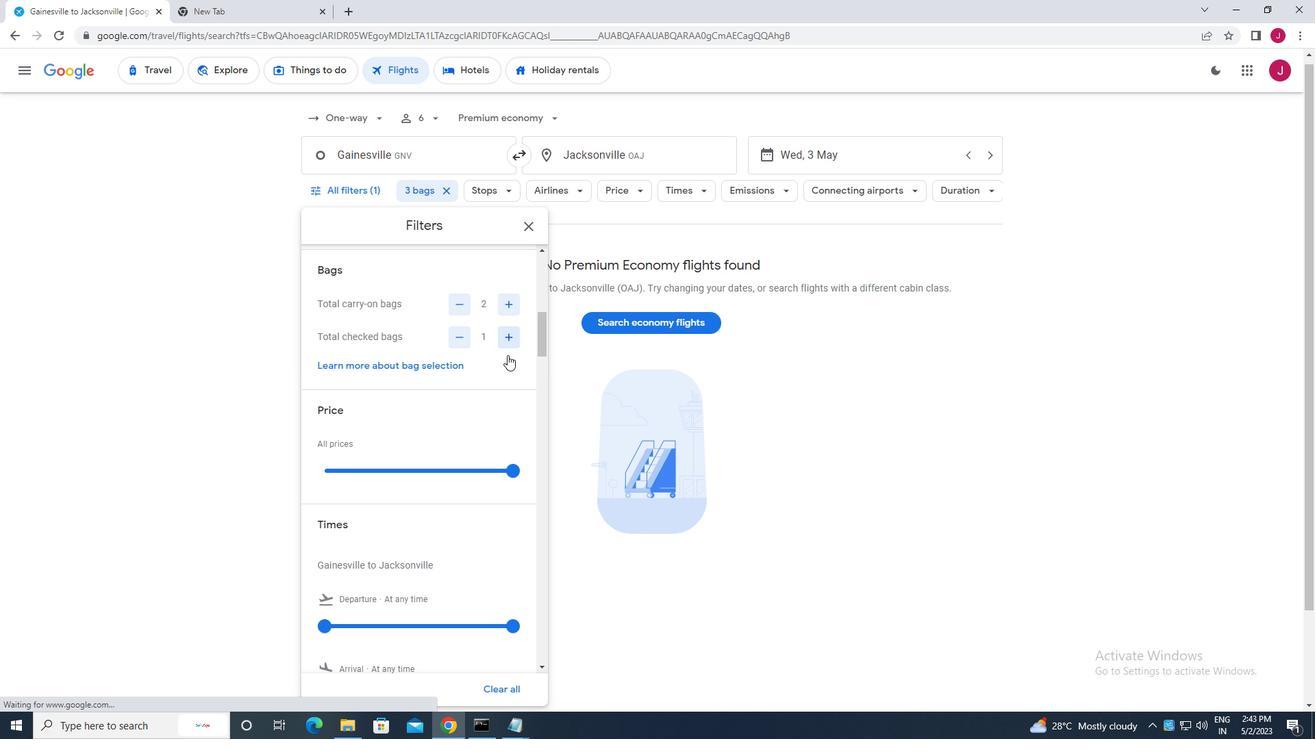 
Action: Mouse scrolled (507, 377) with delta (0, 0)
Screenshot: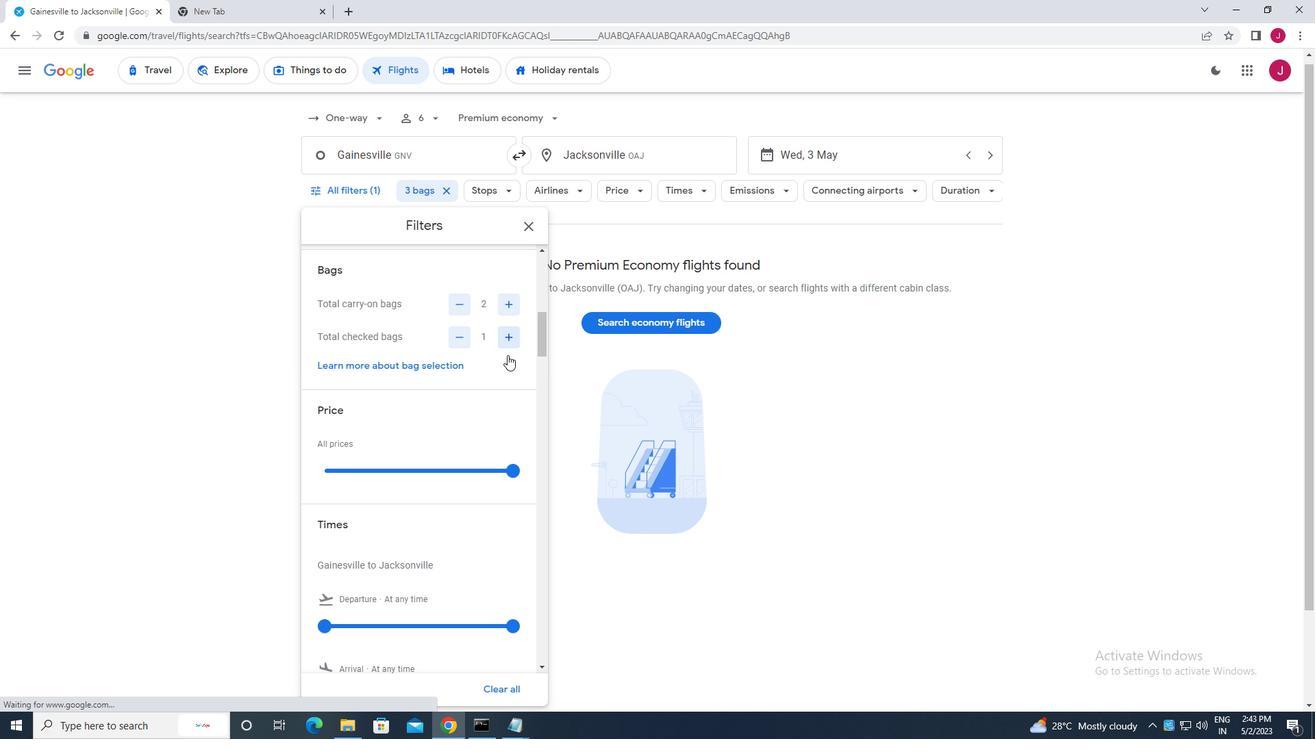 
Action: Mouse moved to (508, 378)
Screenshot: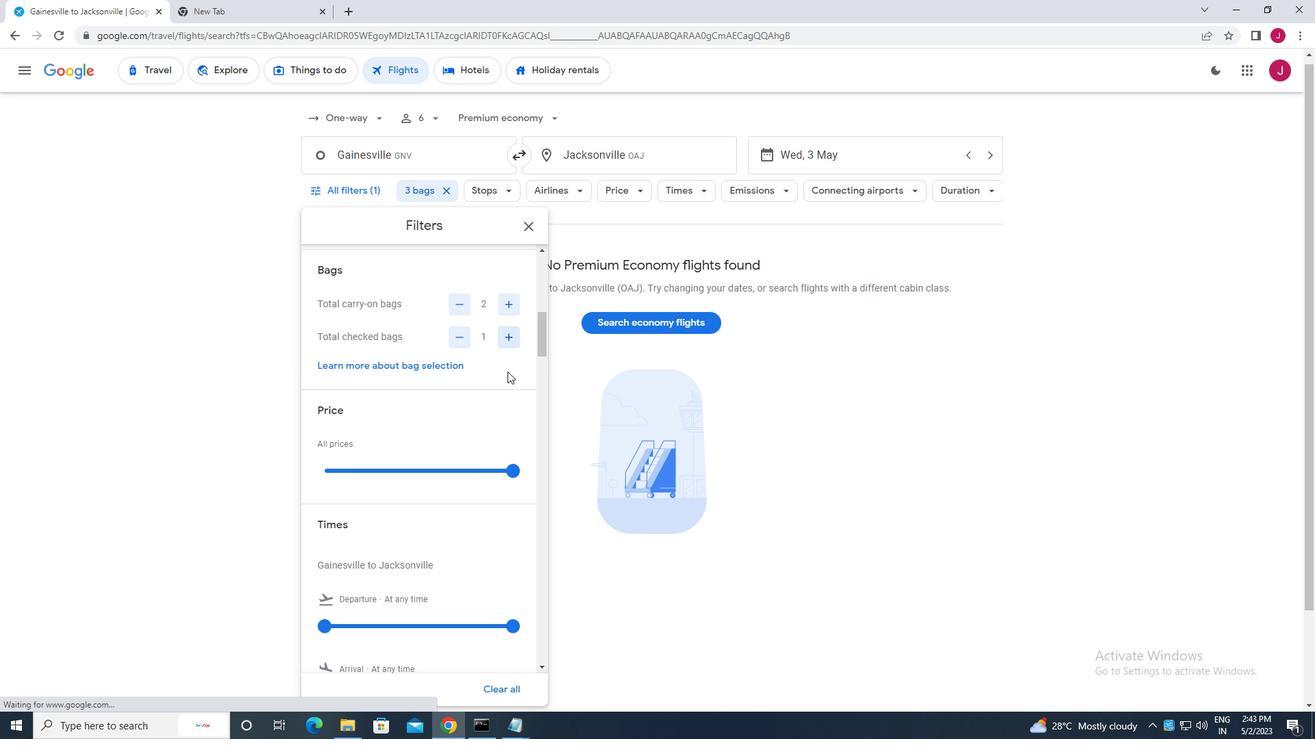
Action: Mouse scrolled (508, 377) with delta (0, 0)
Screenshot: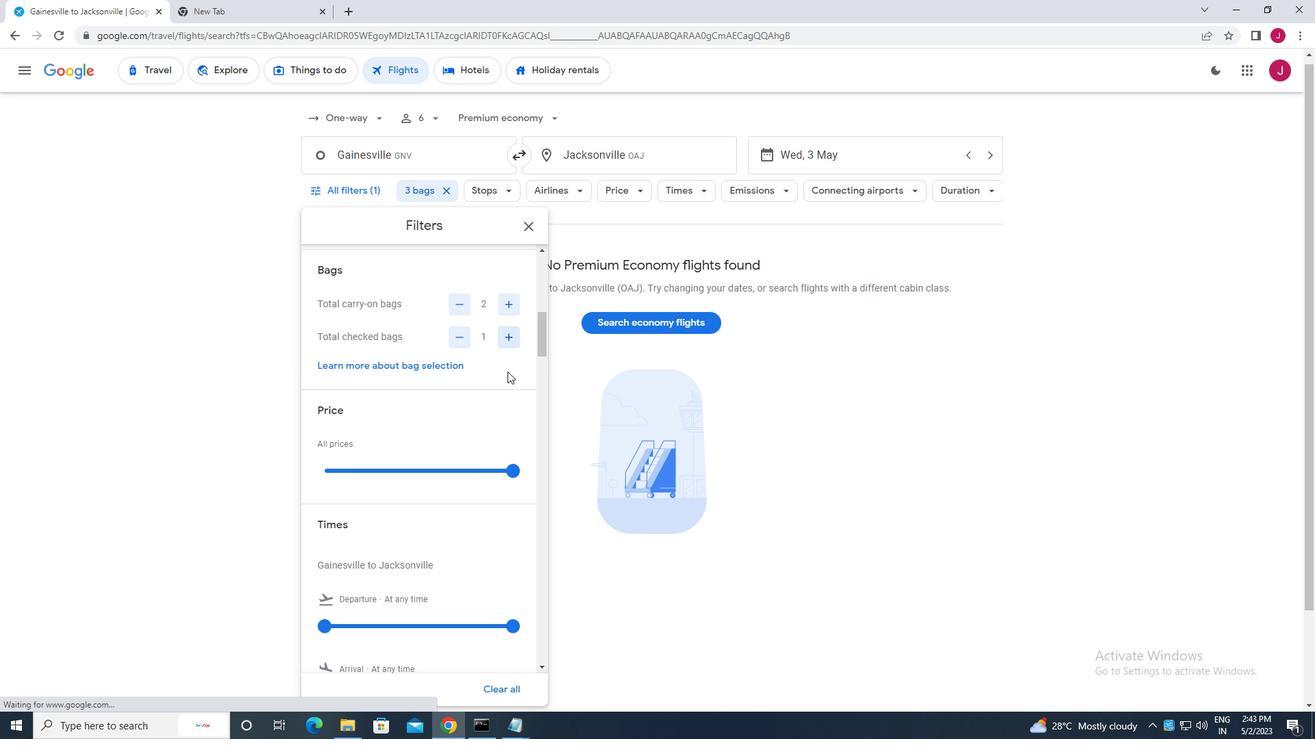 
Action: Mouse moved to (515, 270)
Screenshot: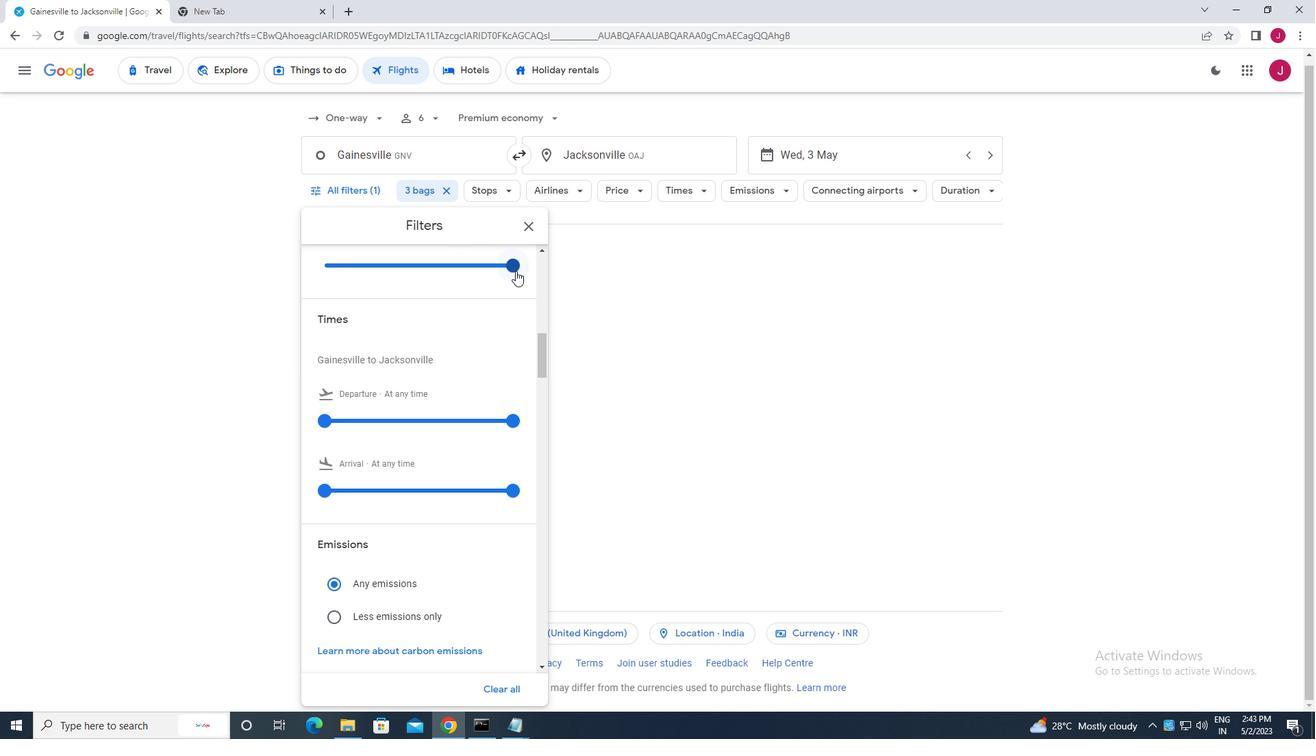 
Action: Mouse pressed left at (515, 270)
Screenshot: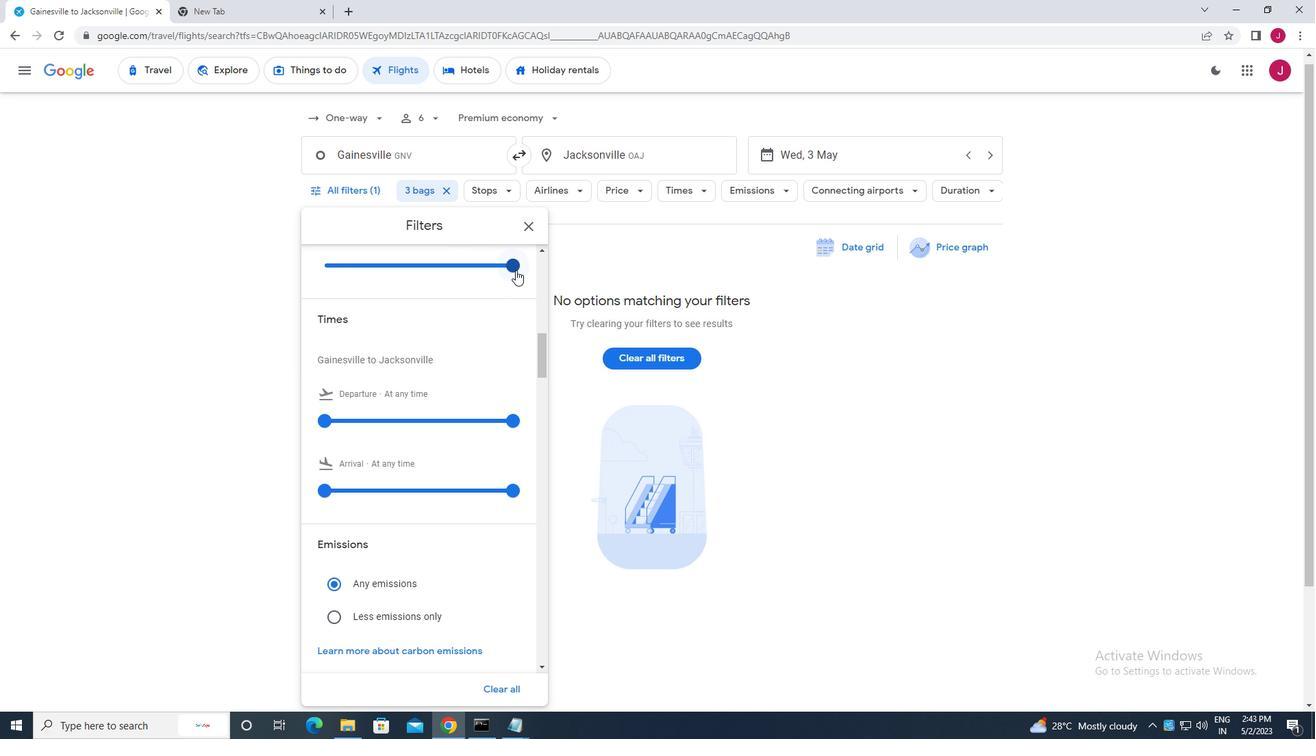 
Action: Mouse scrolled (515, 271) with delta (0, 0)
Screenshot: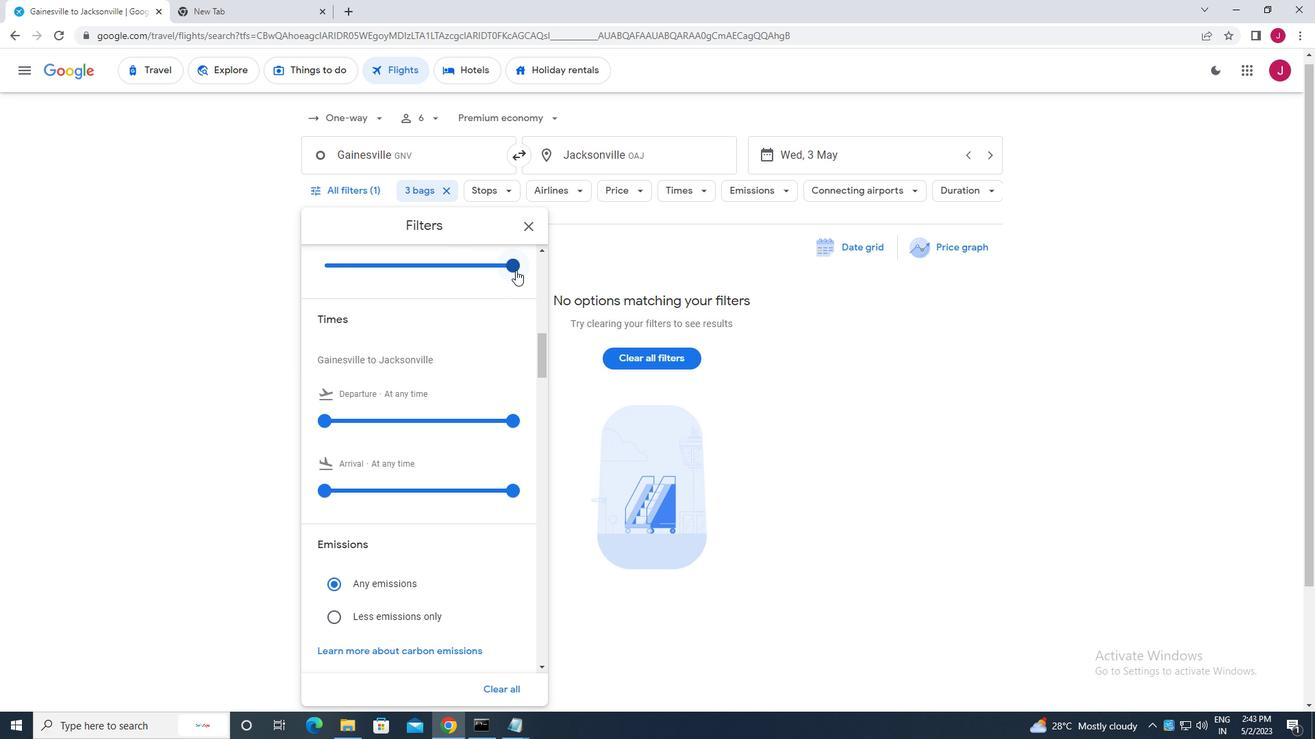 
Action: Mouse moved to (513, 330)
Screenshot: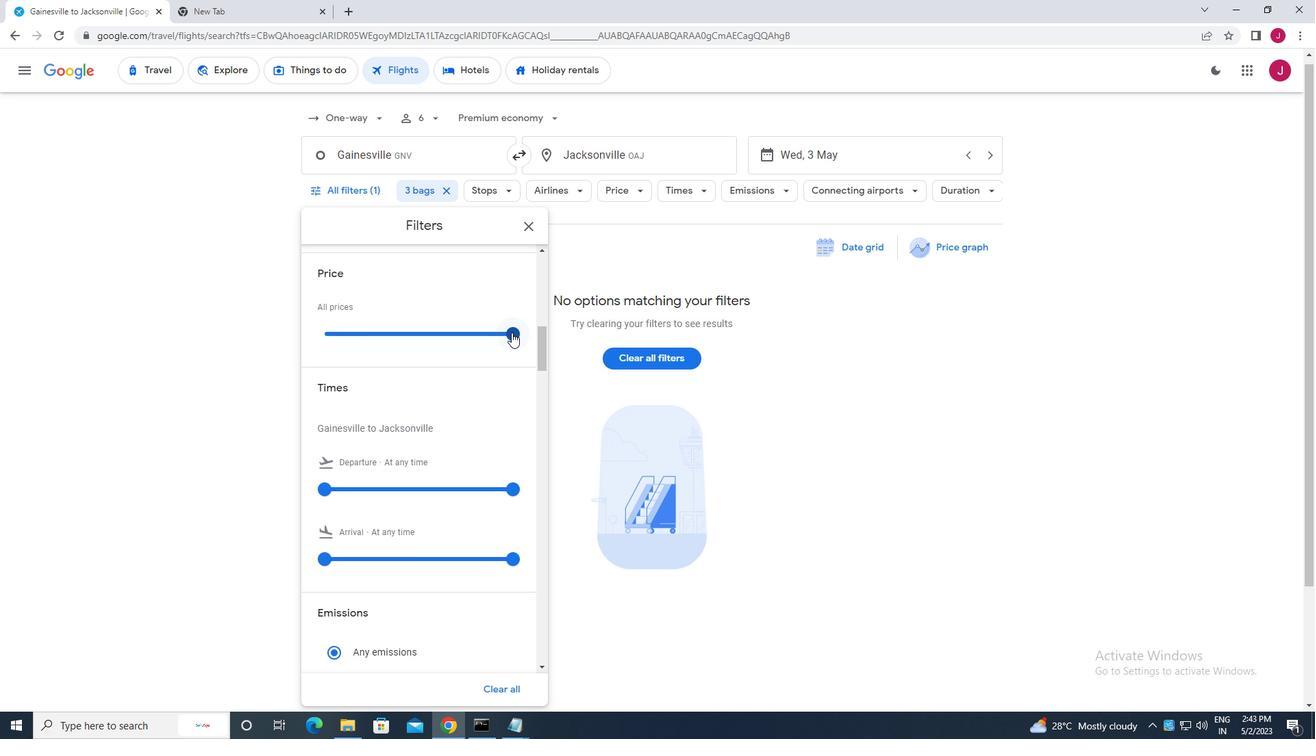 
Action: Mouse pressed left at (513, 330)
Screenshot: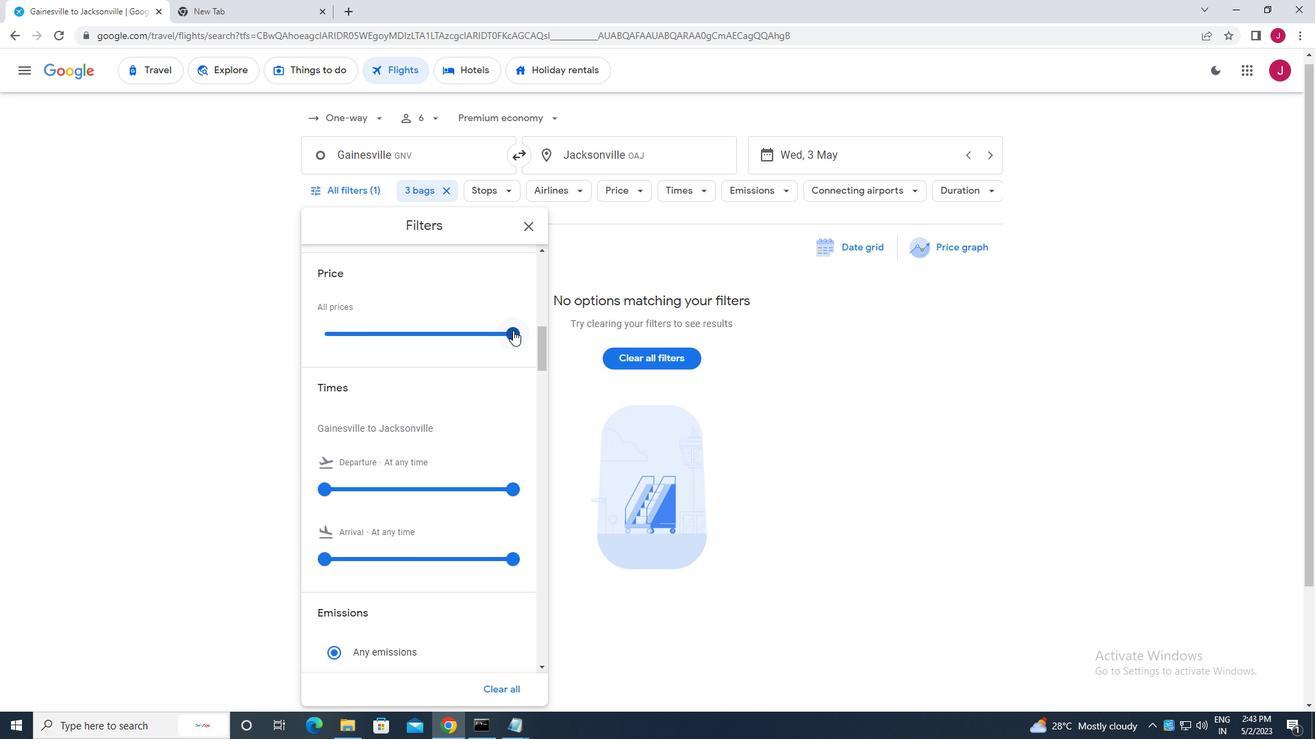 
Action: Mouse moved to (407, 354)
Screenshot: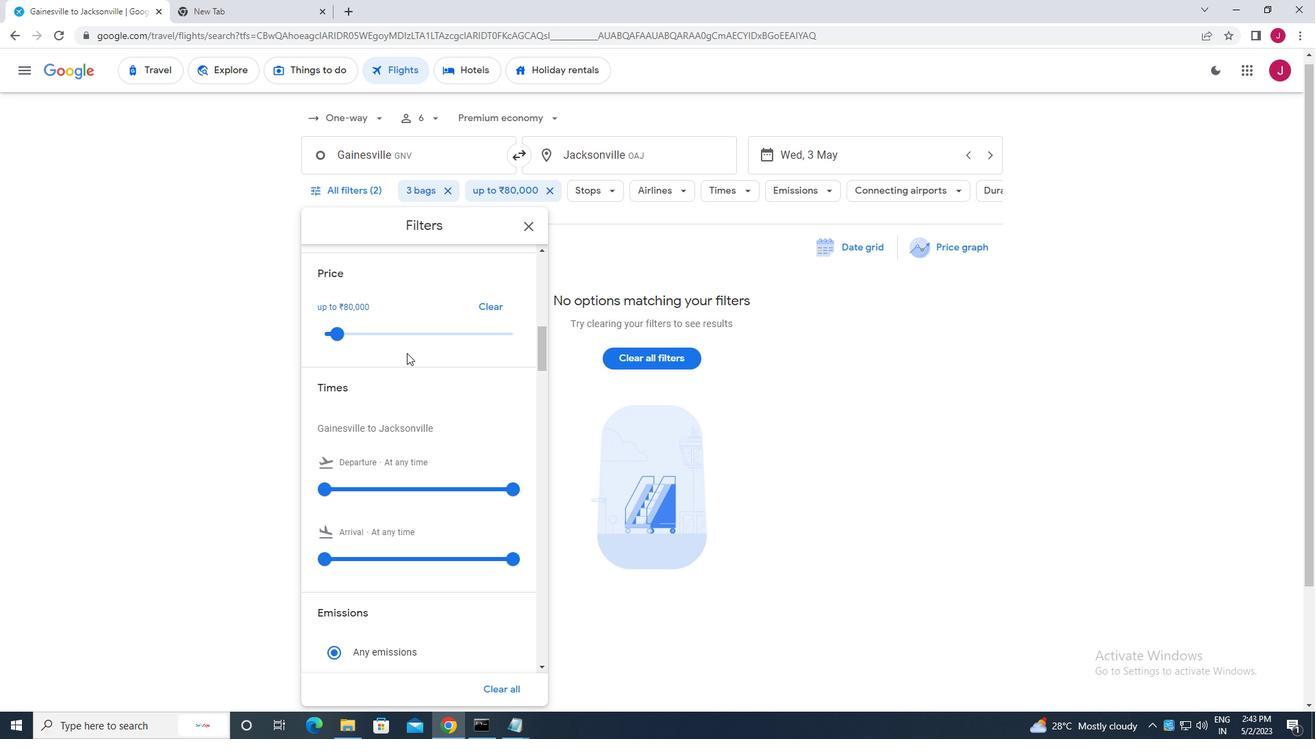 
Action: Mouse scrolled (407, 354) with delta (0, 0)
Screenshot: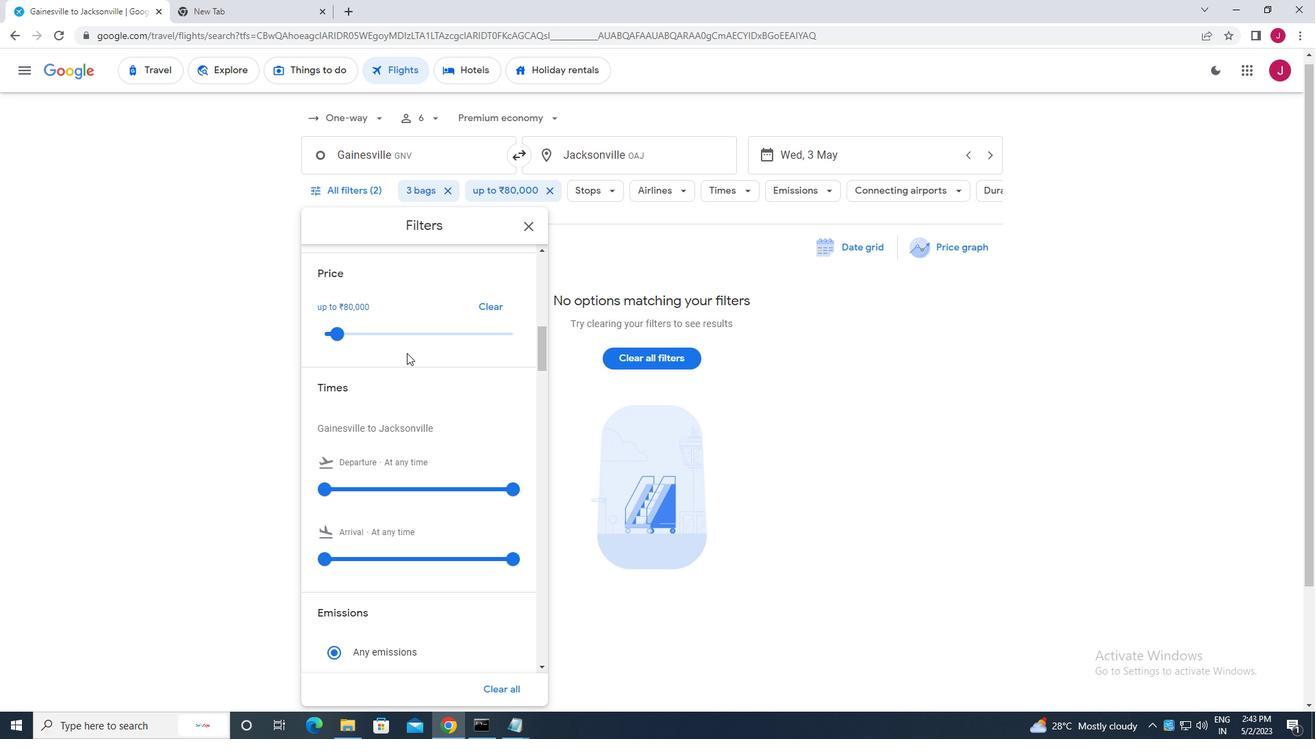 
Action: Mouse moved to (408, 356)
Screenshot: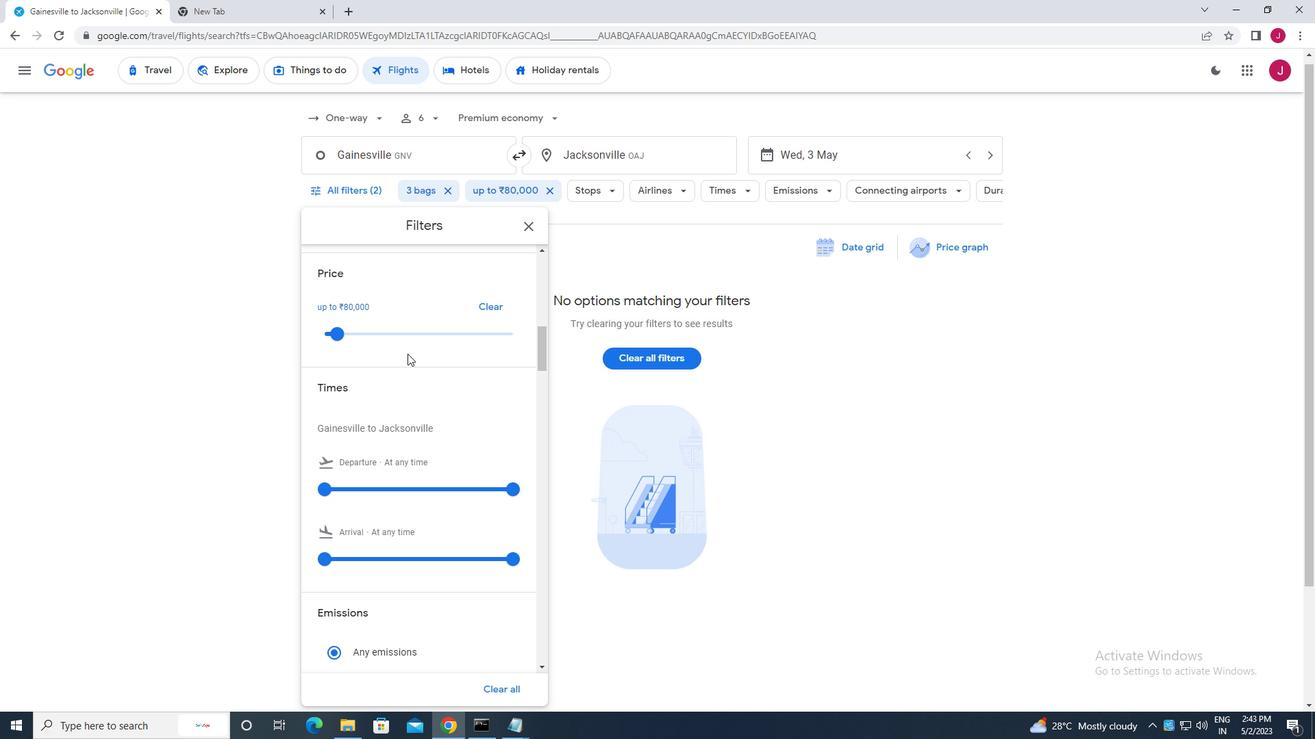 
Action: Mouse scrolled (408, 355) with delta (0, 0)
Screenshot: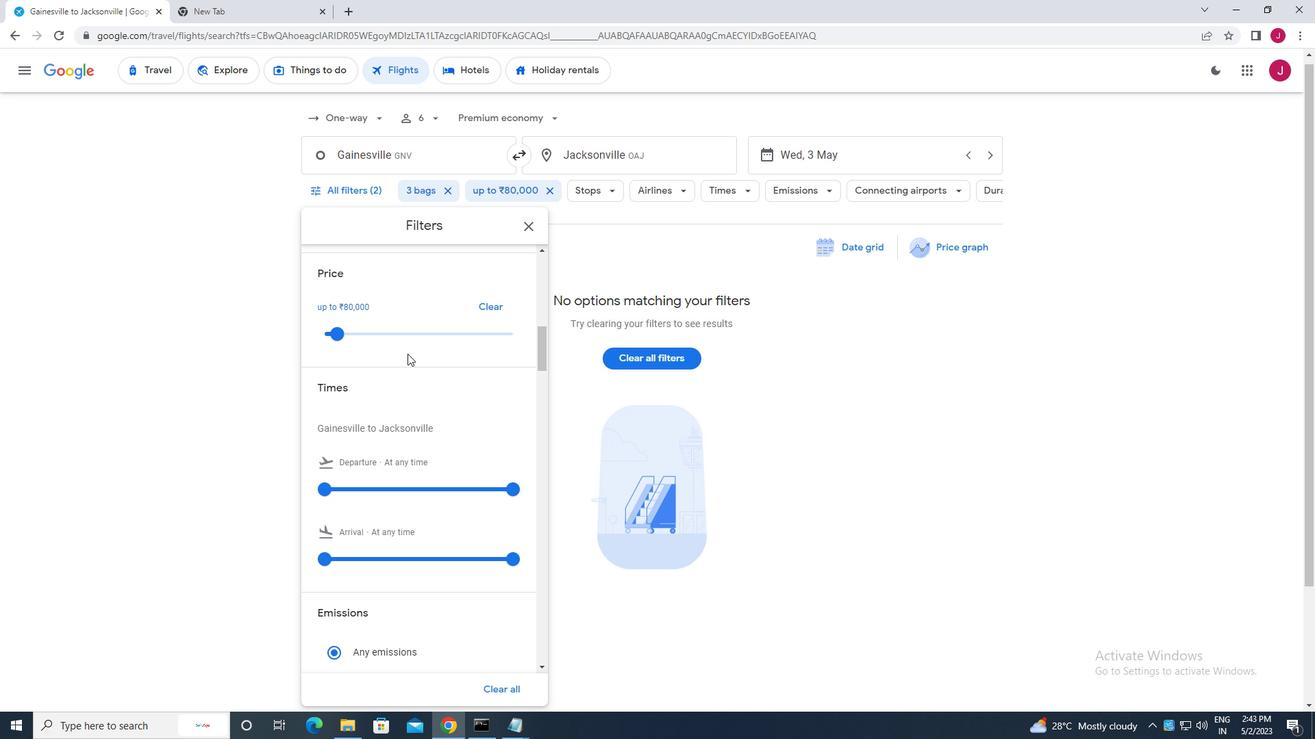 
Action: Mouse moved to (325, 354)
Screenshot: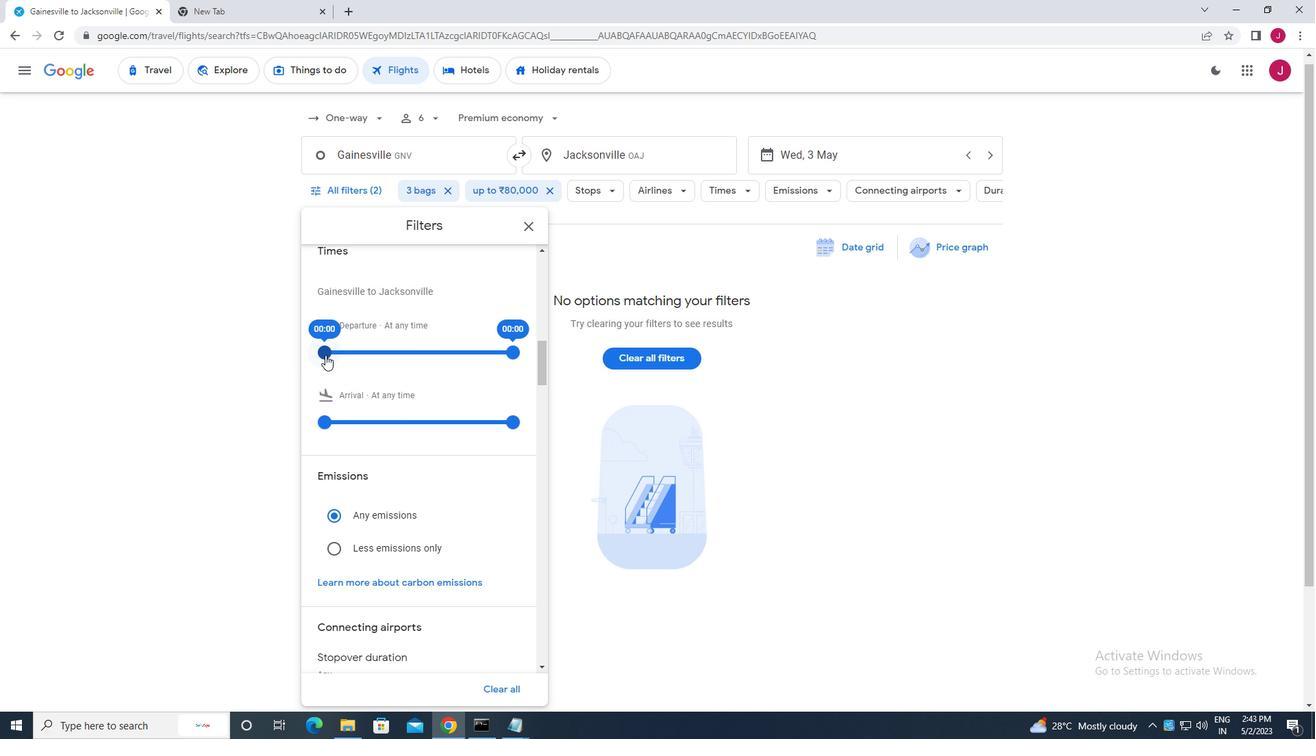 
Action: Mouse pressed left at (325, 354)
Screenshot: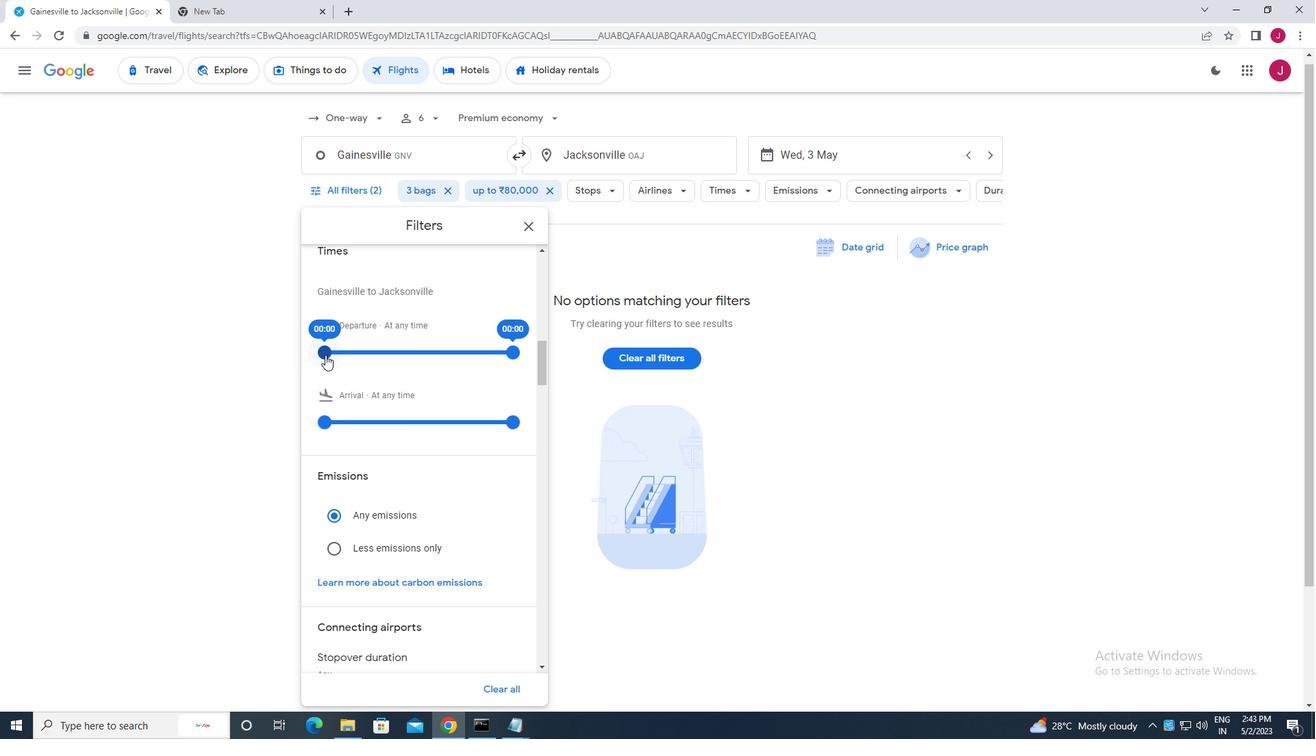 
Action: Mouse moved to (511, 353)
Screenshot: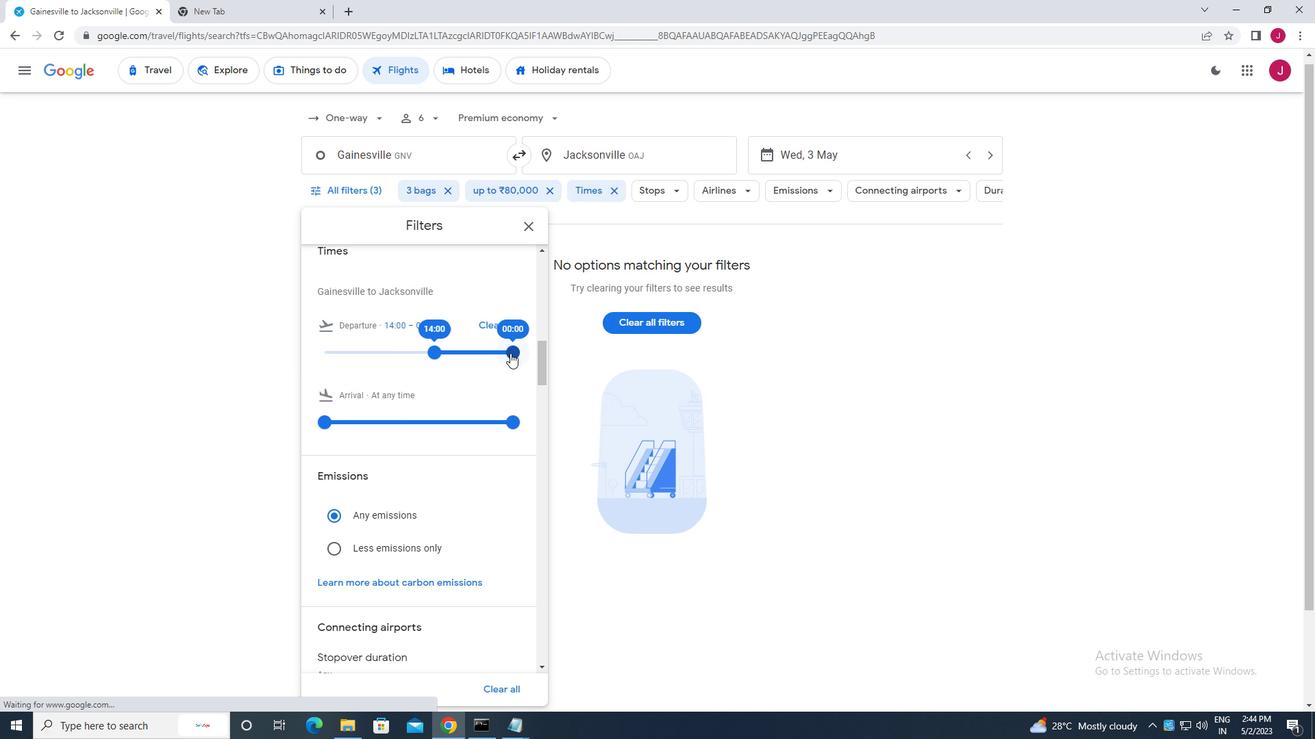 
Action: Mouse pressed left at (511, 353)
Screenshot: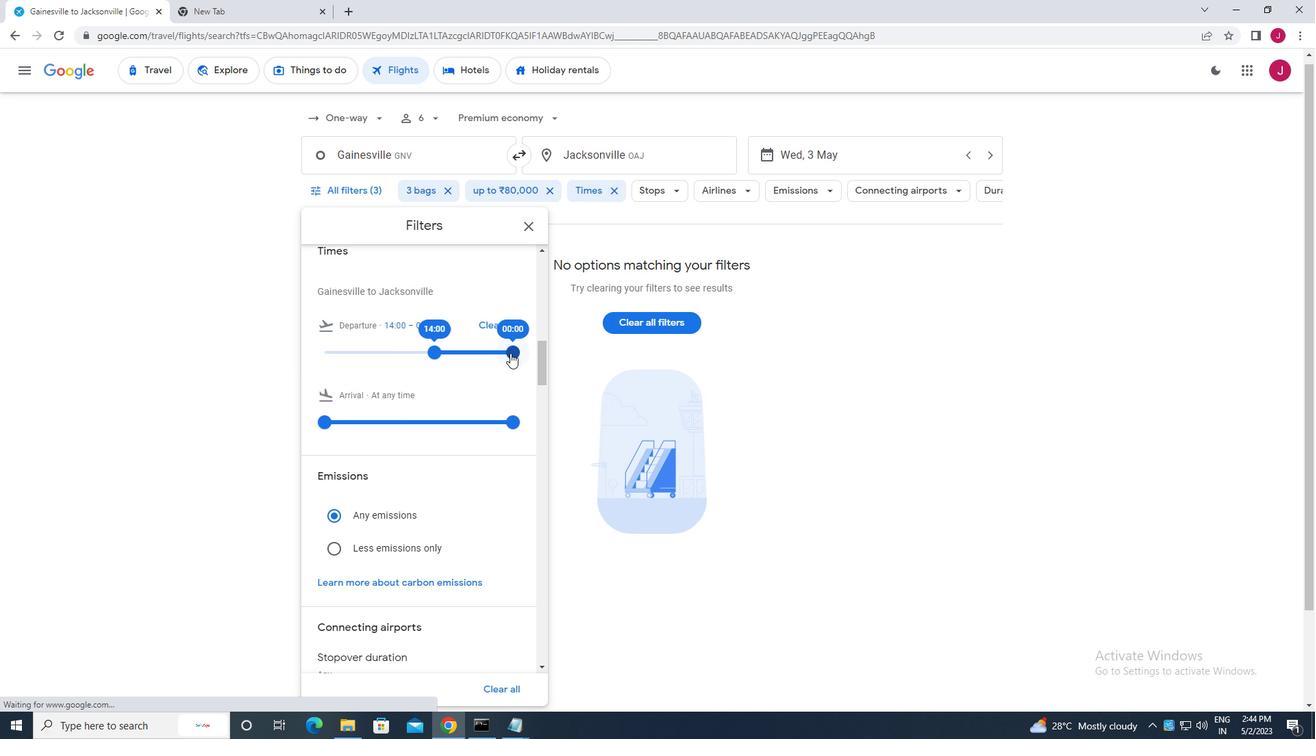 
Action: Mouse moved to (523, 230)
Screenshot: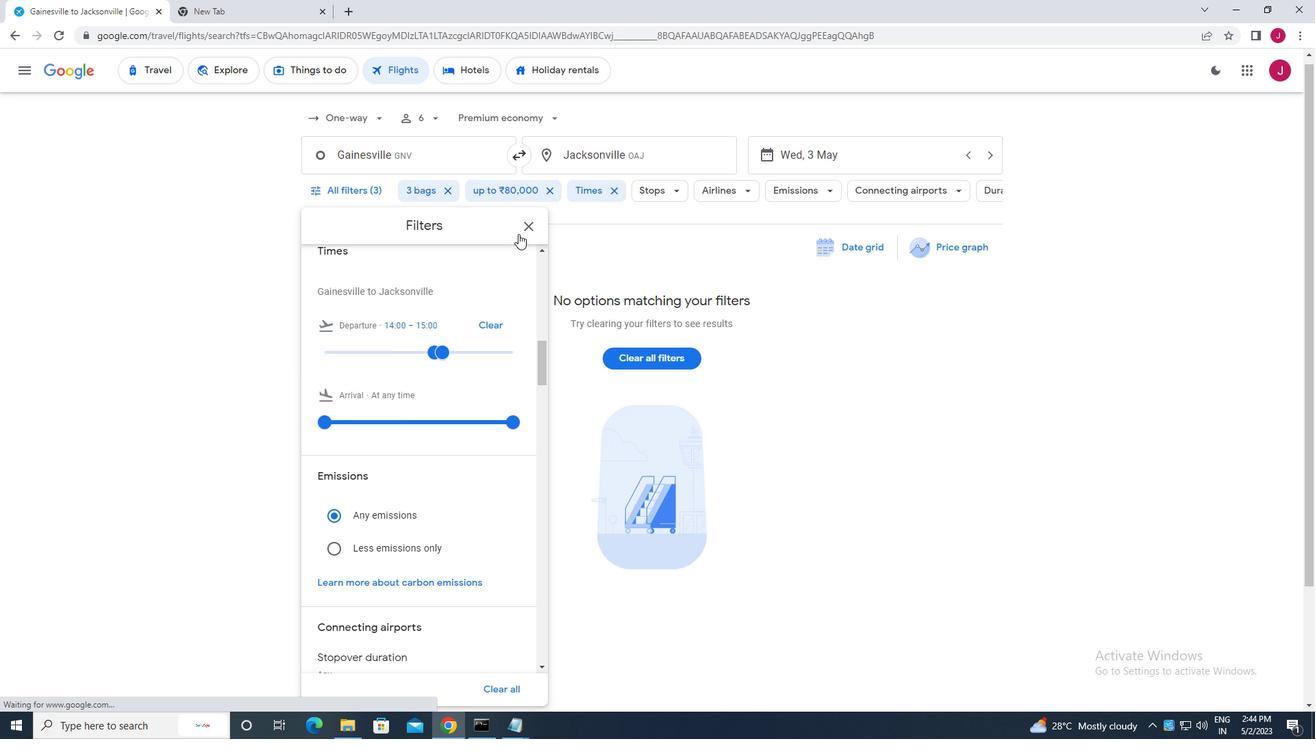 
Action: Mouse pressed left at (523, 230)
Screenshot: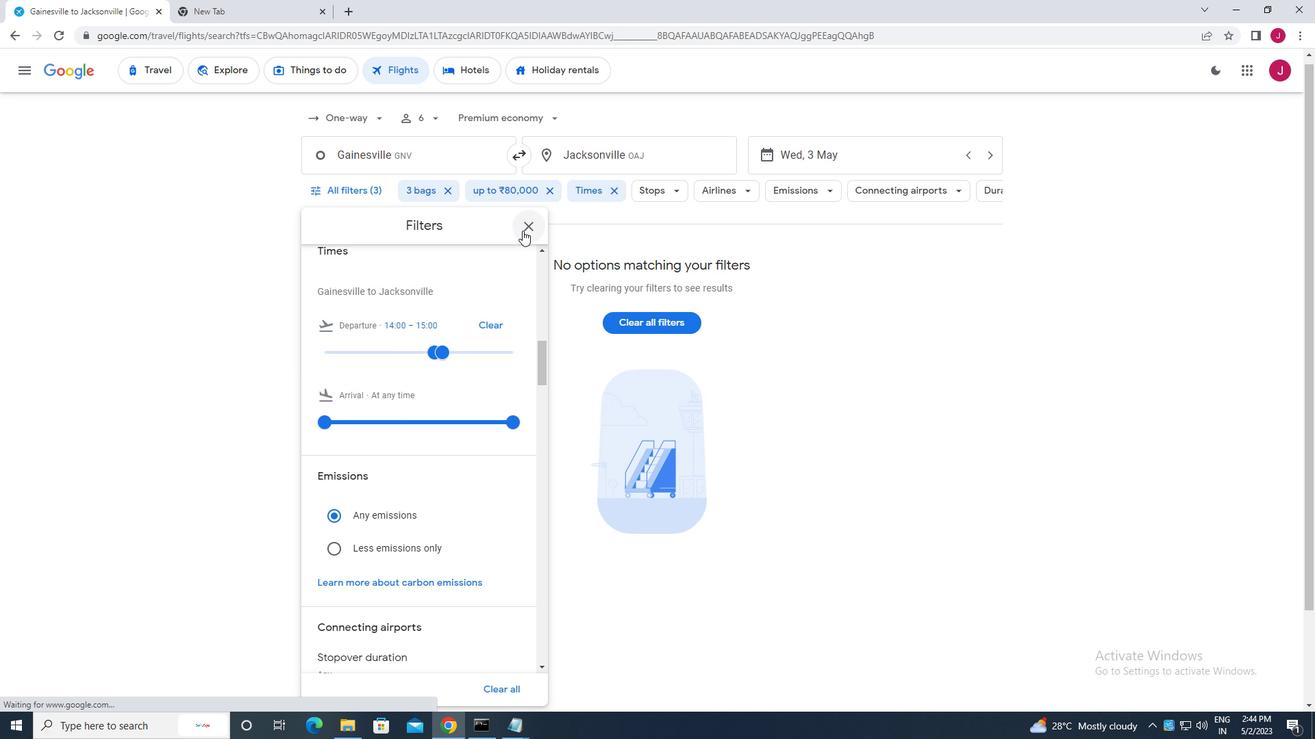 
Action: Mouse moved to (515, 236)
Screenshot: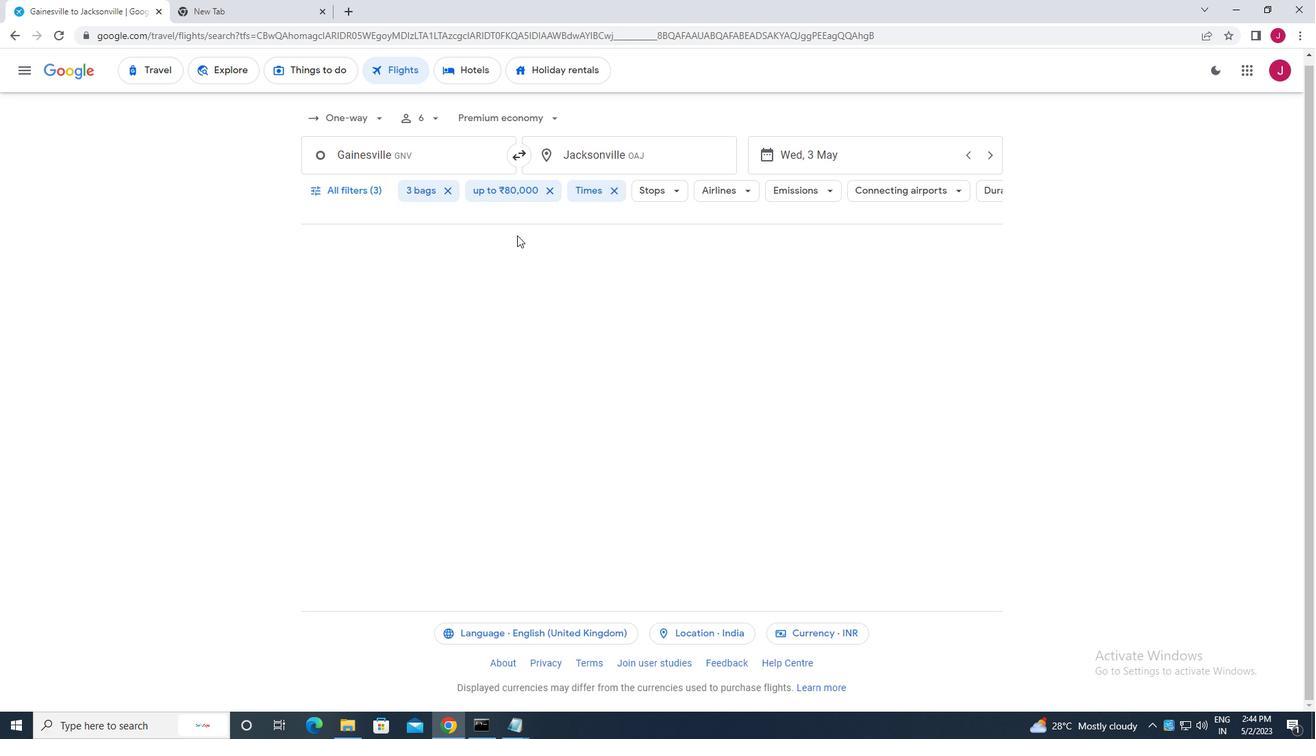 
